 Task: Look for space in Godhra, India from 15th August, 2023 to 20th August, 2023 for 1 adult in price range Rs.5000 to Rs.10000. Place can be private room with 1  bedroom having 1 bed and 1 bathroom. Property type can be house, flat, guest house, hotel. Amenities needed are: washing machine. Booking option can be shelf check-in. Required host language is English.
Action: Mouse moved to (549, 144)
Screenshot: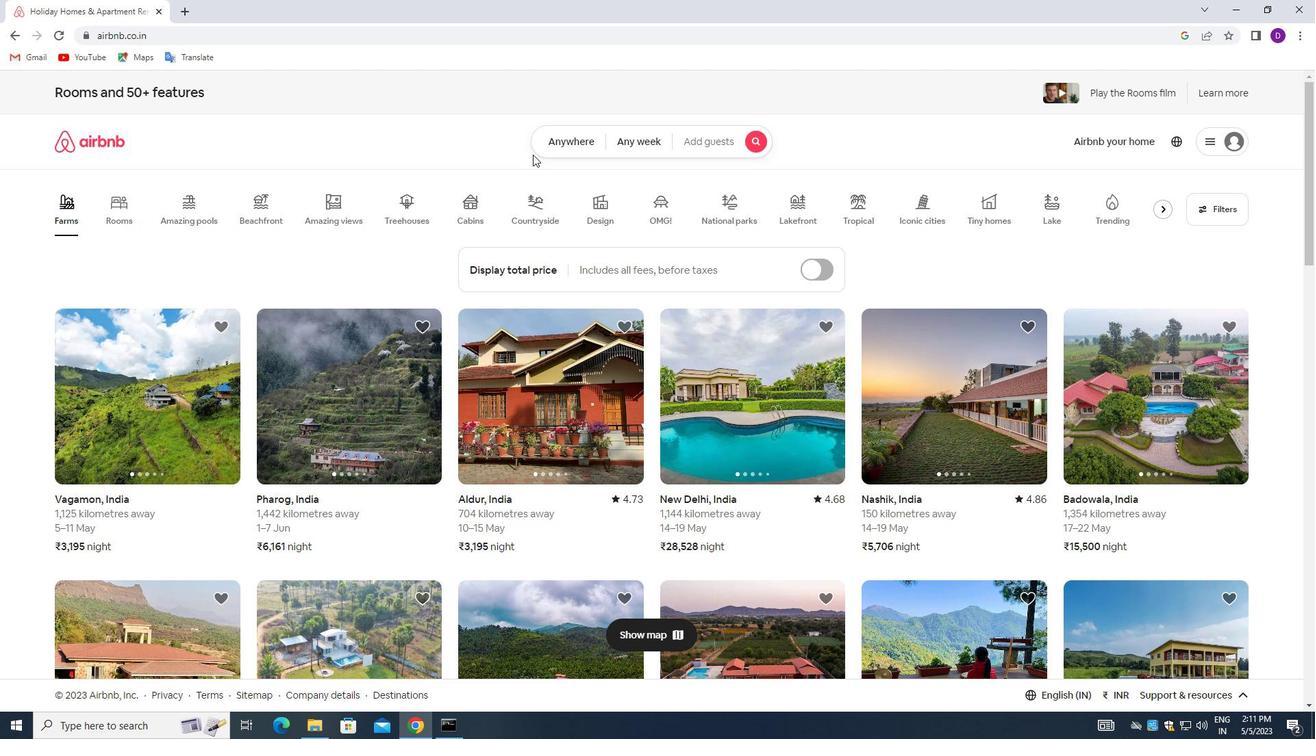 
Action: Mouse pressed left at (549, 144)
Screenshot: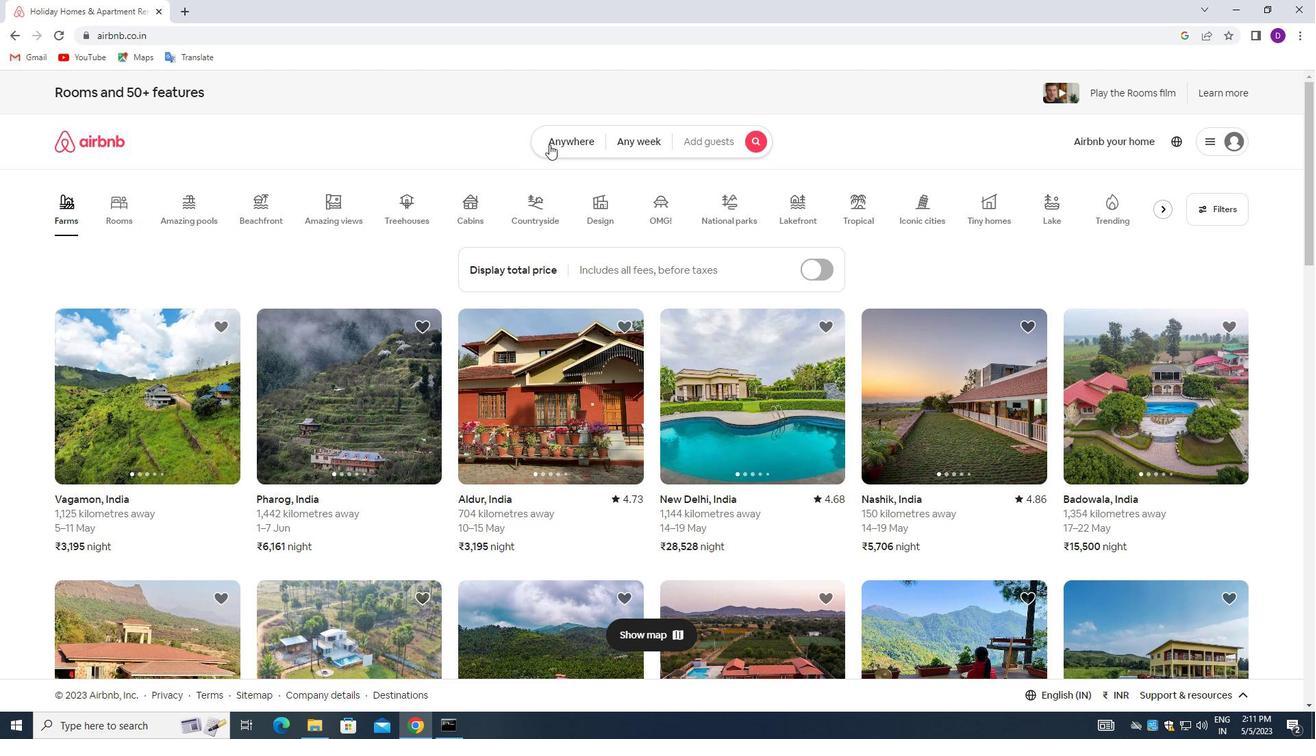 
Action: Mouse moved to (513, 187)
Screenshot: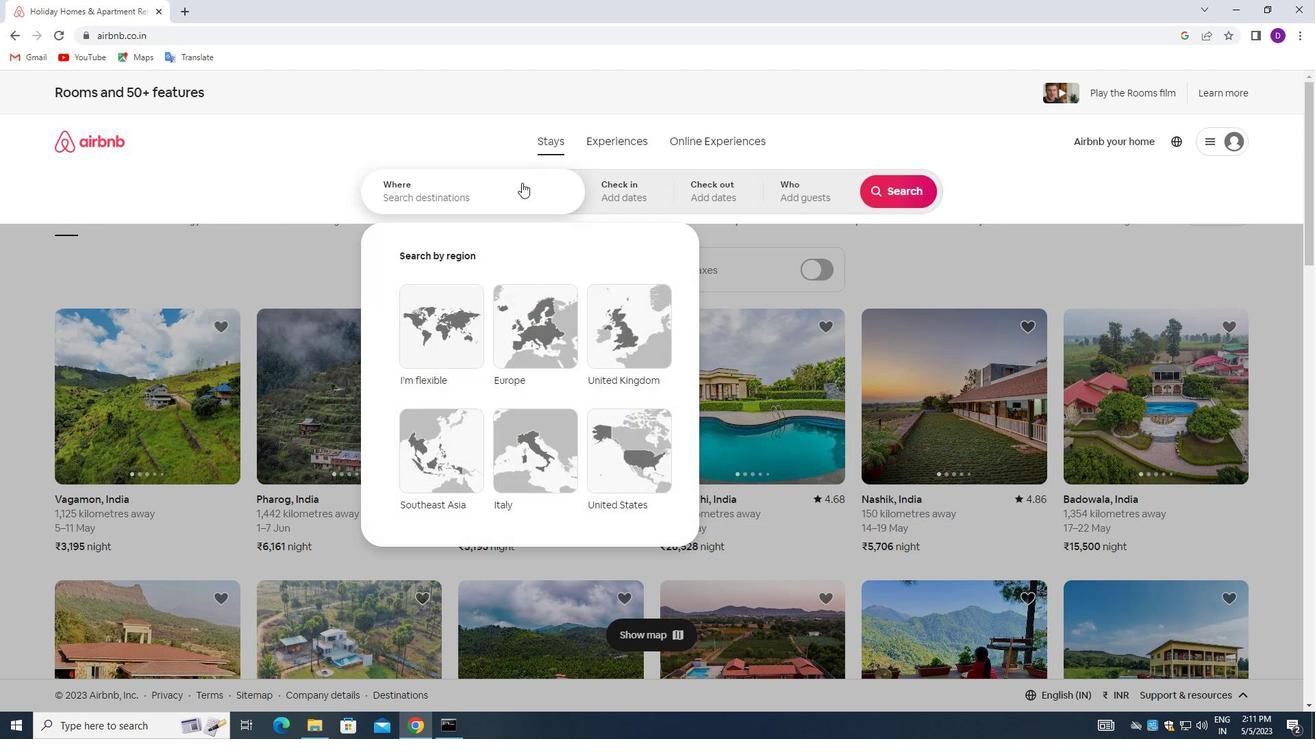 
Action: Mouse pressed left at (513, 187)
Screenshot: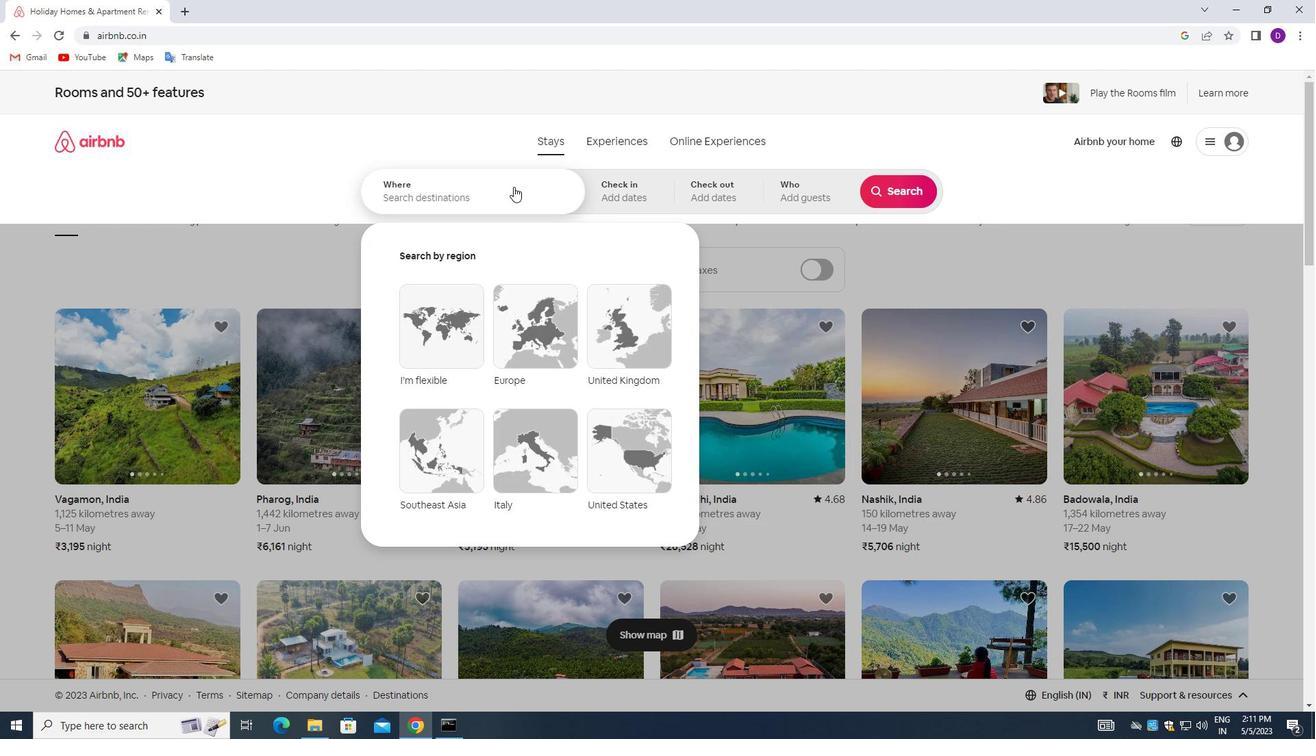 
Action: Mouse moved to (194, 202)
Screenshot: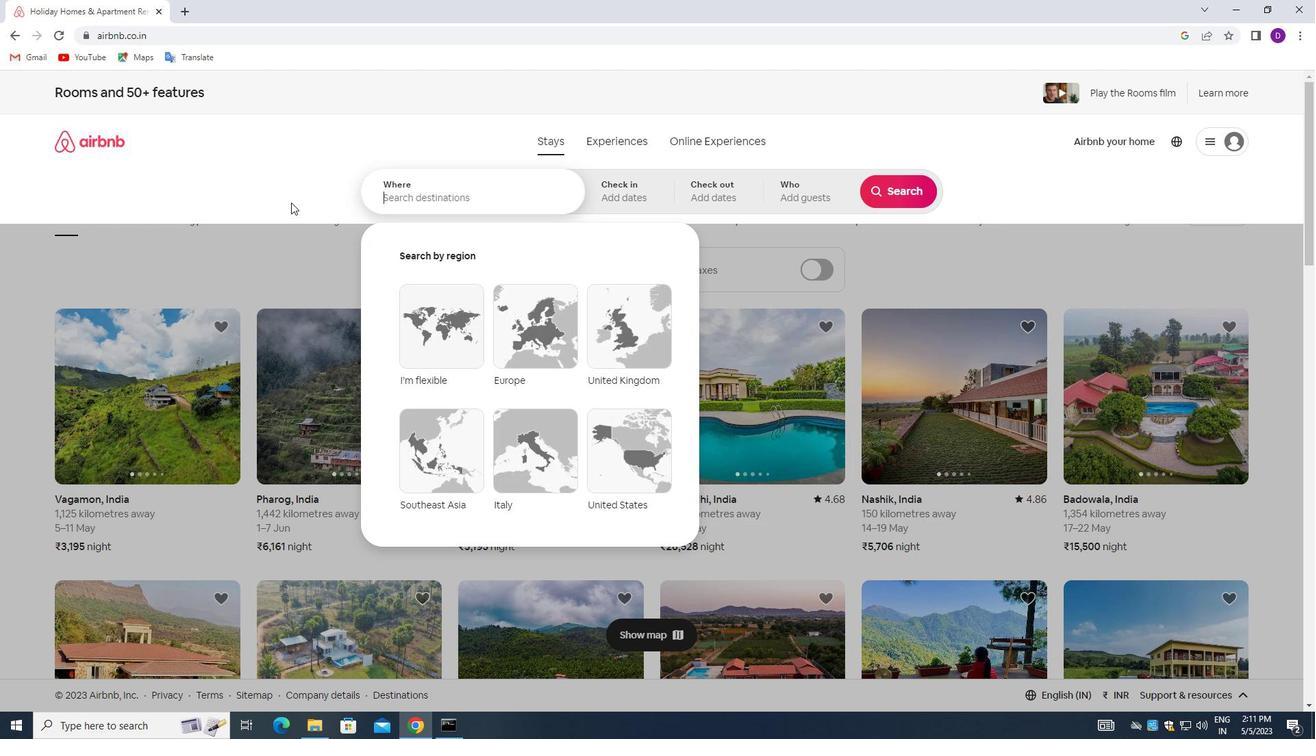 
Action: Key pressed <Key.shift_r>Godhra,<Key.space><Key.shift>INDIA<Key.enter>
Screenshot: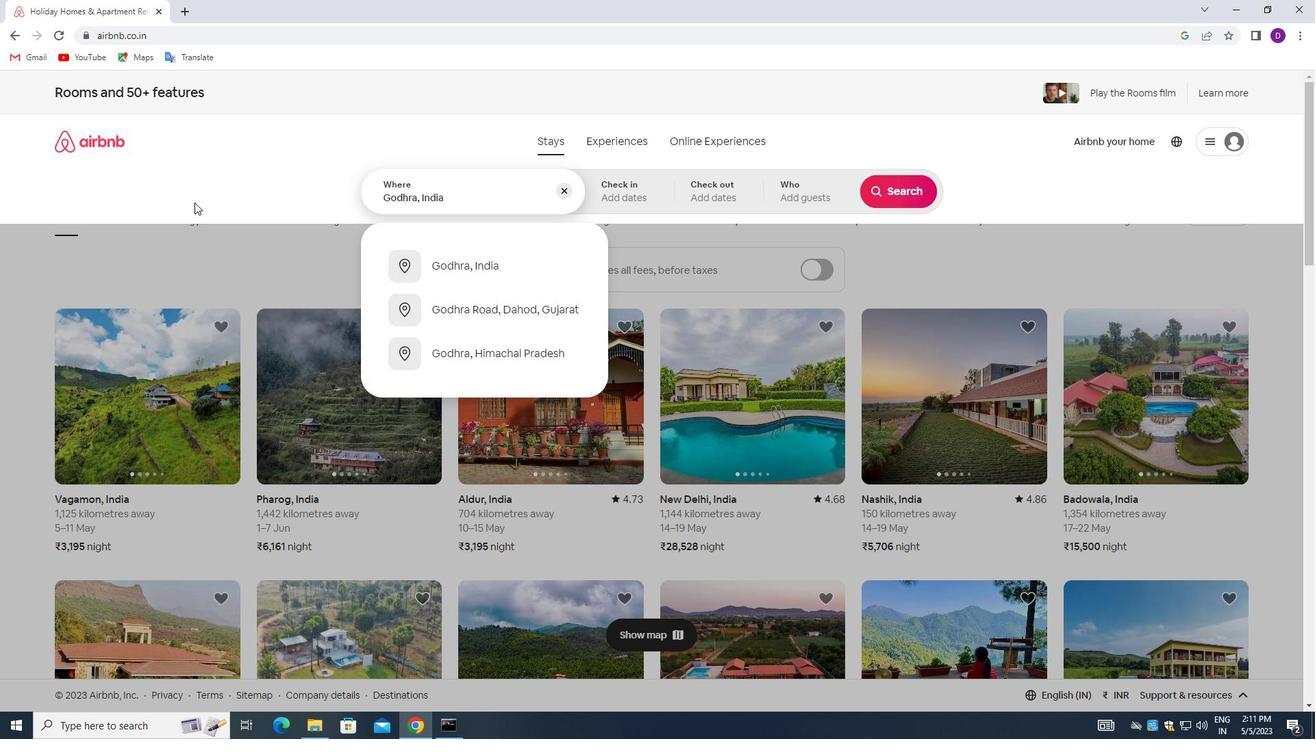 
Action: Mouse moved to (891, 306)
Screenshot: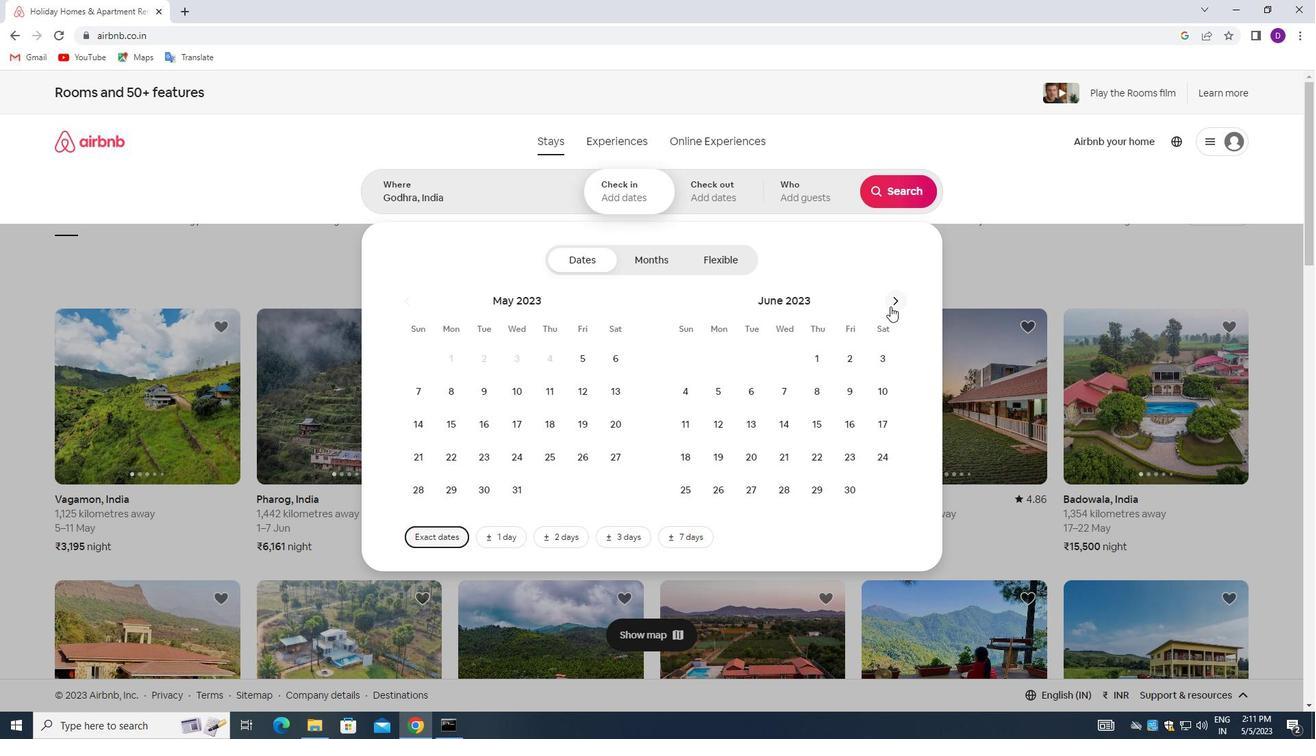 
Action: Mouse pressed left at (891, 306)
Screenshot: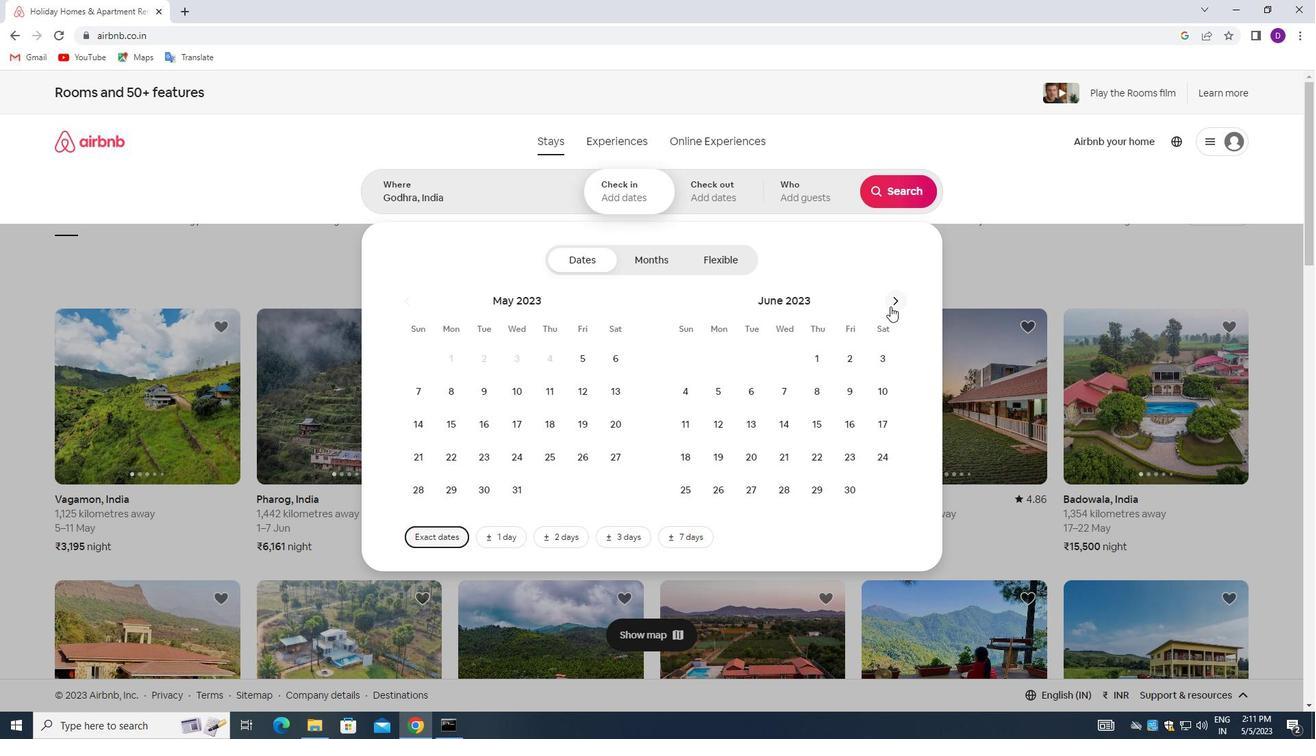 
Action: Mouse pressed left at (891, 306)
Screenshot: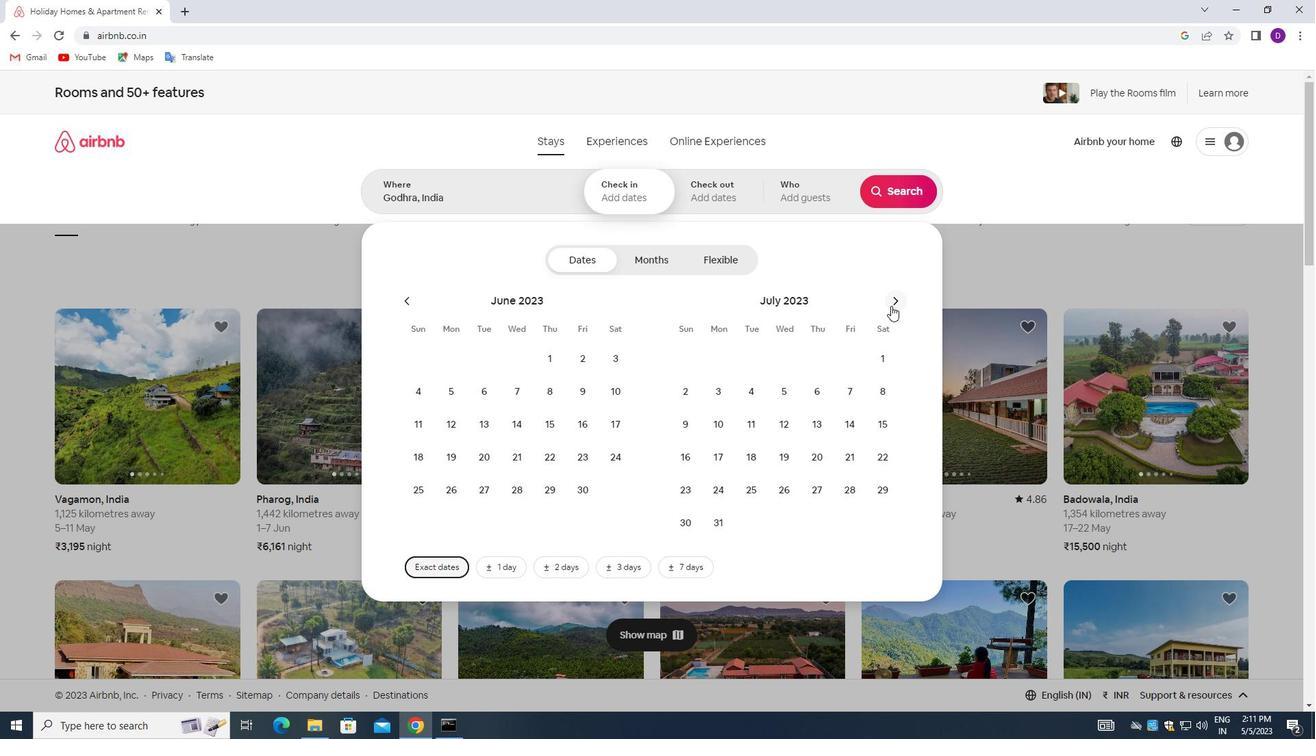 
Action: Mouse moved to (752, 415)
Screenshot: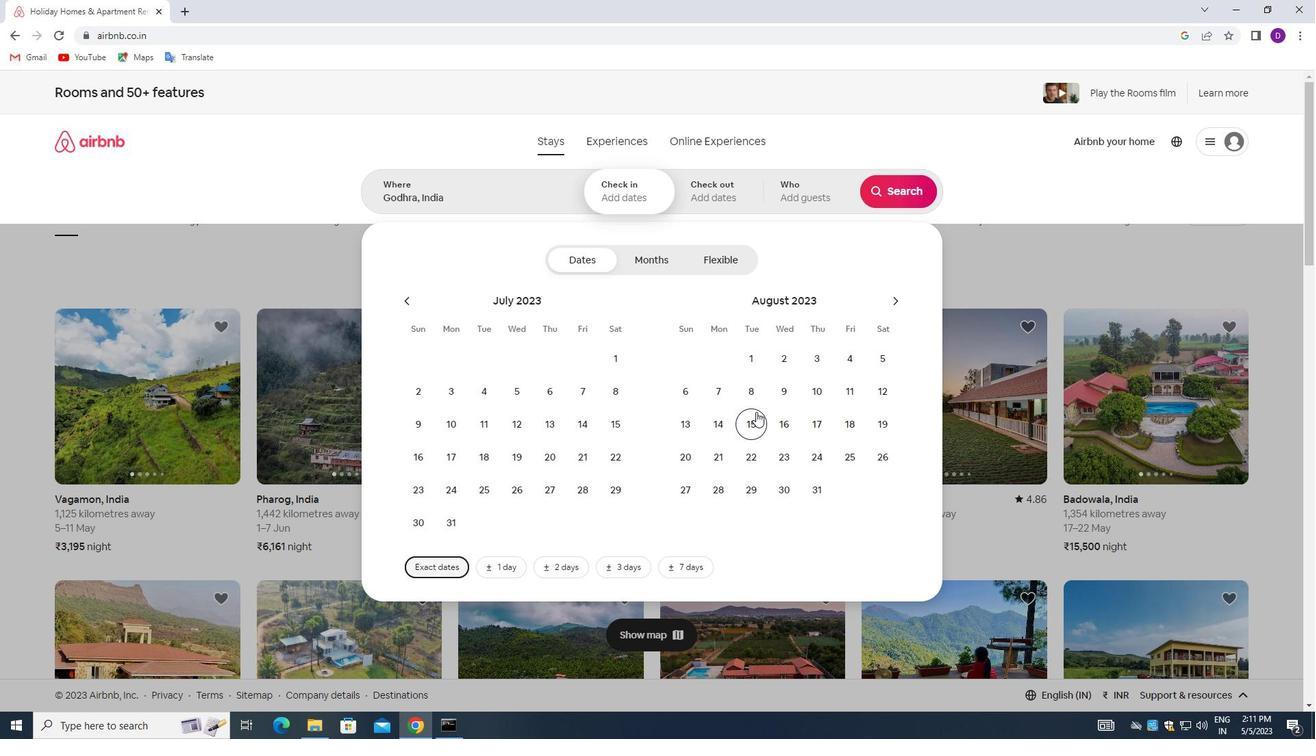 
Action: Mouse pressed left at (752, 415)
Screenshot: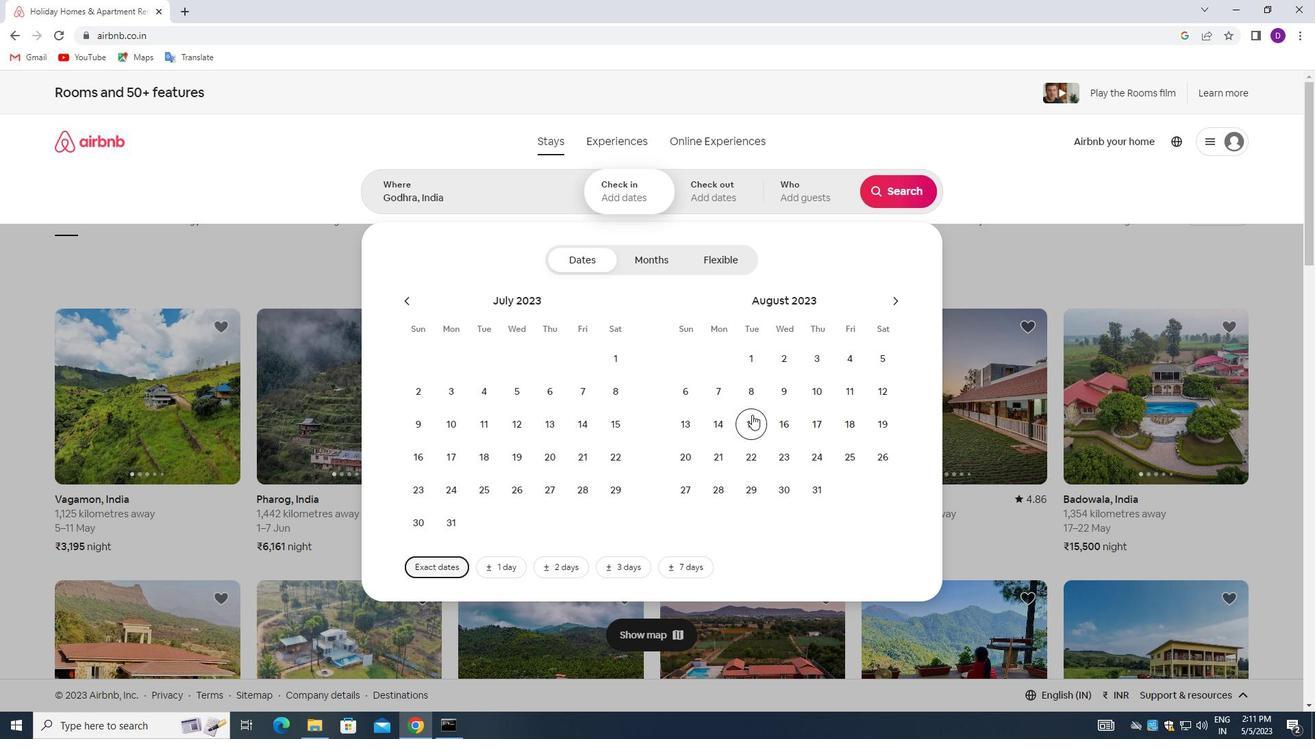 
Action: Mouse moved to (689, 456)
Screenshot: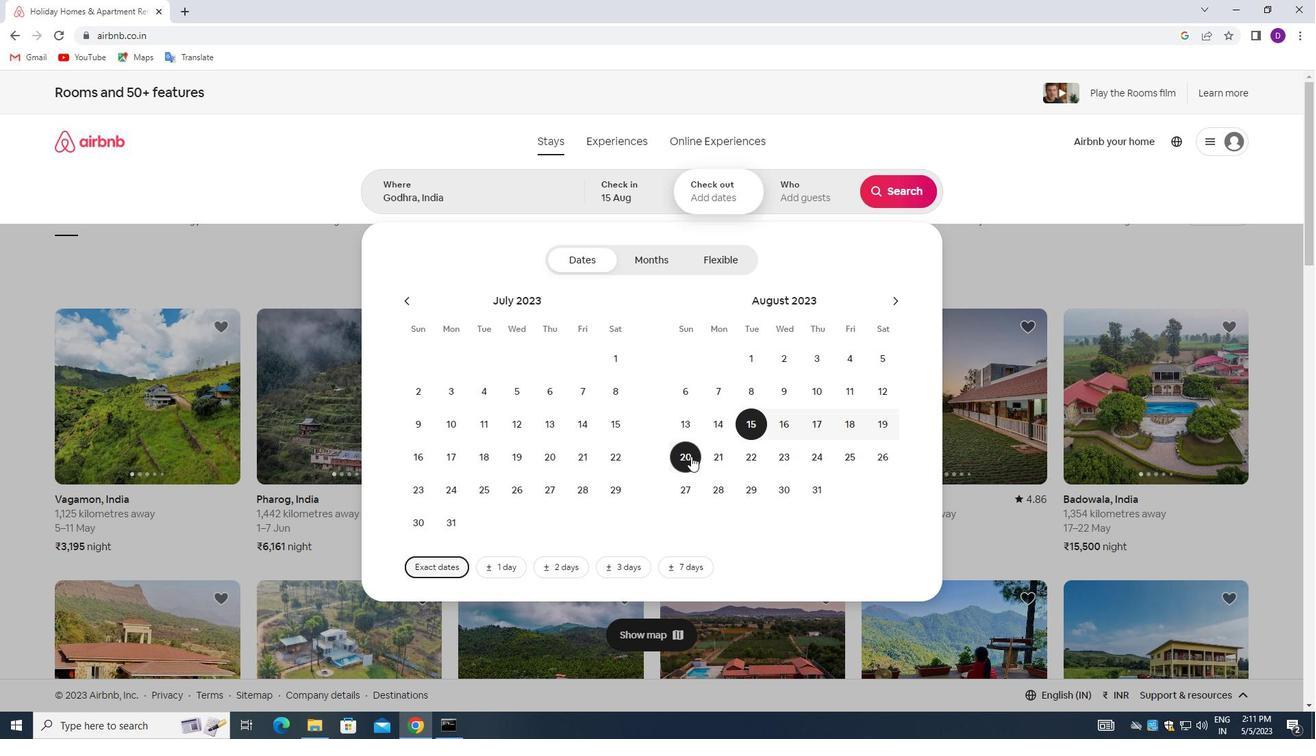 
Action: Mouse pressed left at (689, 456)
Screenshot: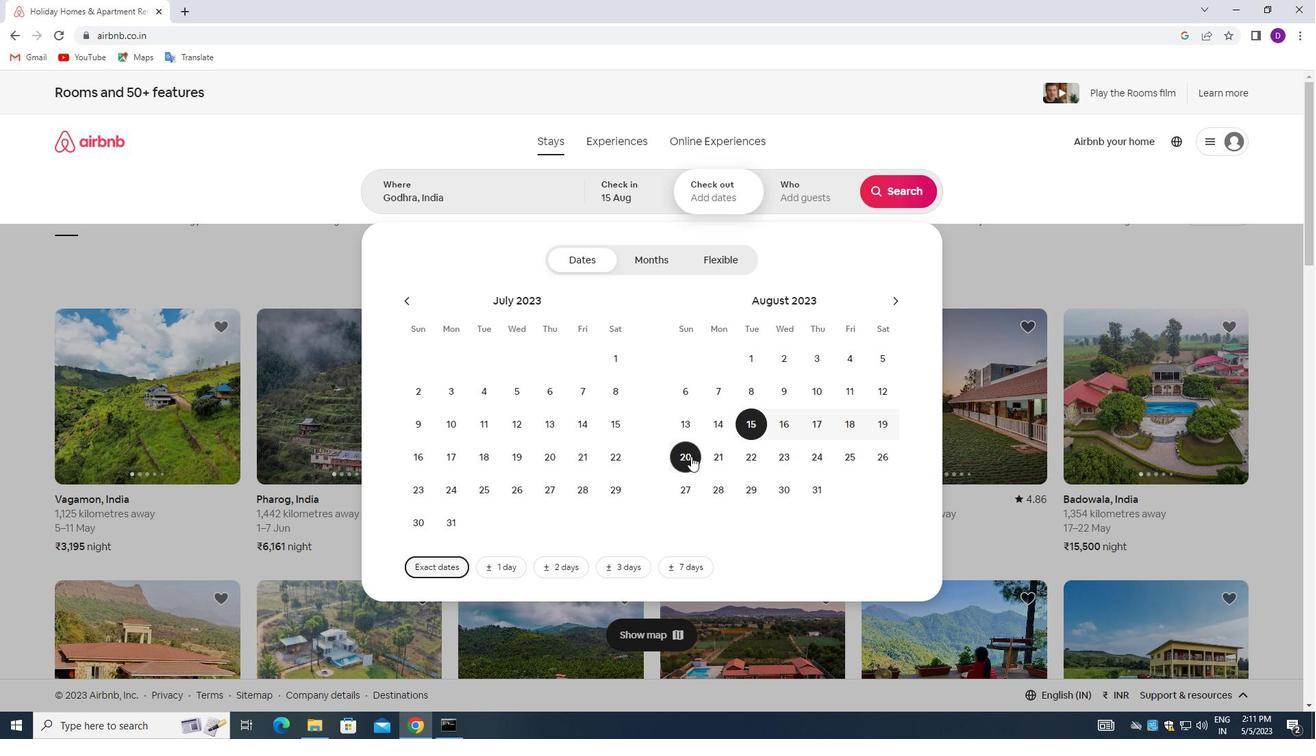 
Action: Mouse moved to (780, 193)
Screenshot: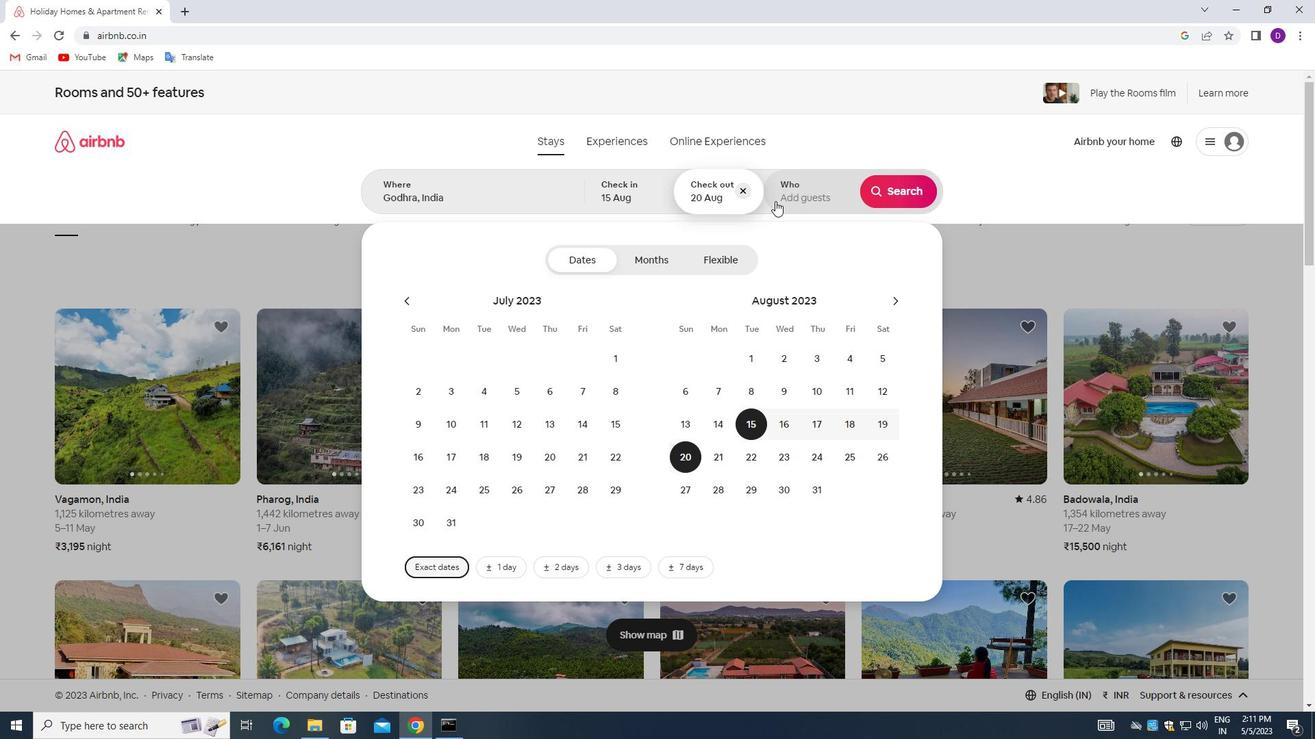 
Action: Mouse pressed left at (780, 193)
Screenshot: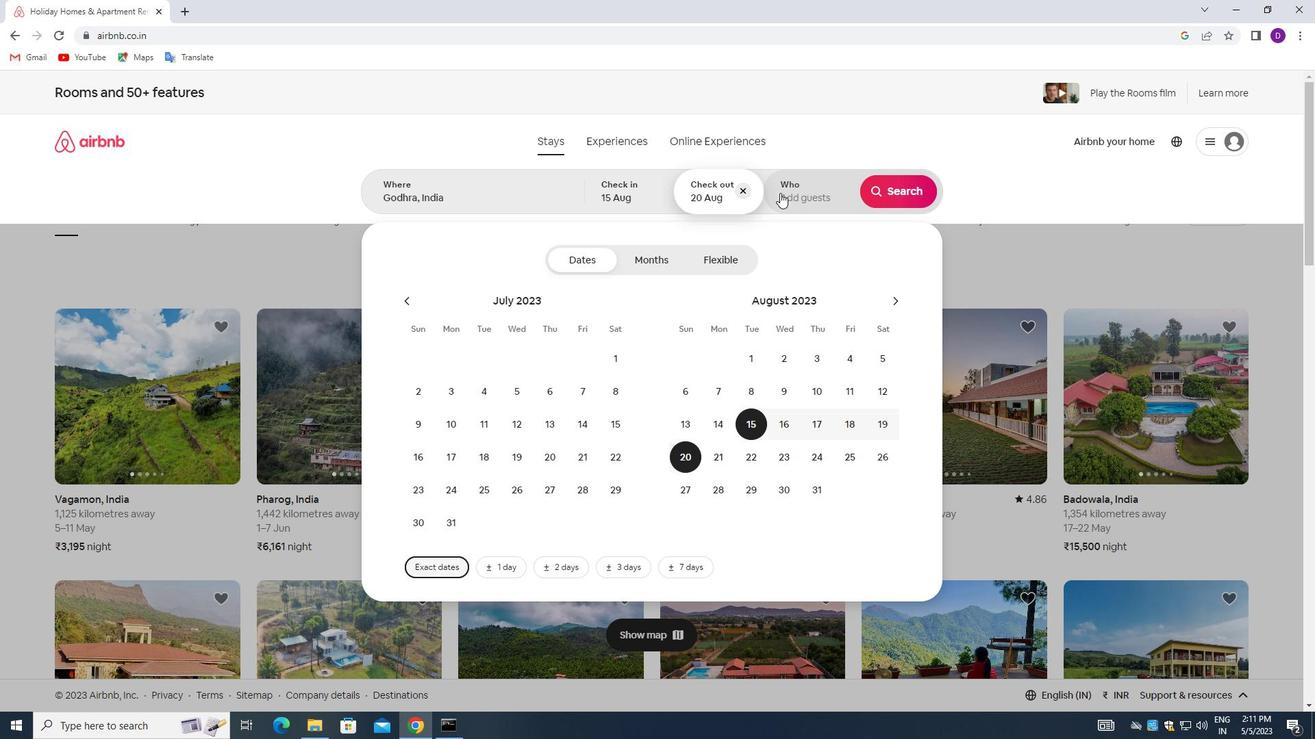 
Action: Mouse moved to (898, 267)
Screenshot: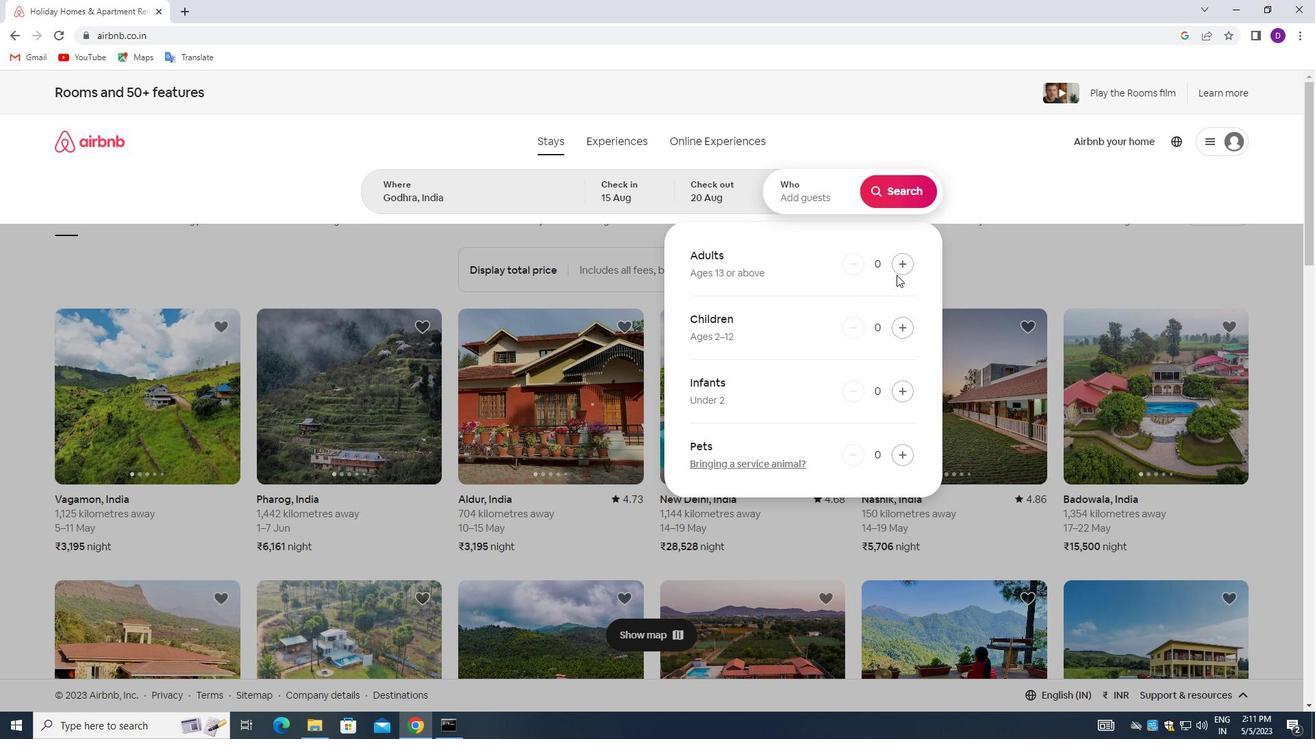 
Action: Mouse pressed left at (898, 267)
Screenshot: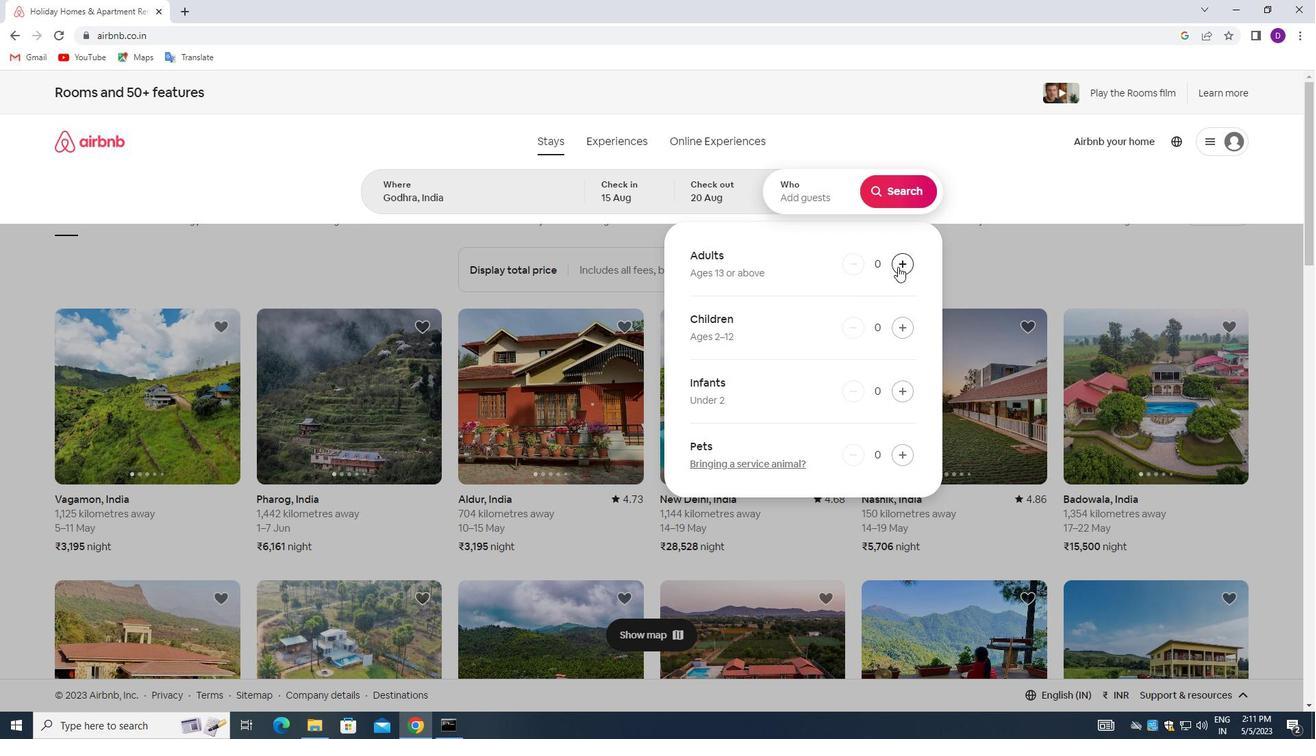 
Action: Mouse moved to (898, 193)
Screenshot: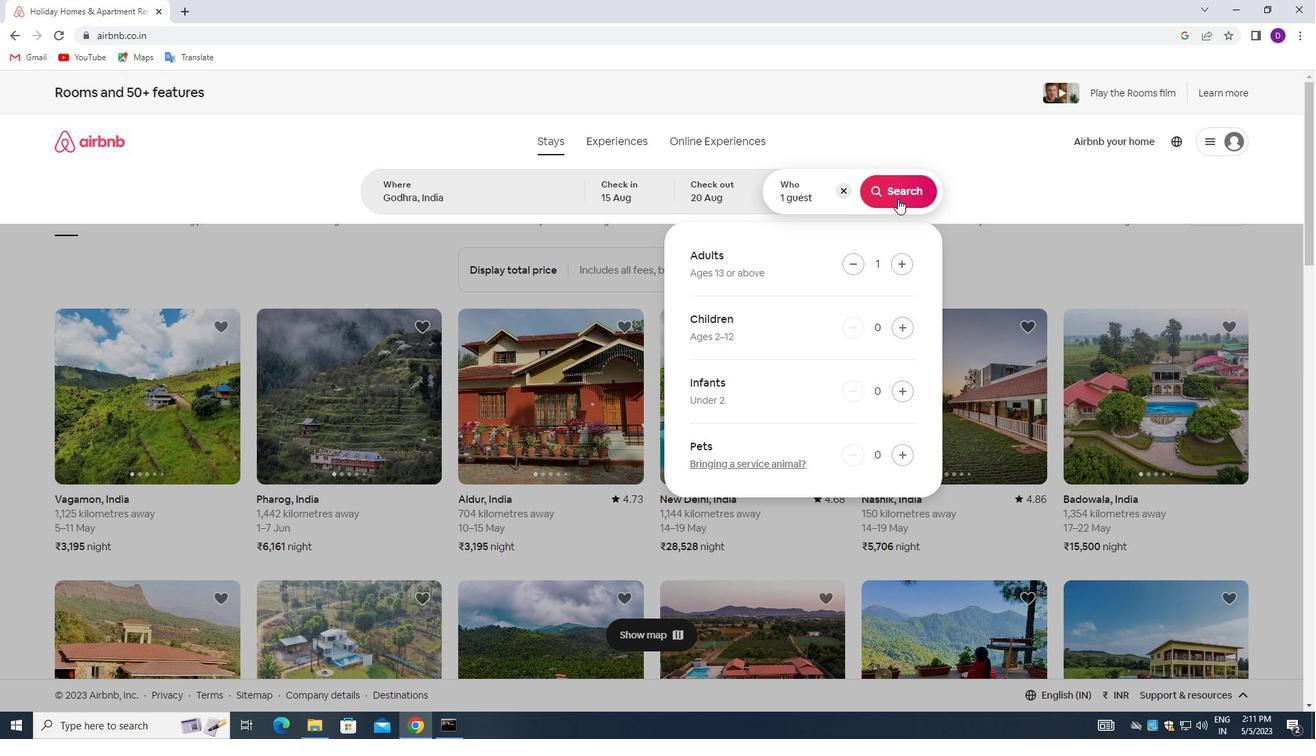 
Action: Mouse pressed left at (898, 193)
Screenshot: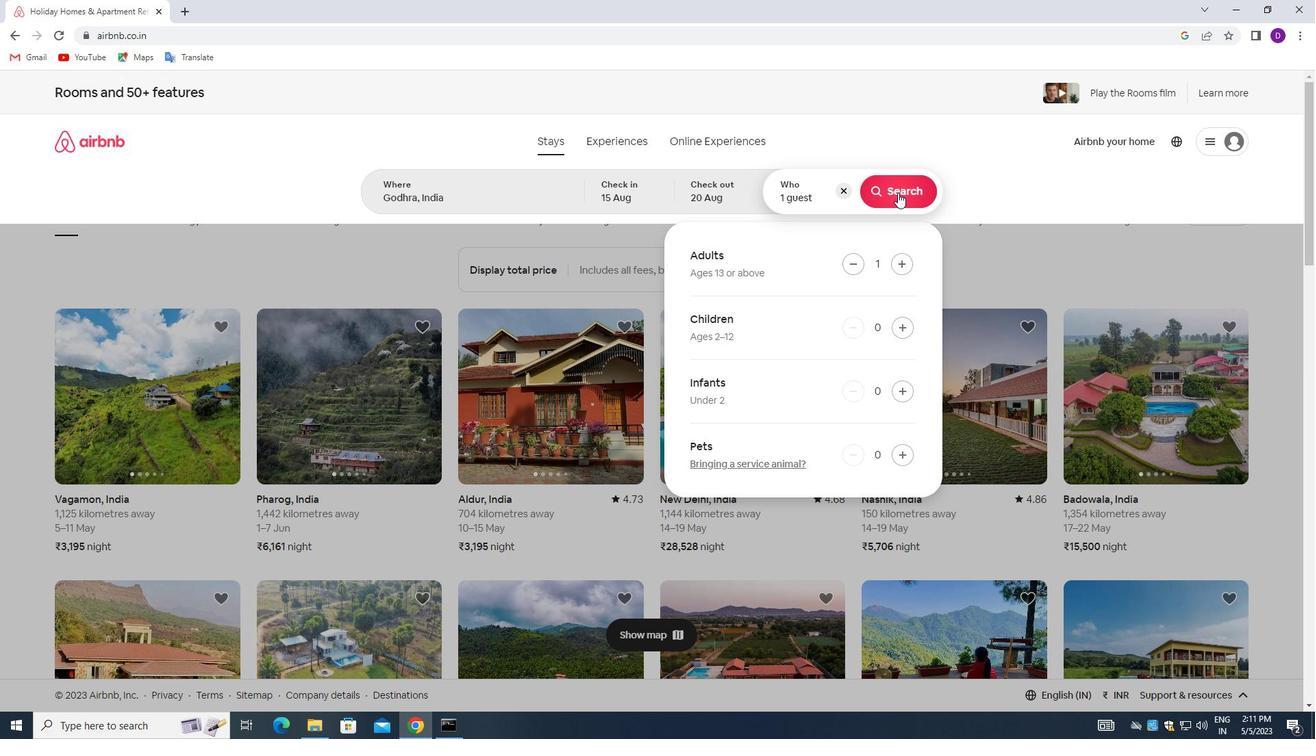 
Action: Mouse moved to (1246, 144)
Screenshot: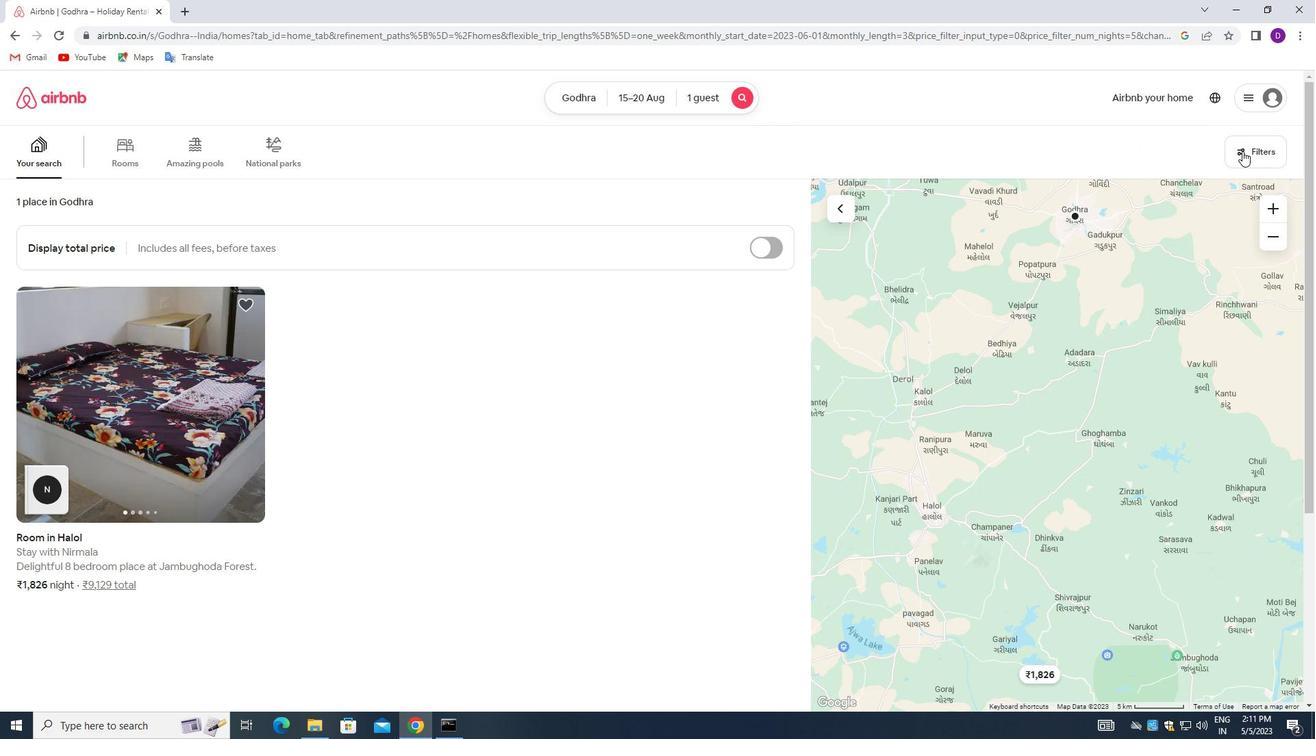 
Action: Mouse pressed left at (1246, 144)
Screenshot: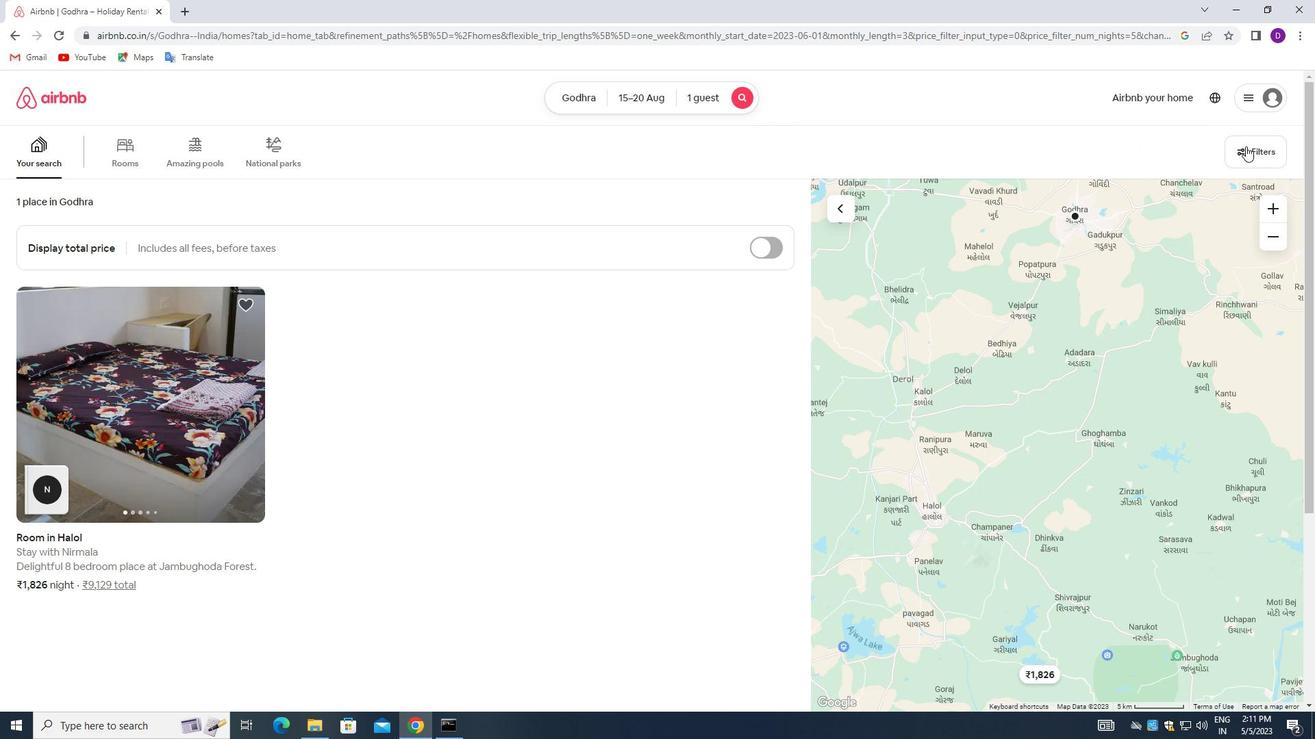 
Action: Mouse moved to (486, 491)
Screenshot: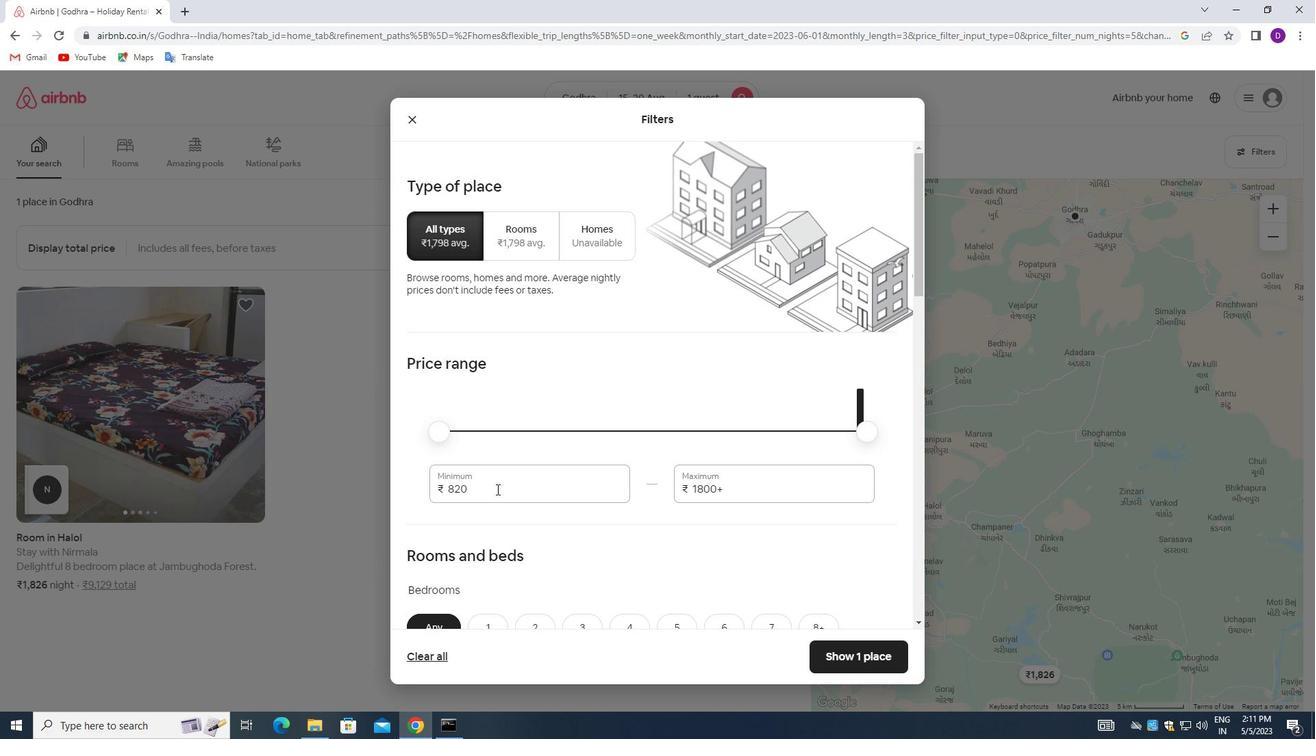 
Action: Mouse pressed left at (486, 491)
Screenshot: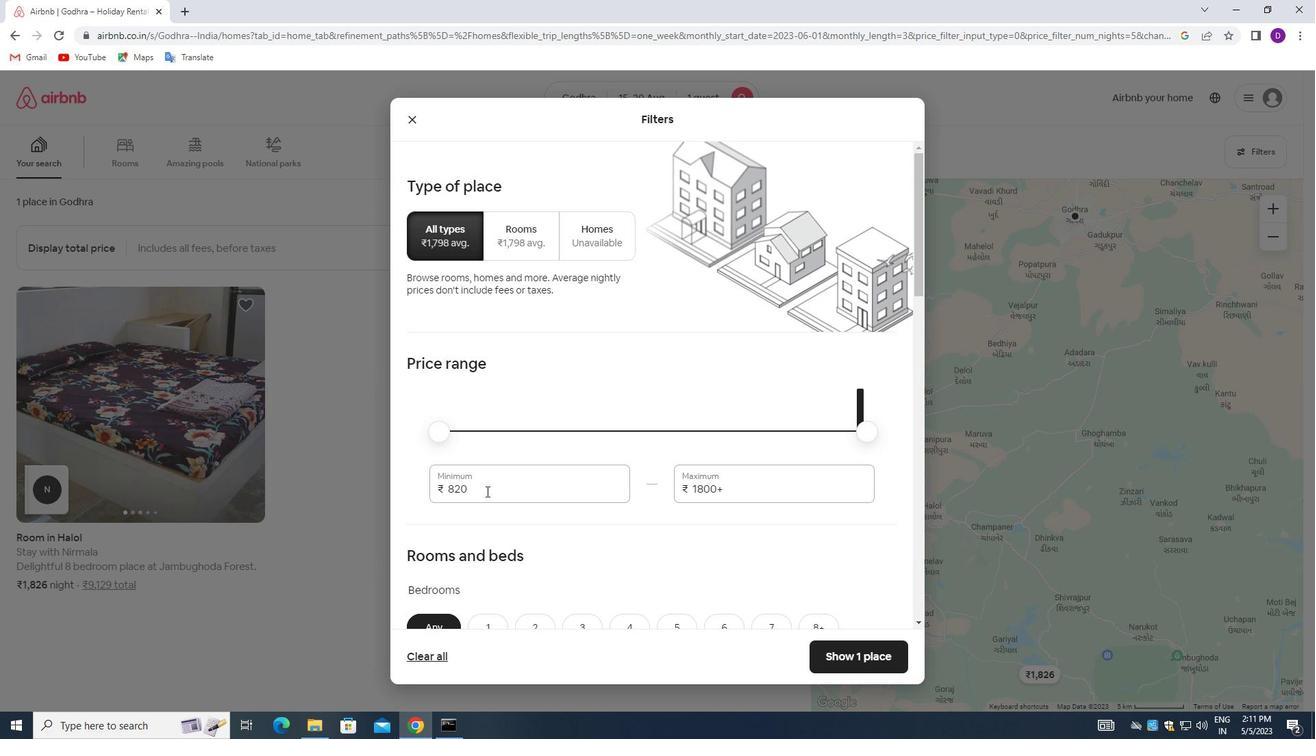 
Action: Mouse pressed left at (486, 491)
Screenshot: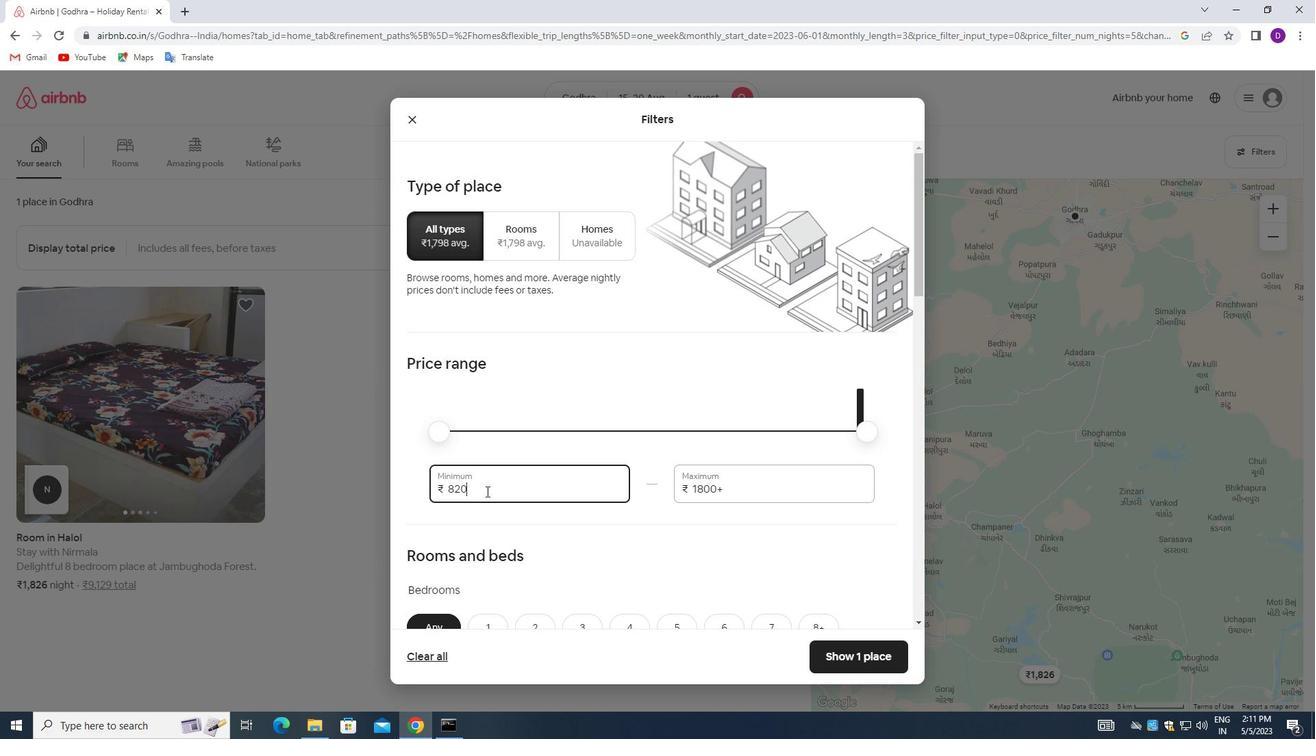 
Action: Key pressed 5000<Key.tab>10000
Screenshot: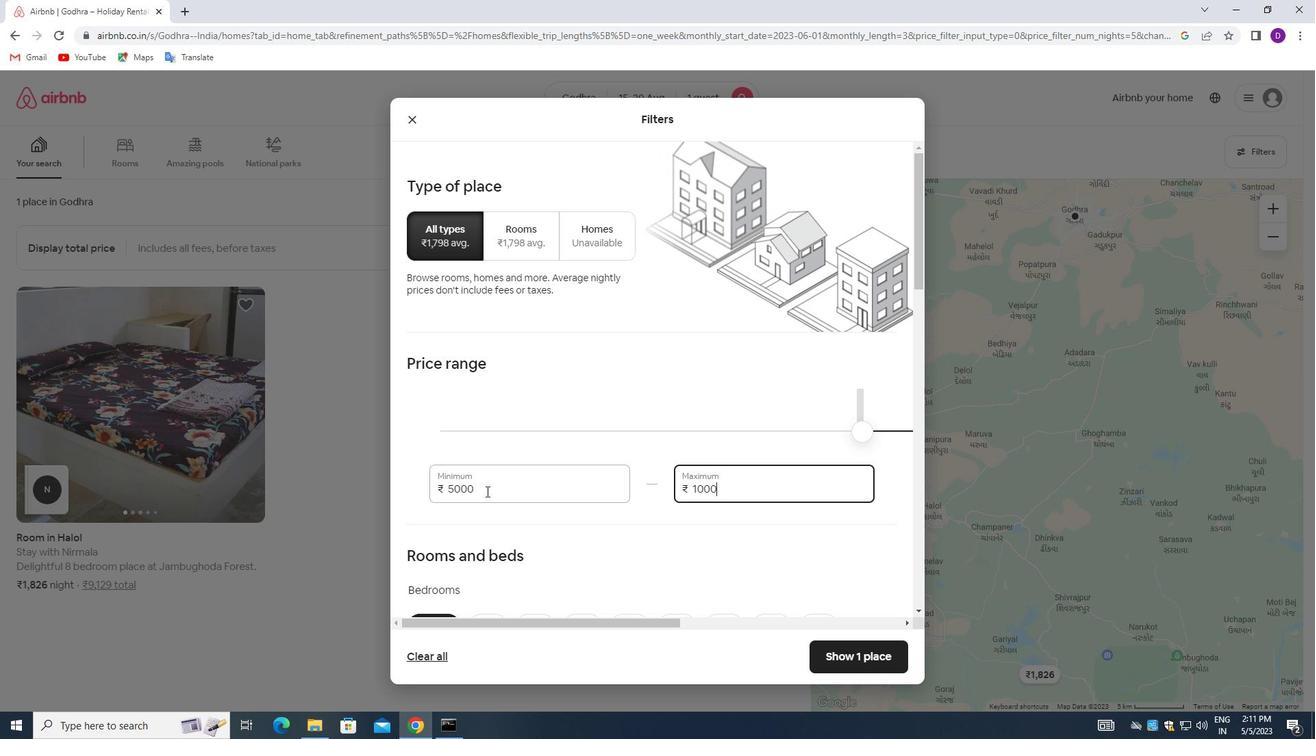 
Action: Mouse moved to (487, 493)
Screenshot: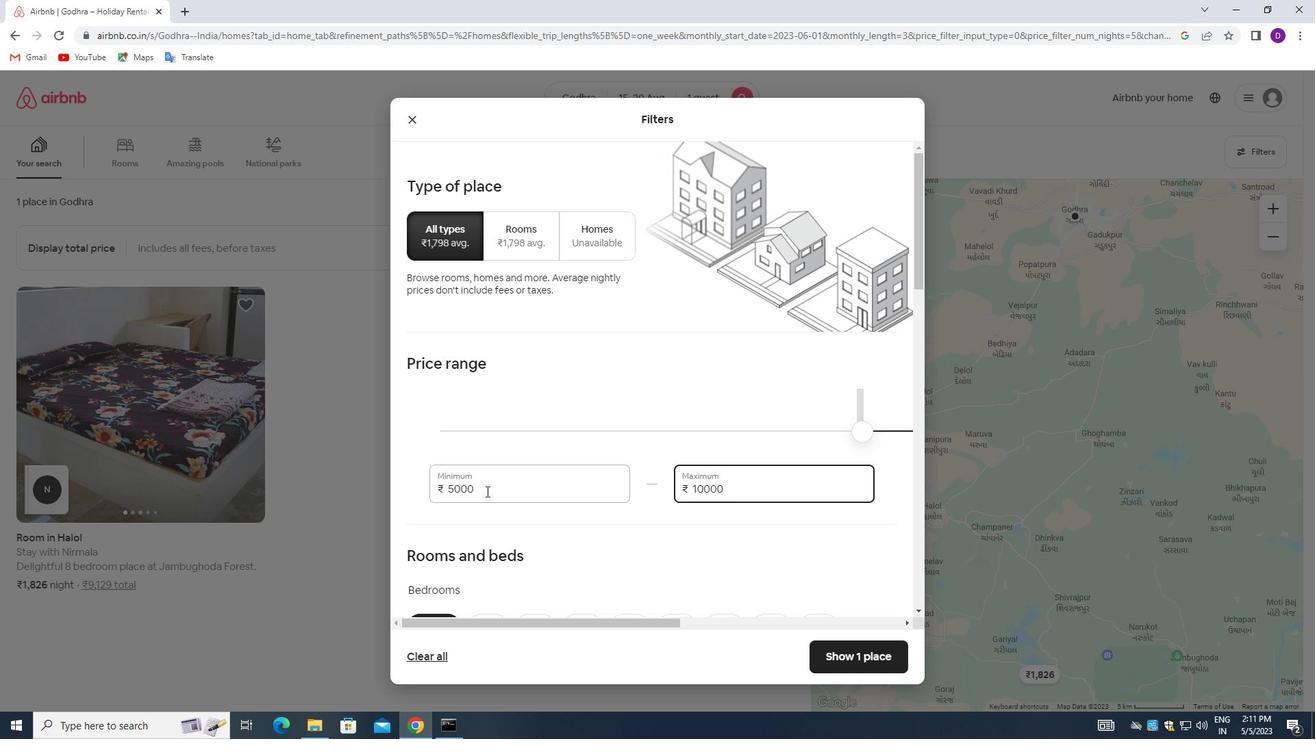 
Action: Mouse scrolled (487, 493) with delta (0, 0)
Screenshot: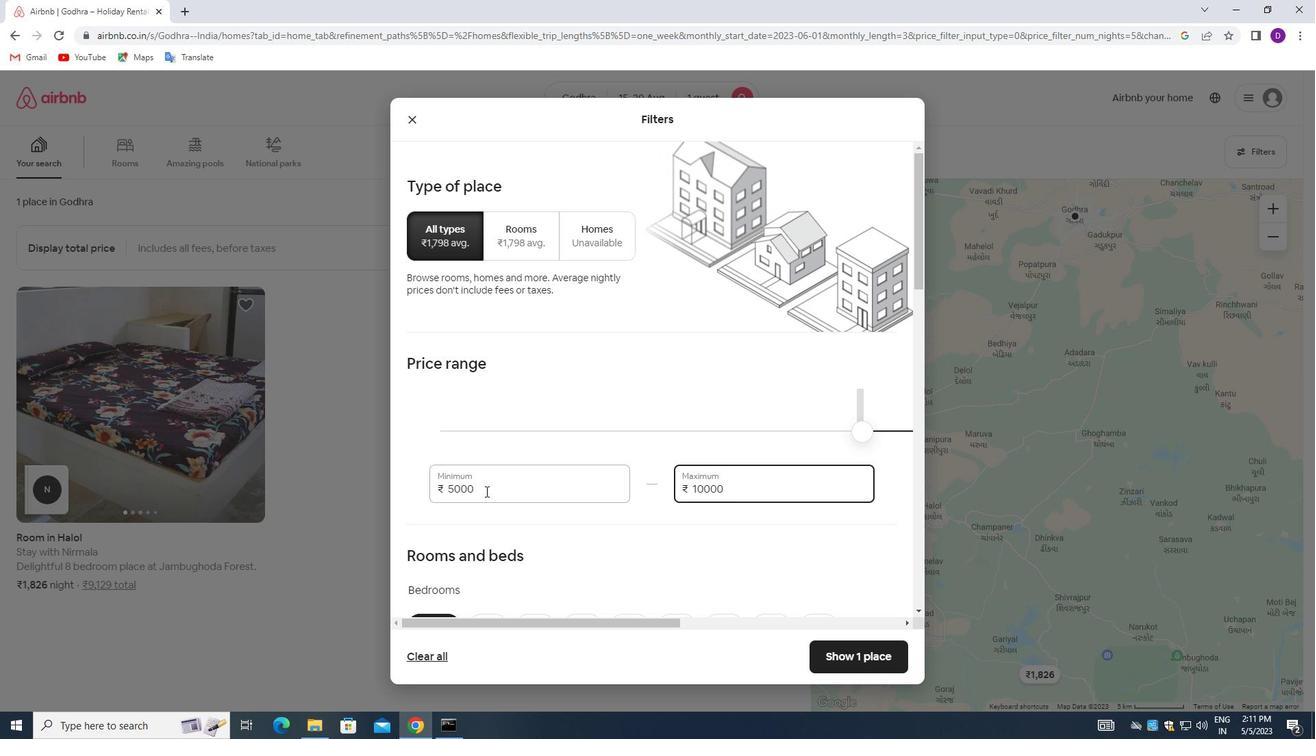 
Action: Mouse moved to (489, 495)
Screenshot: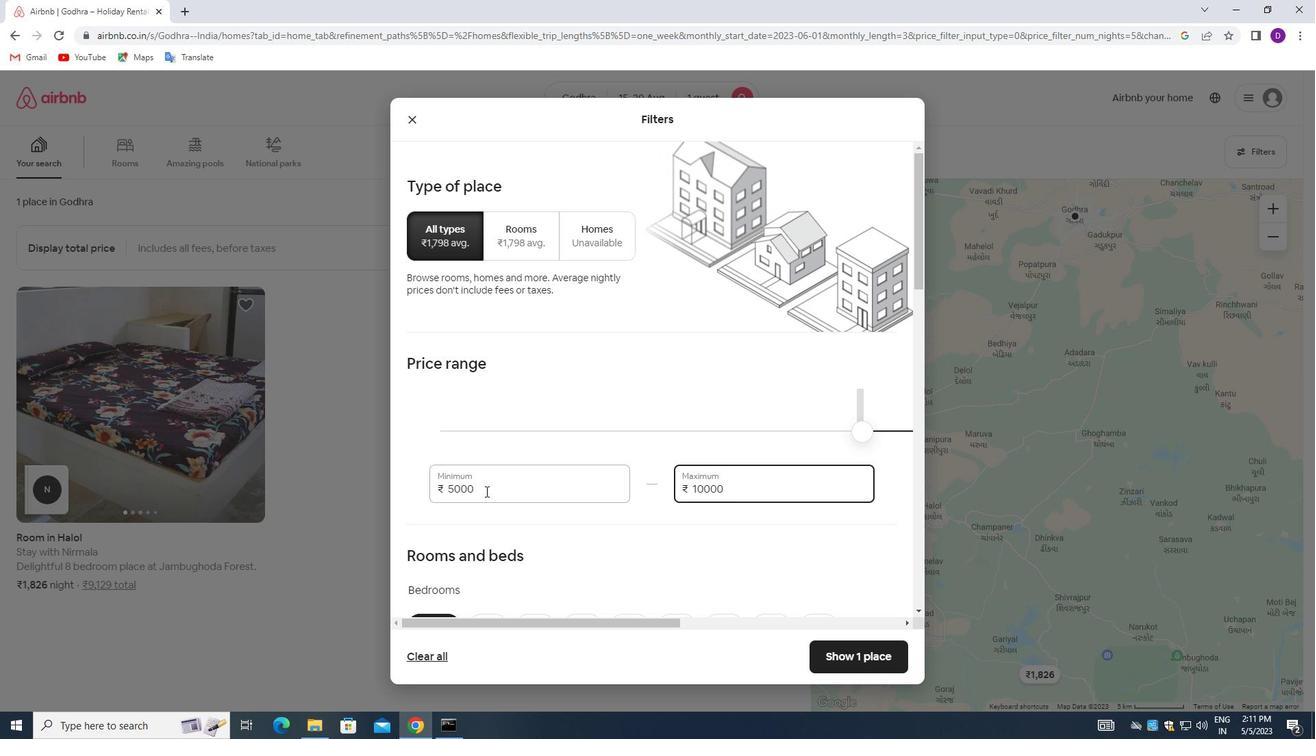 
Action: Mouse scrolled (489, 494) with delta (0, 0)
Screenshot: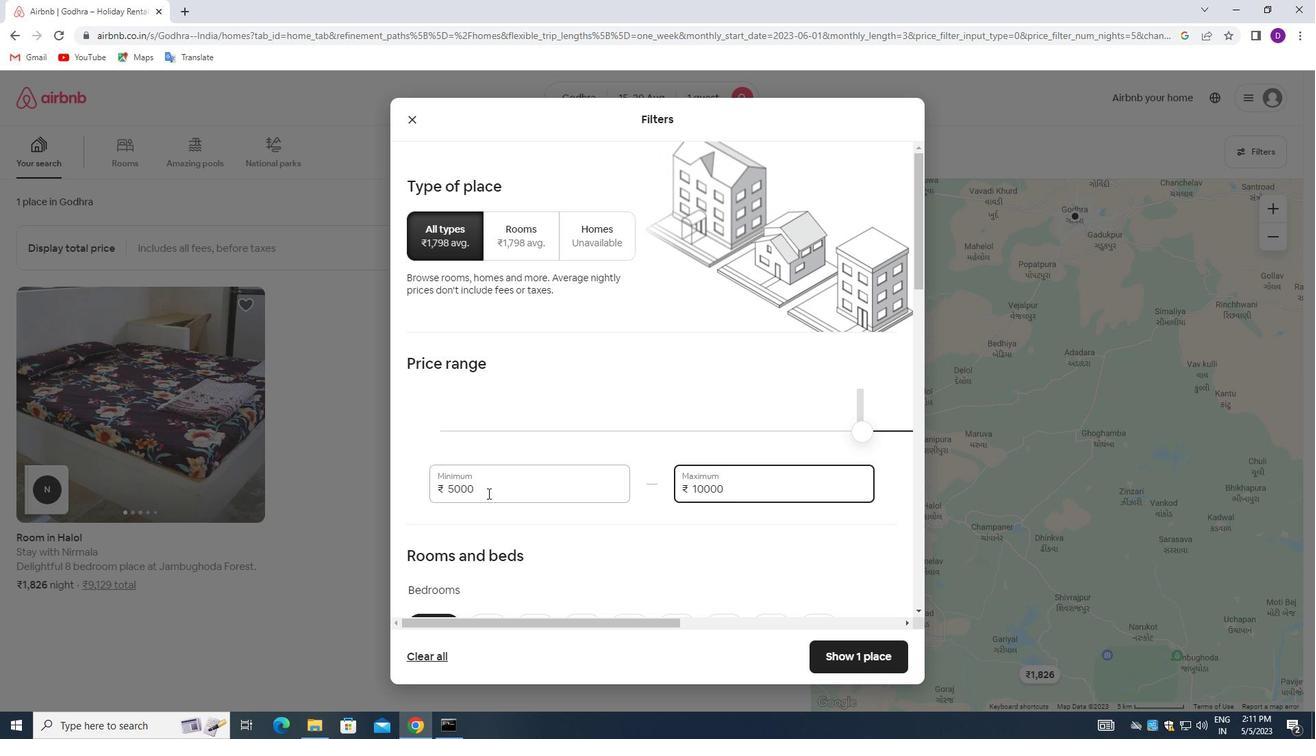 
Action: Mouse moved to (489, 495)
Screenshot: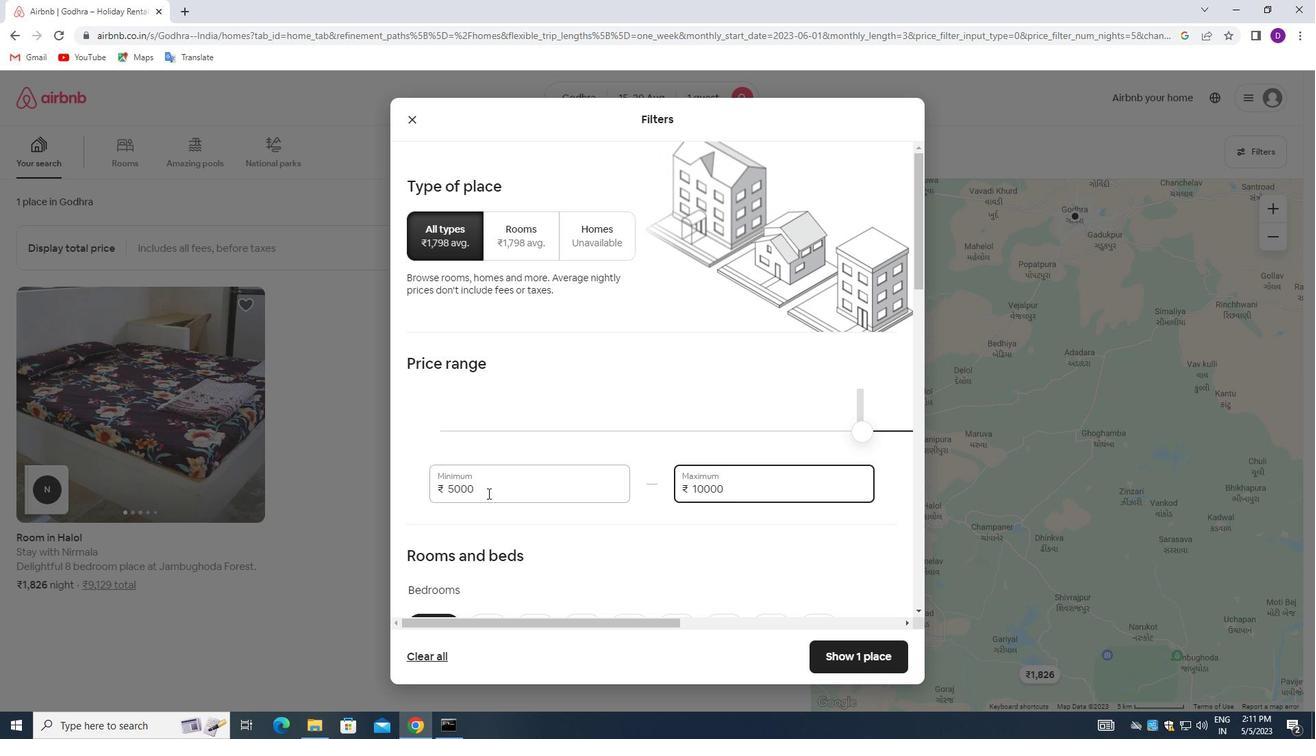 
Action: Mouse scrolled (489, 494) with delta (0, 0)
Screenshot: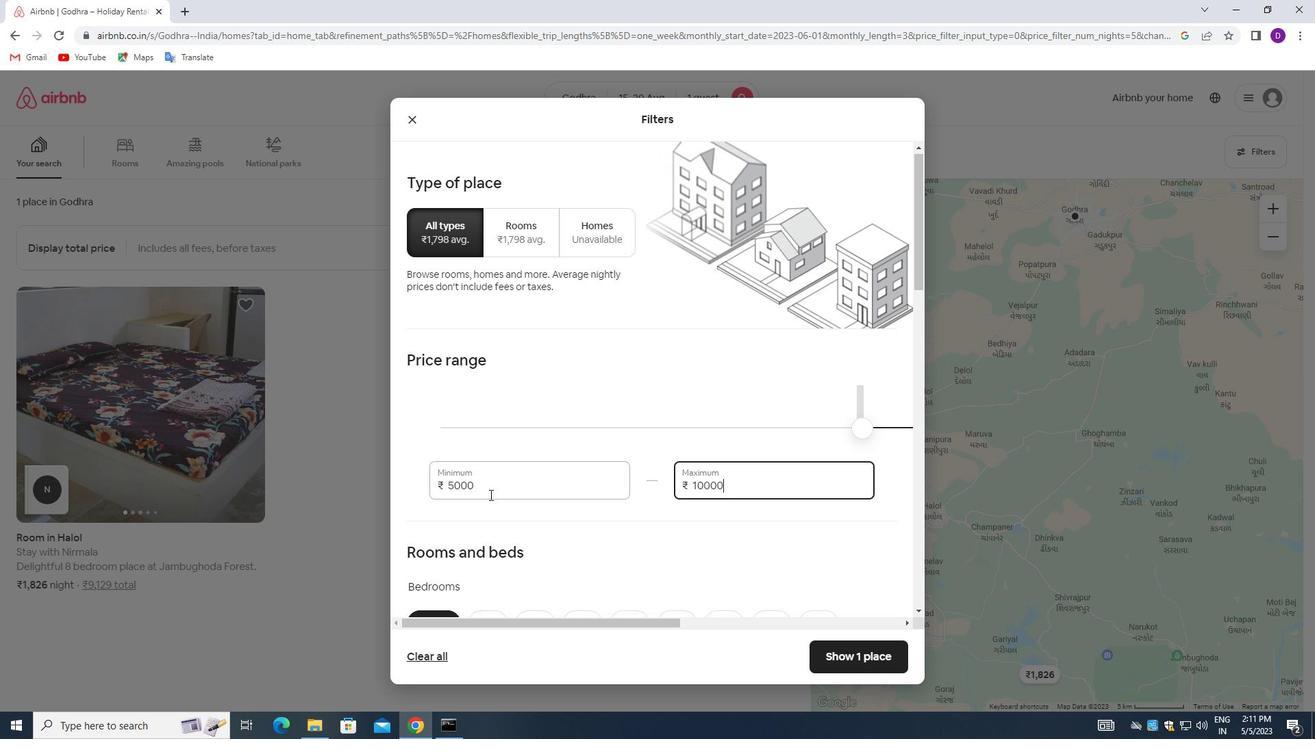 
Action: Mouse moved to (480, 430)
Screenshot: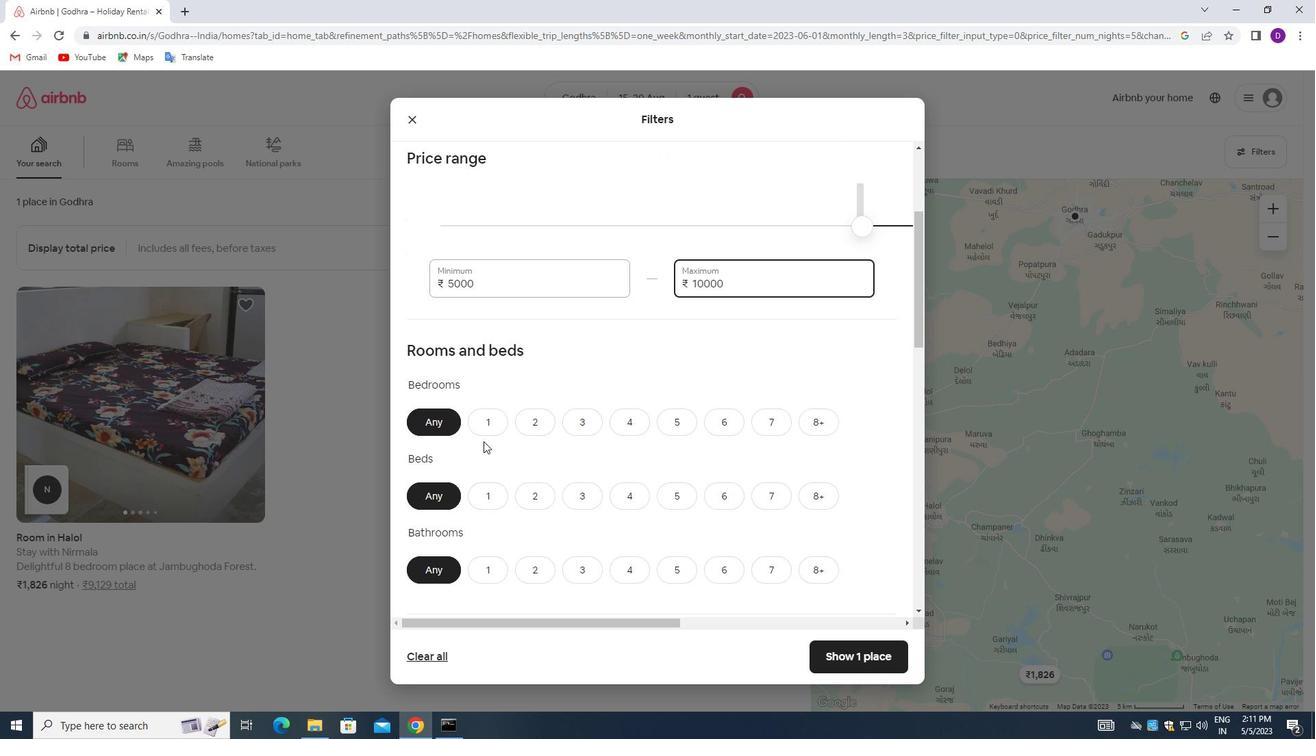 
Action: Mouse pressed left at (480, 430)
Screenshot: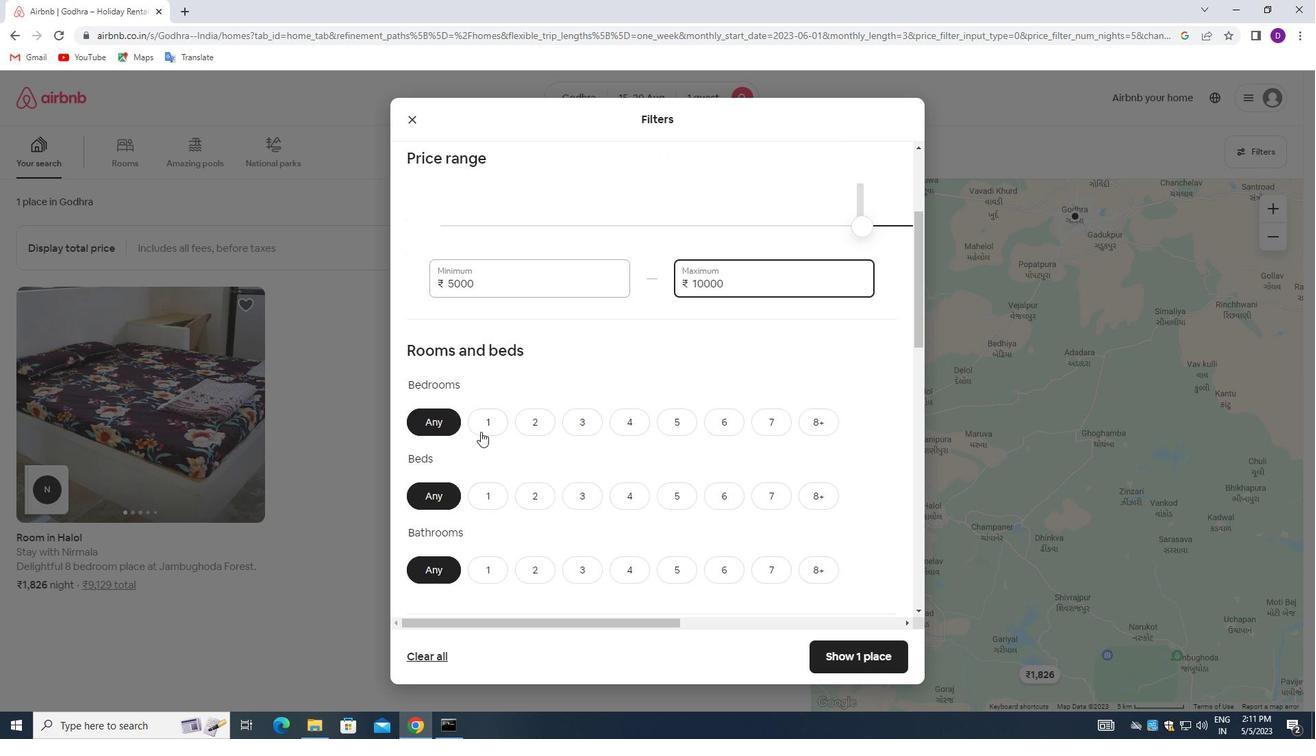 
Action: Mouse moved to (496, 485)
Screenshot: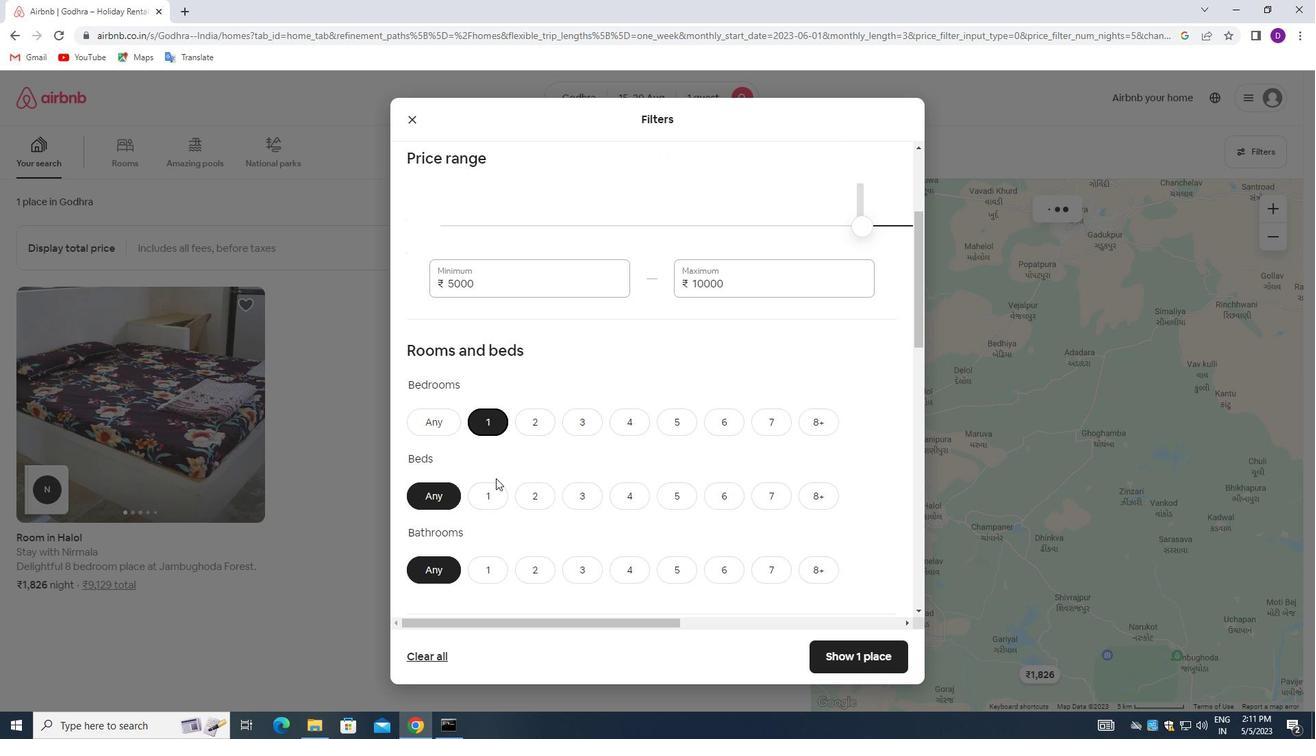 
Action: Mouse pressed left at (496, 485)
Screenshot: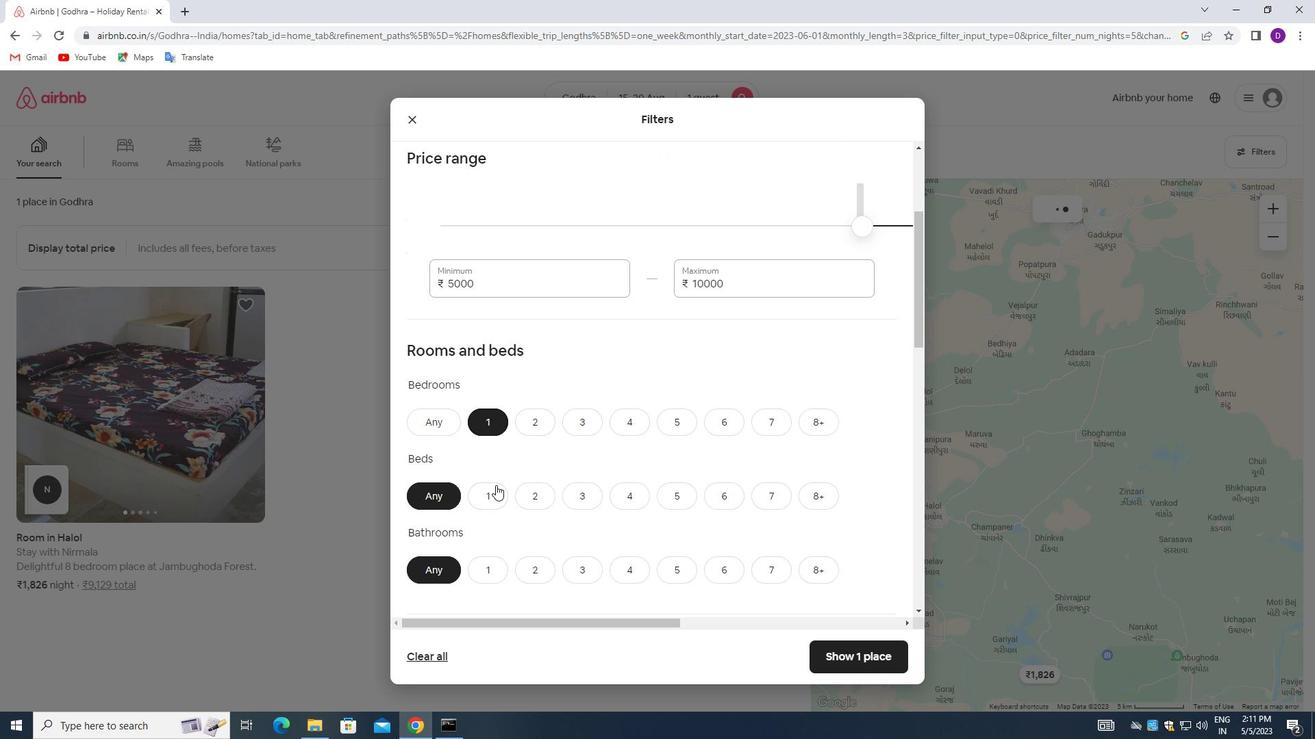
Action: Mouse moved to (498, 563)
Screenshot: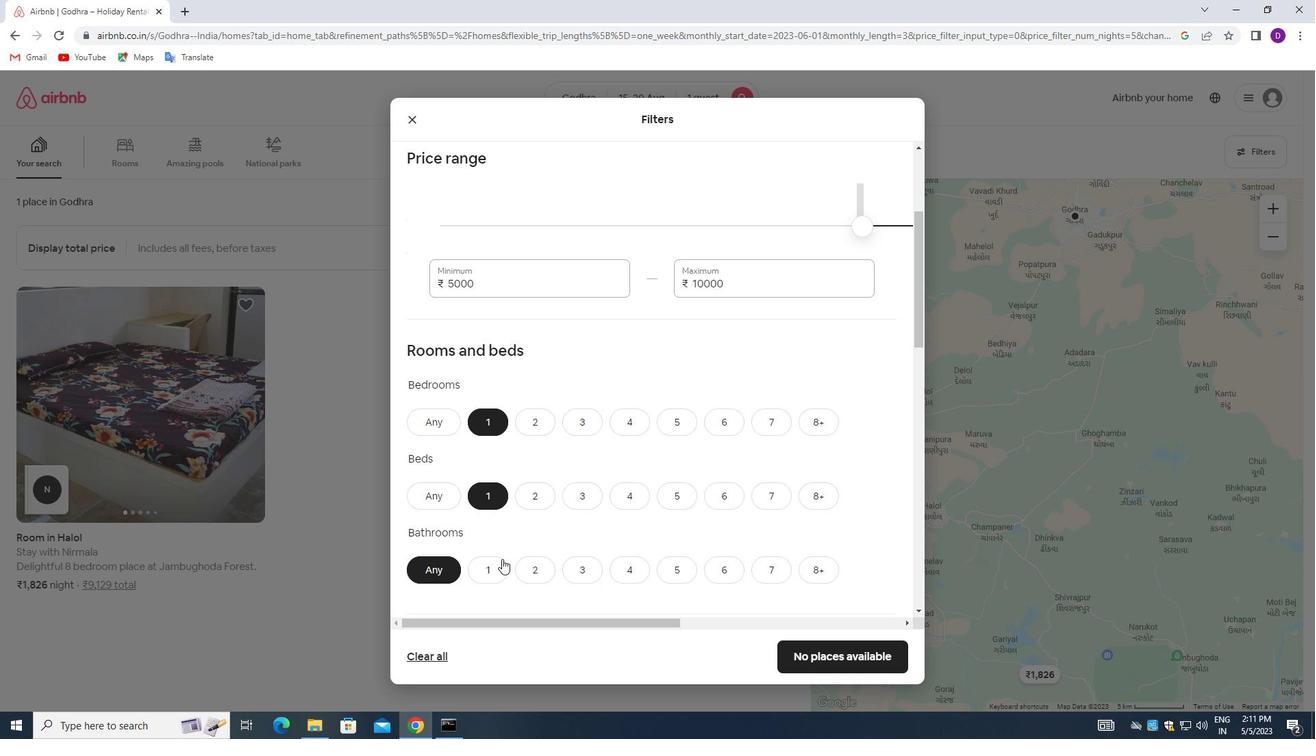 
Action: Mouse pressed left at (498, 563)
Screenshot: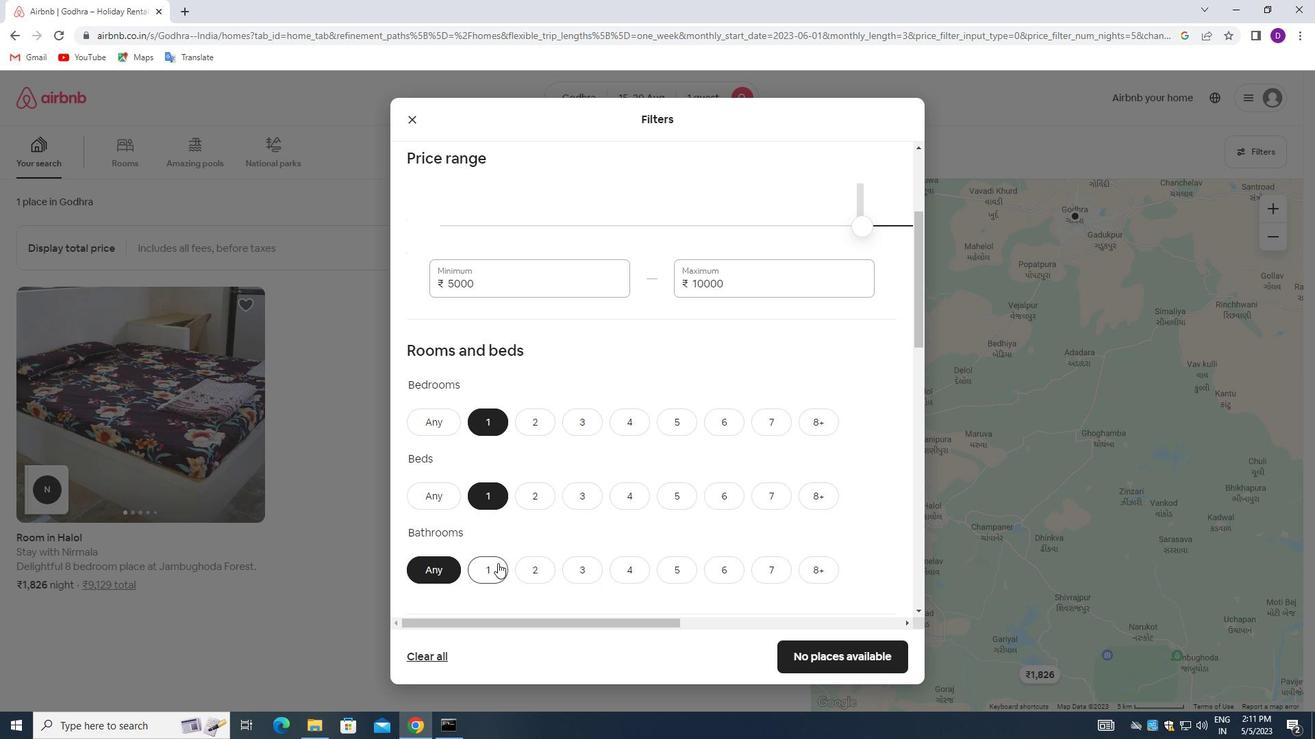 
Action: Mouse moved to (526, 503)
Screenshot: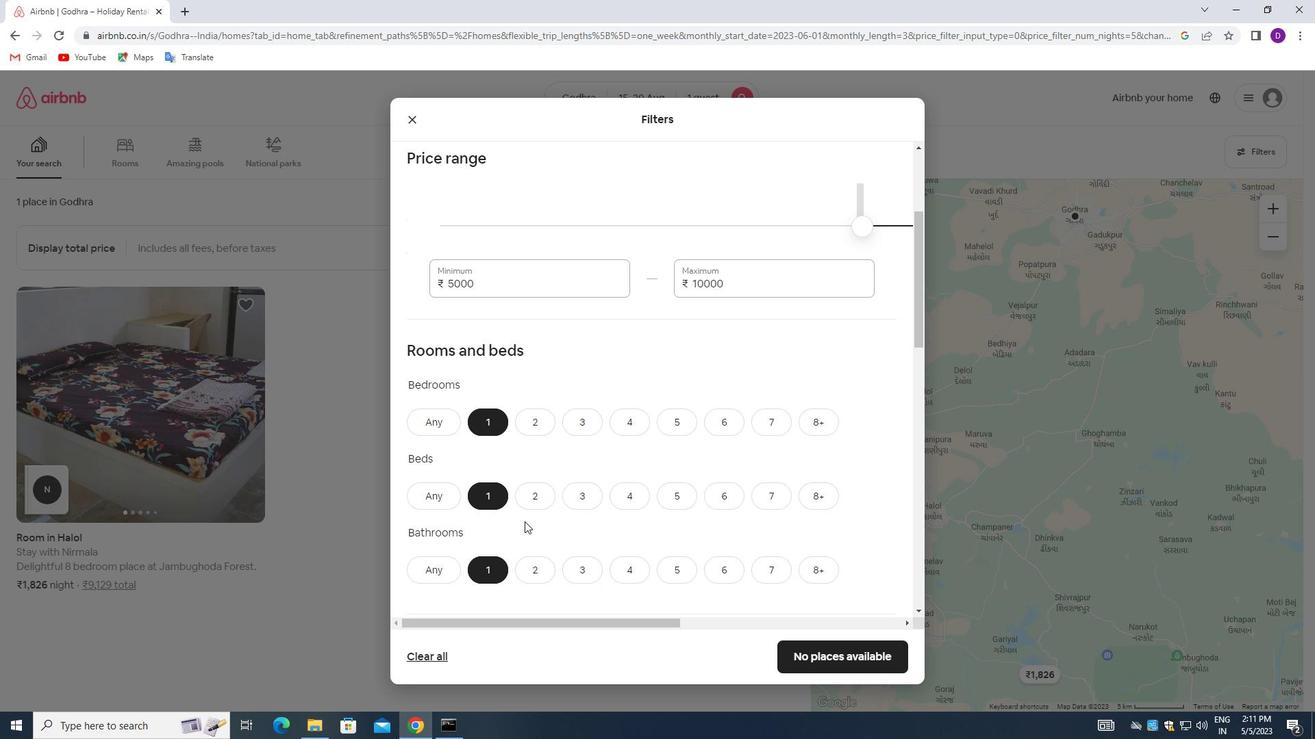
Action: Mouse scrolled (526, 502) with delta (0, 0)
Screenshot: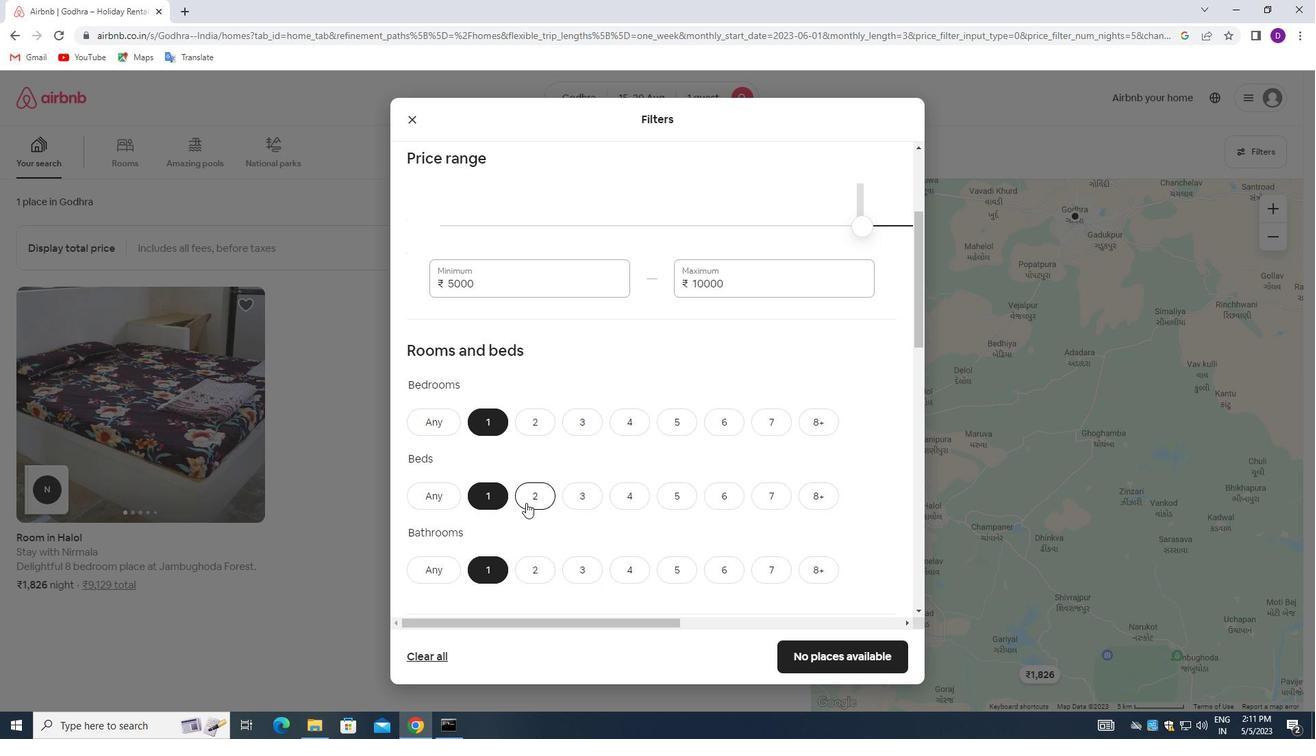 
Action: Mouse moved to (527, 502)
Screenshot: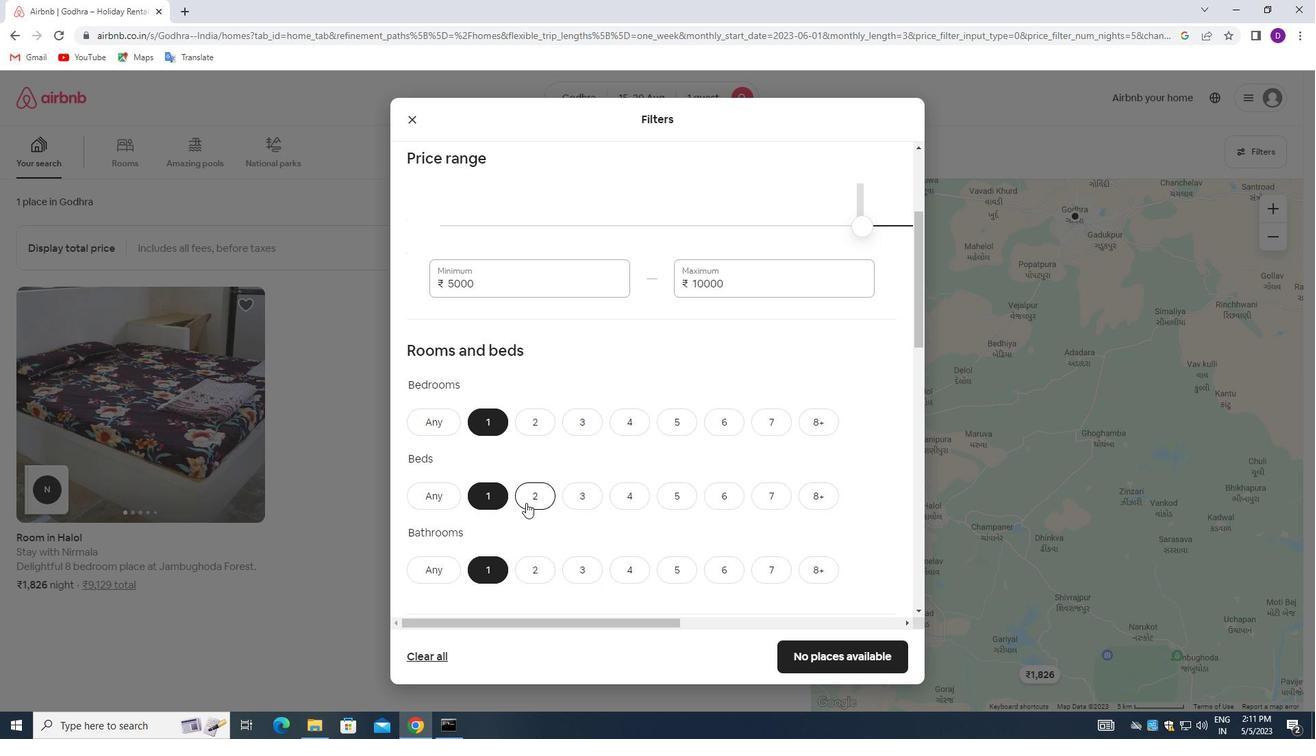 
Action: Mouse scrolled (527, 502) with delta (0, 0)
Screenshot: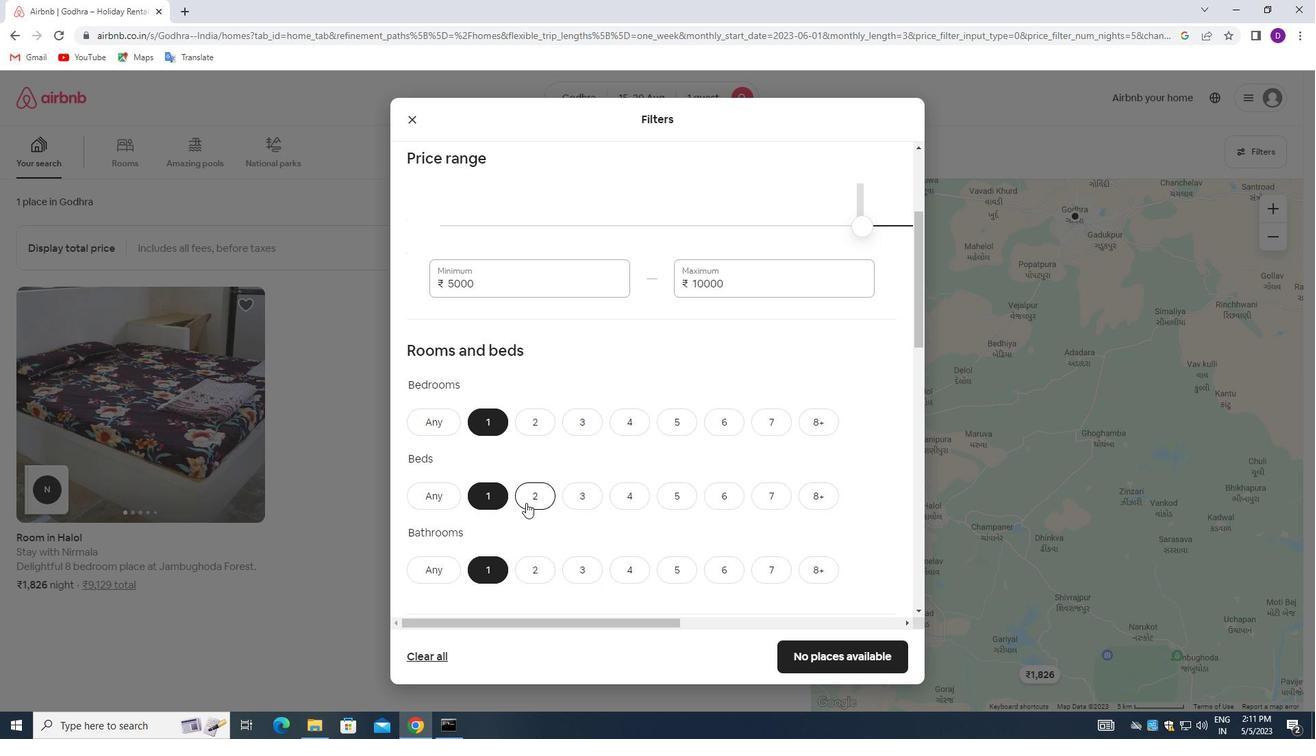 
Action: Mouse moved to (528, 504)
Screenshot: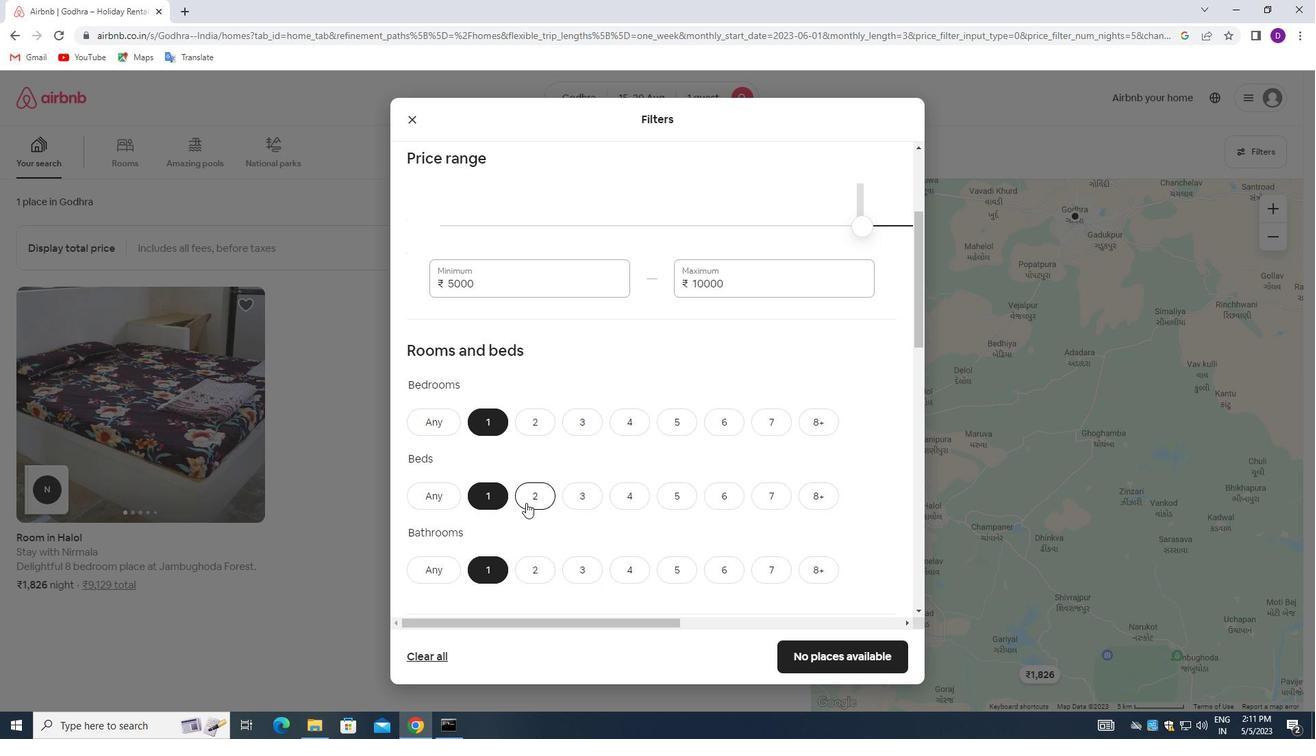 
Action: Mouse scrolled (528, 503) with delta (0, 0)
Screenshot: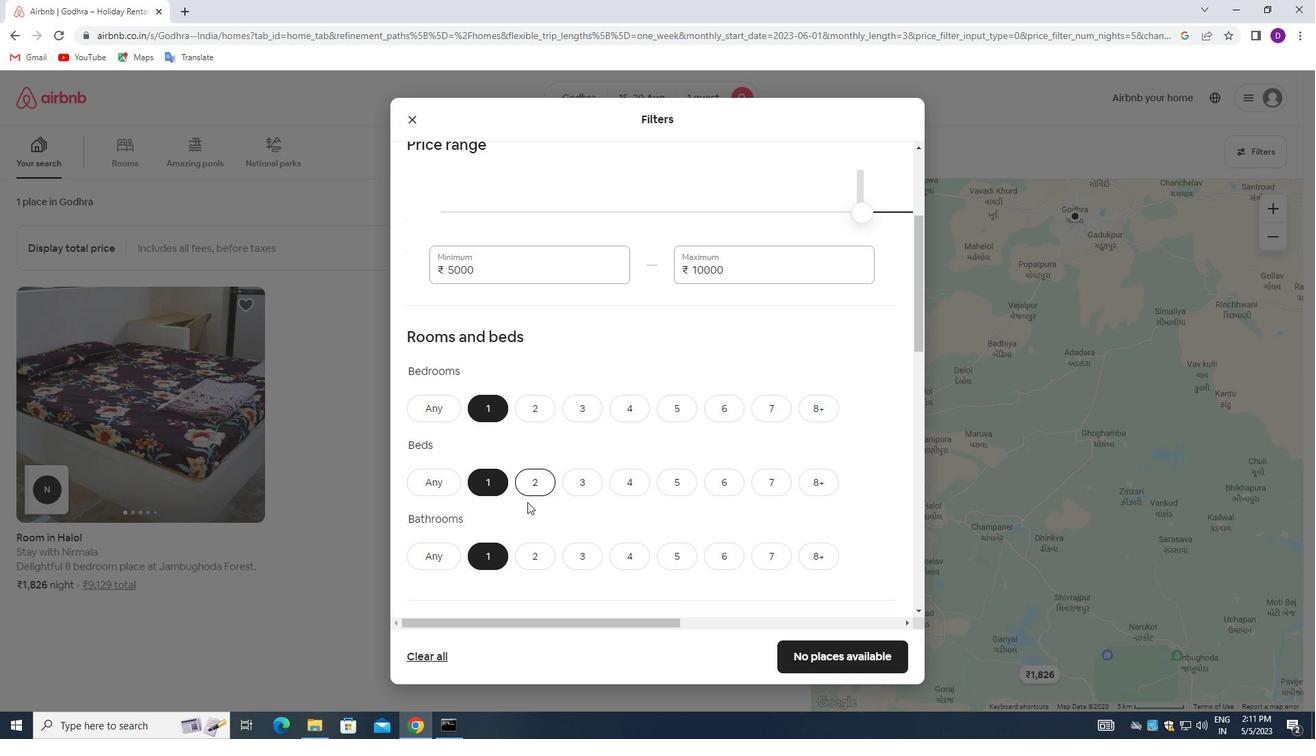 
Action: Mouse scrolled (528, 503) with delta (0, 0)
Screenshot: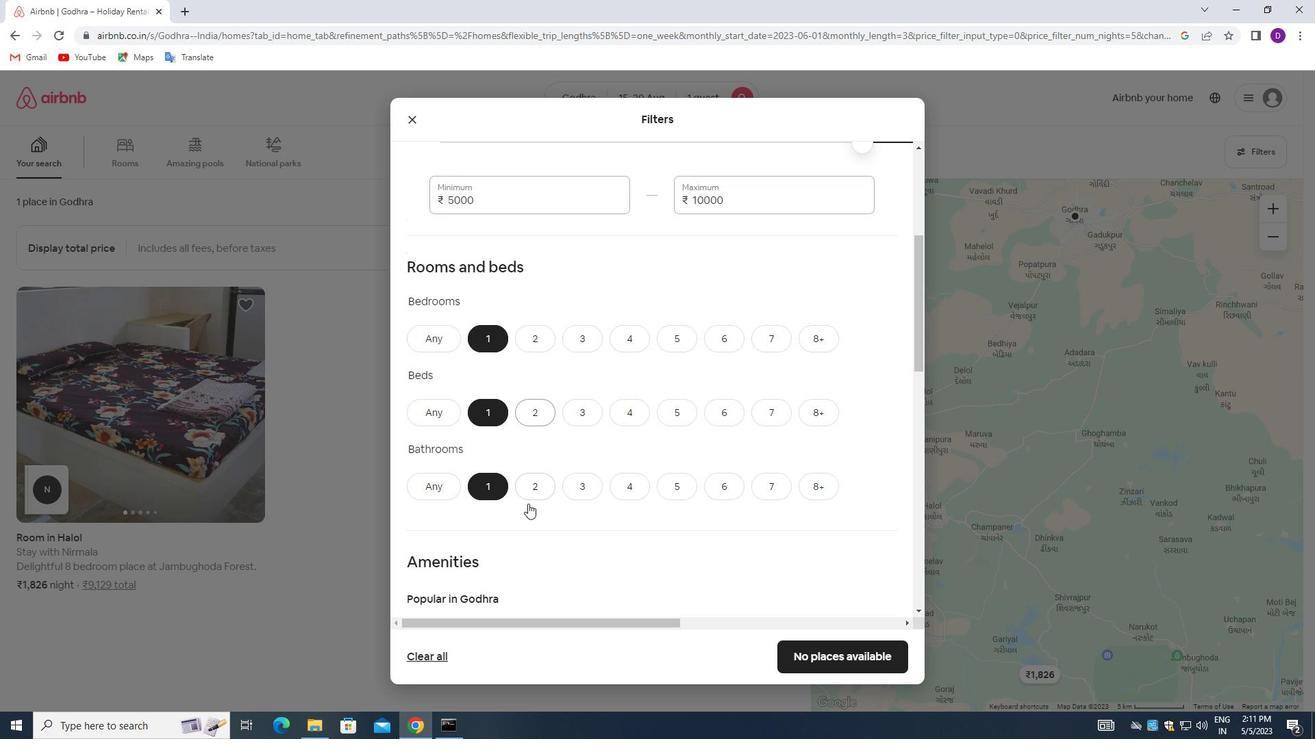 
Action: Mouse moved to (555, 484)
Screenshot: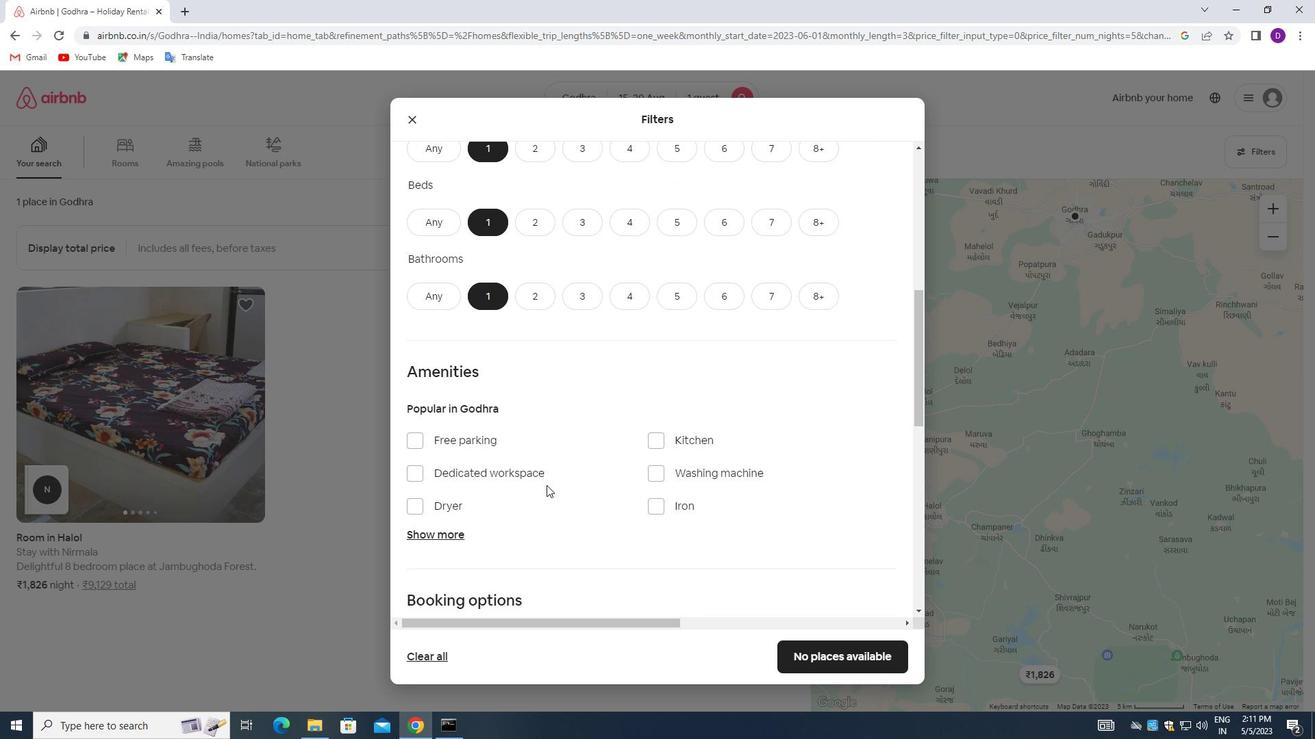 
Action: Mouse scrolled (555, 483) with delta (0, 0)
Screenshot: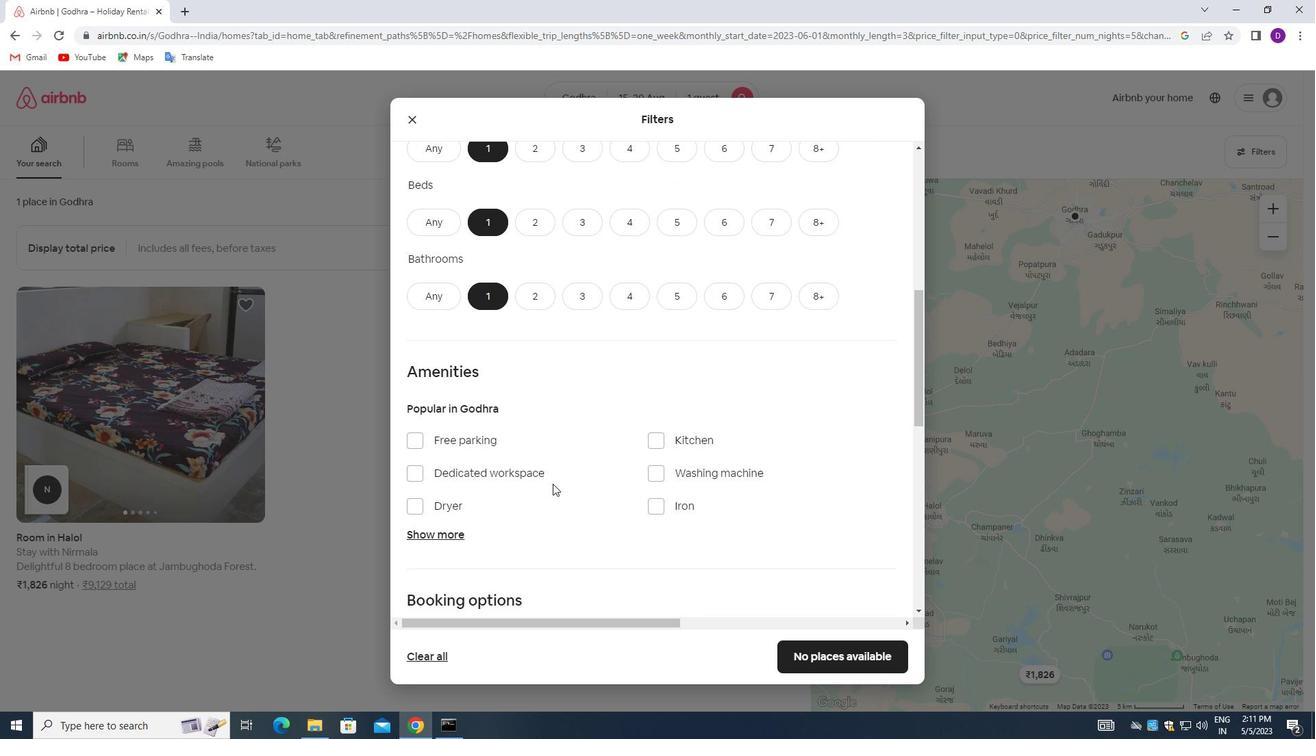 
Action: Mouse moved to (555, 484)
Screenshot: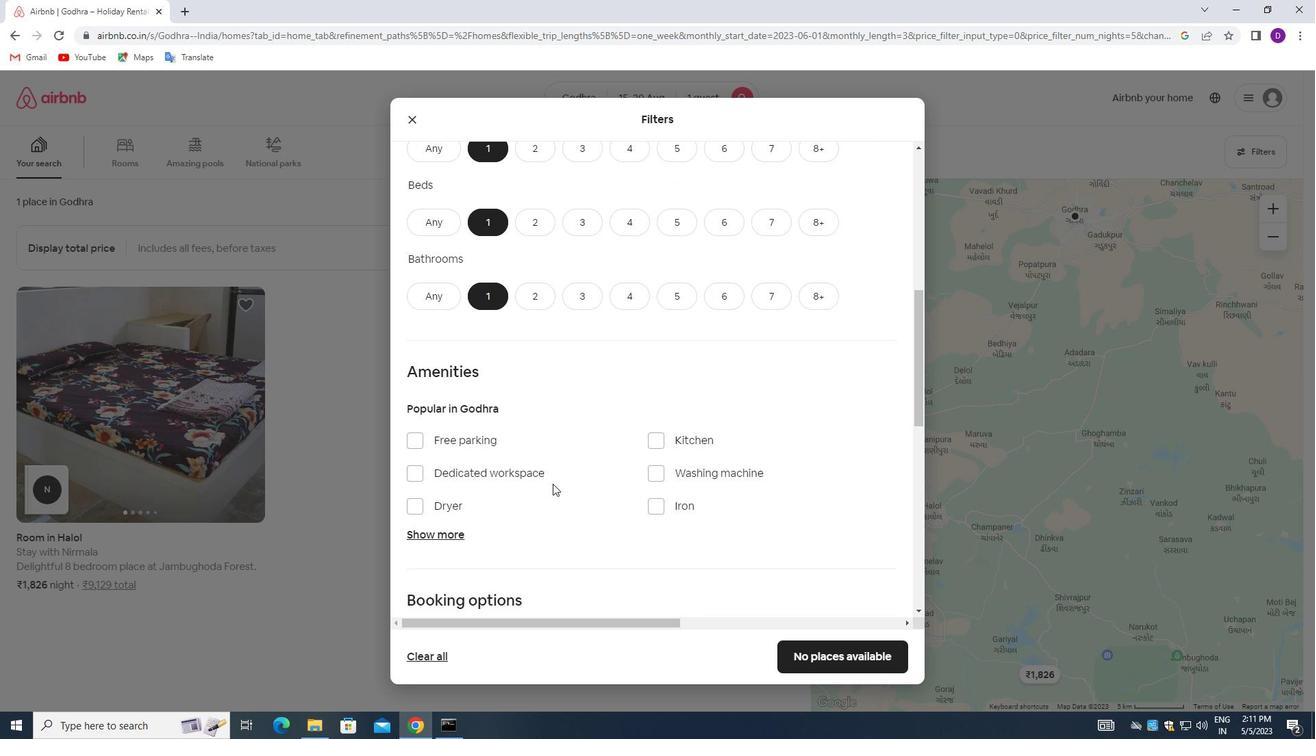 
Action: Mouse scrolled (555, 483) with delta (0, 0)
Screenshot: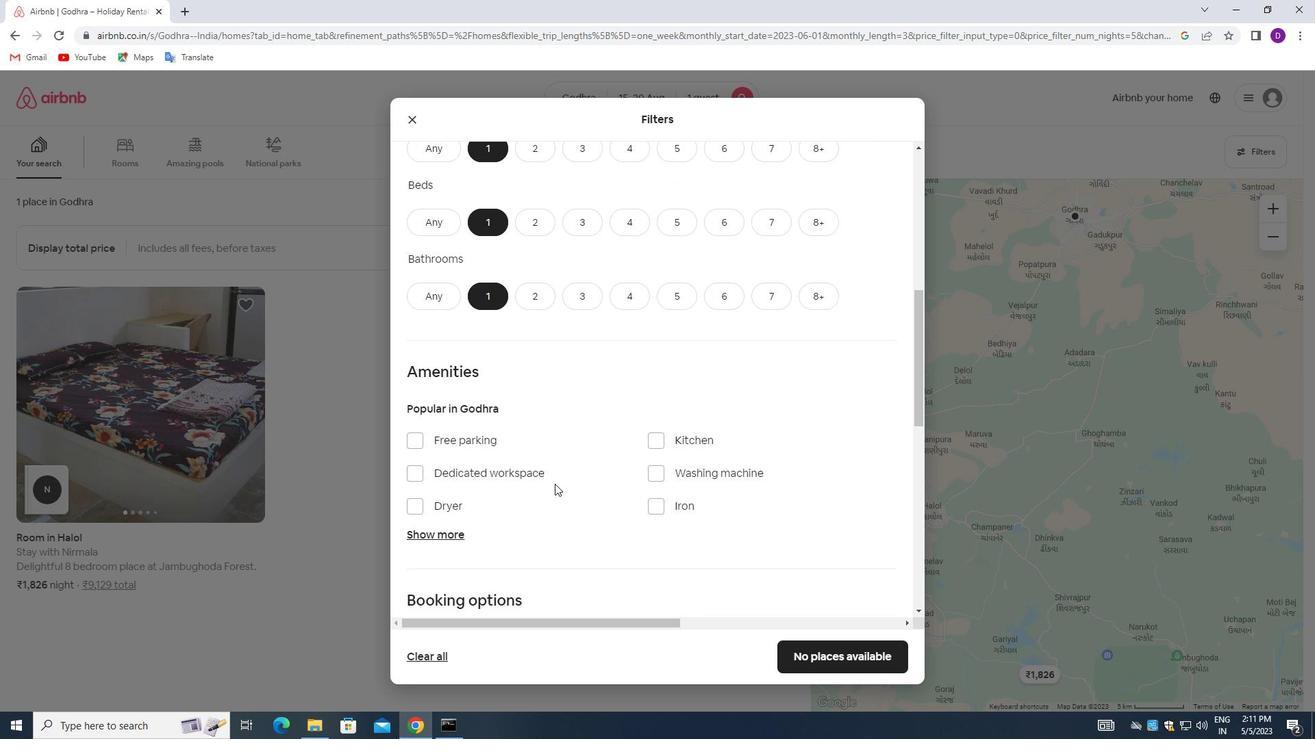 
Action: Mouse moved to (562, 486)
Screenshot: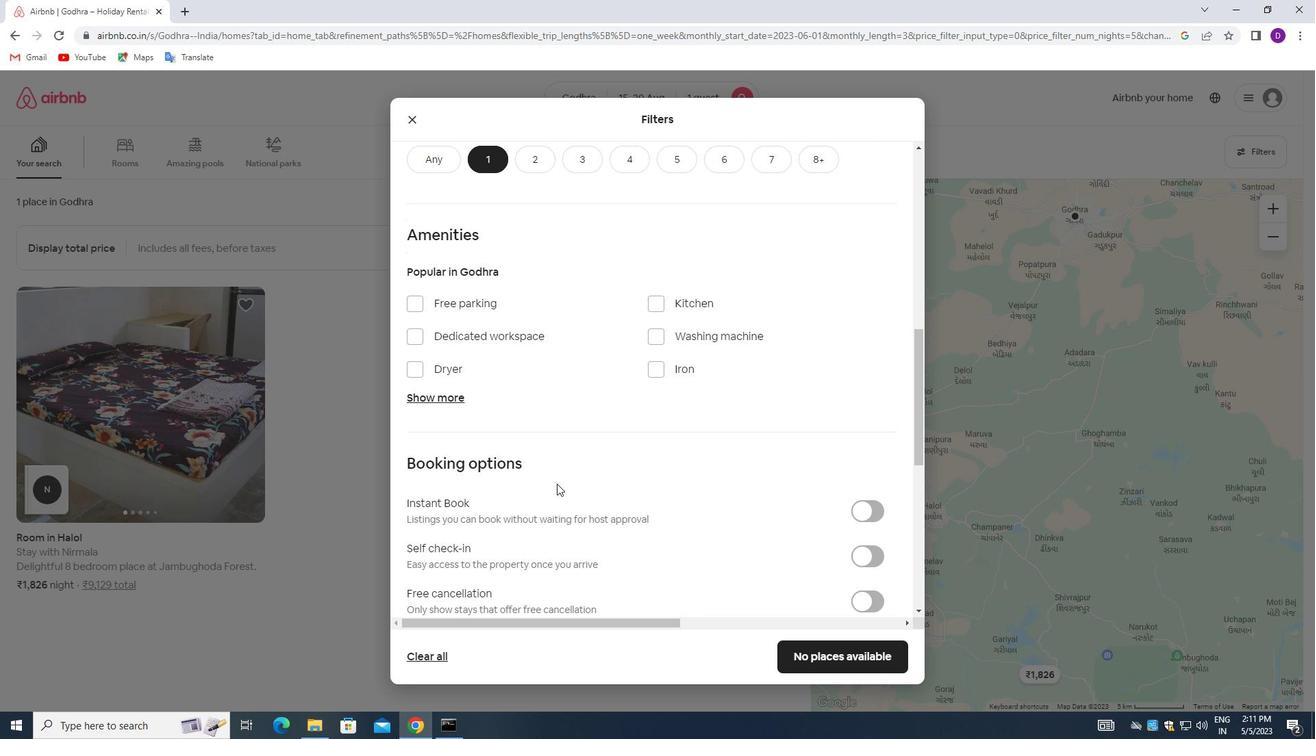 
Action: Mouse scrolled (562, 485) with delta (0, 0)
Screenshot: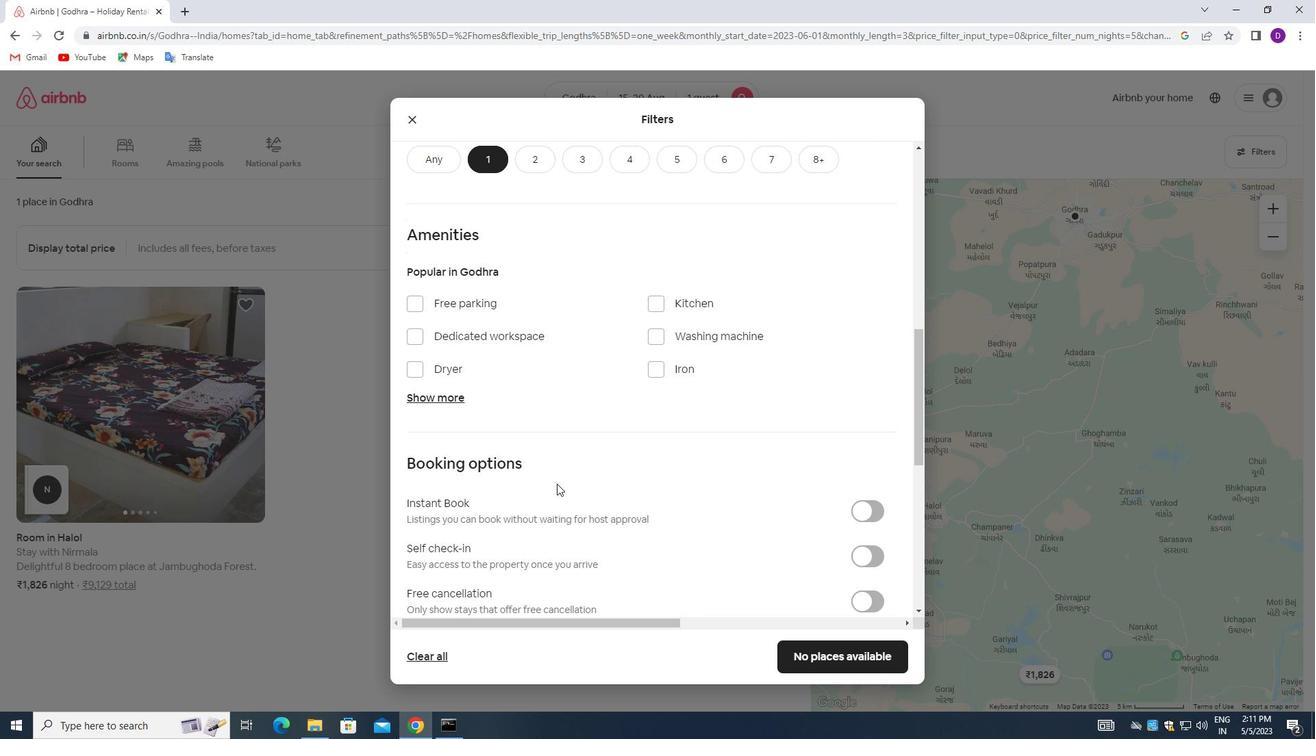 
Action: Mouse moved to (654, 269)
Screenshot: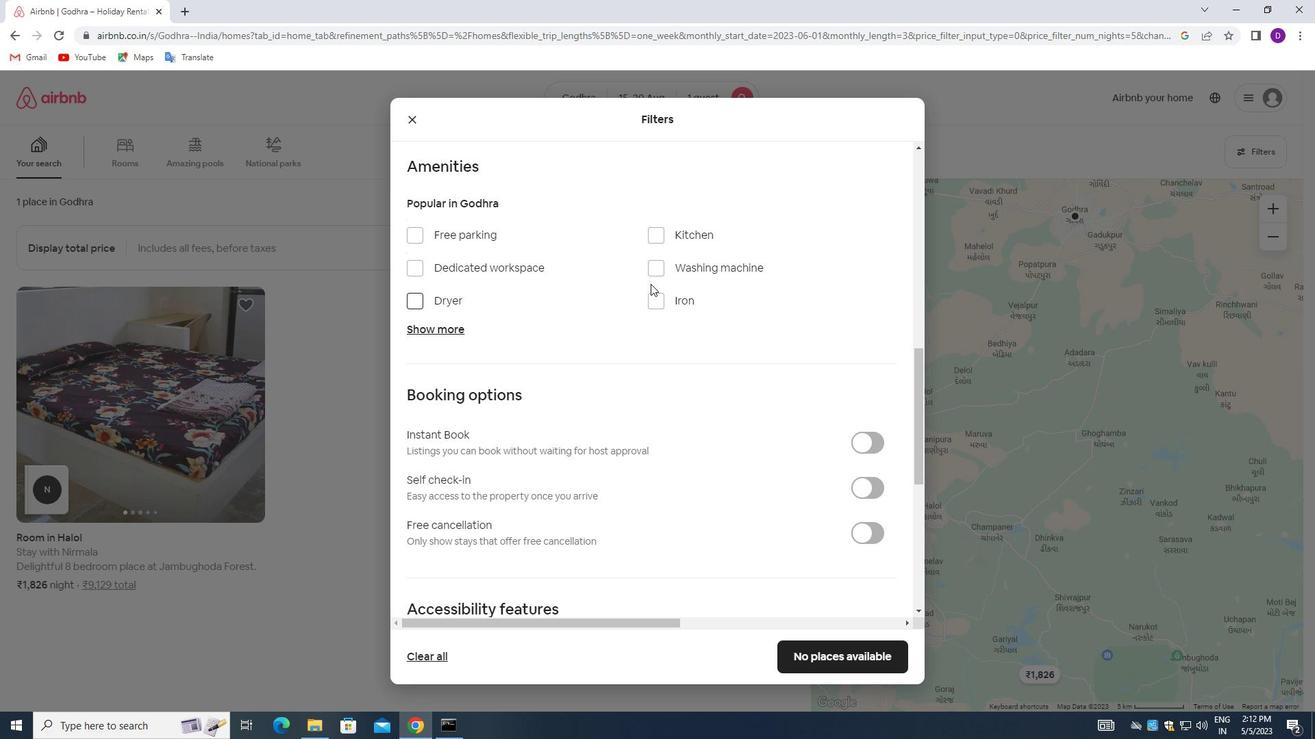 
Action: Mouse pressed left at (654, 269)
Screenshot: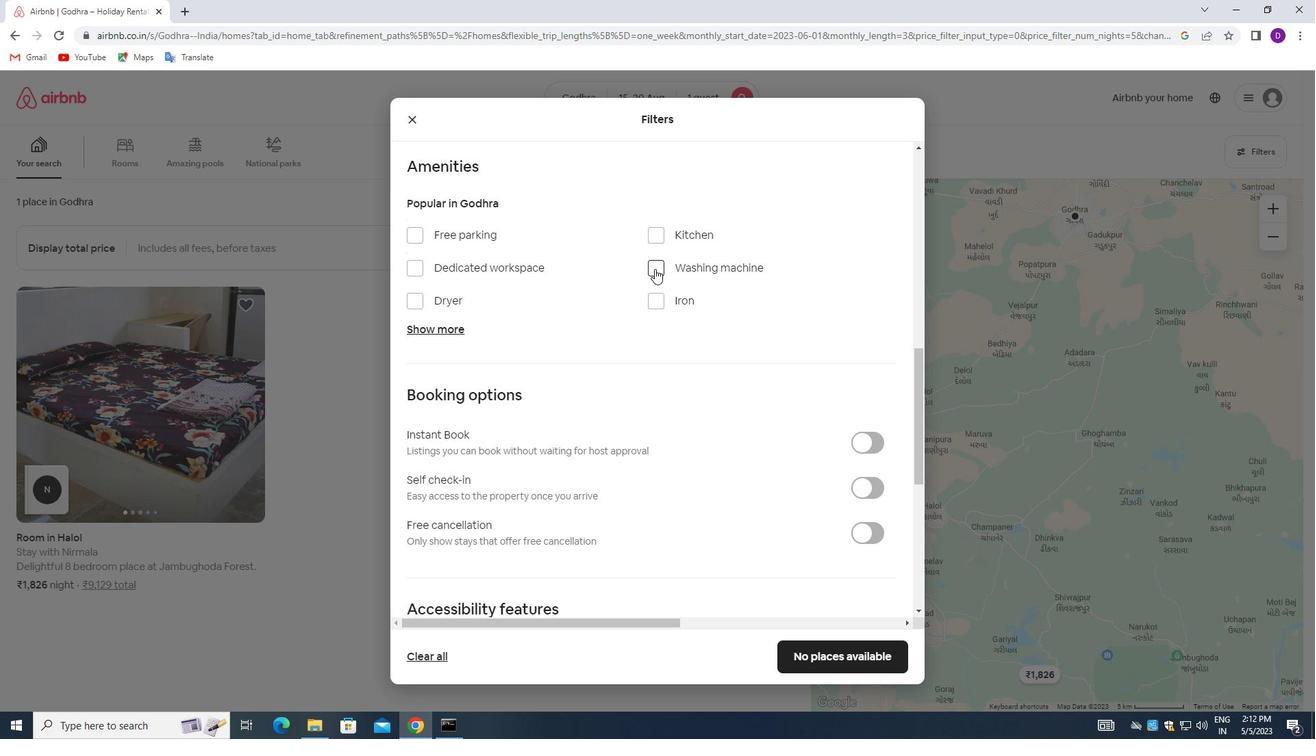 
Action: Mouse moved to (857, 486)
Screenshot: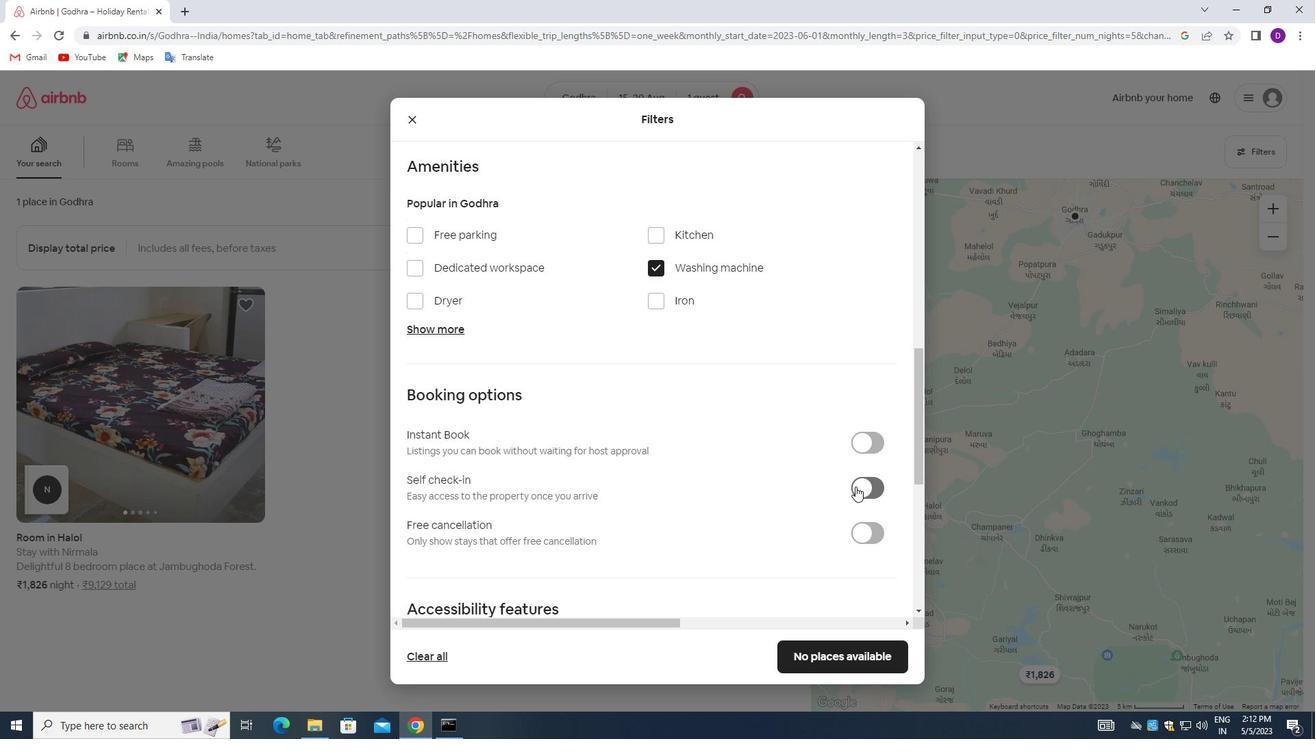 
Action: Mouse pressed left at (857, 486)
Screenshot: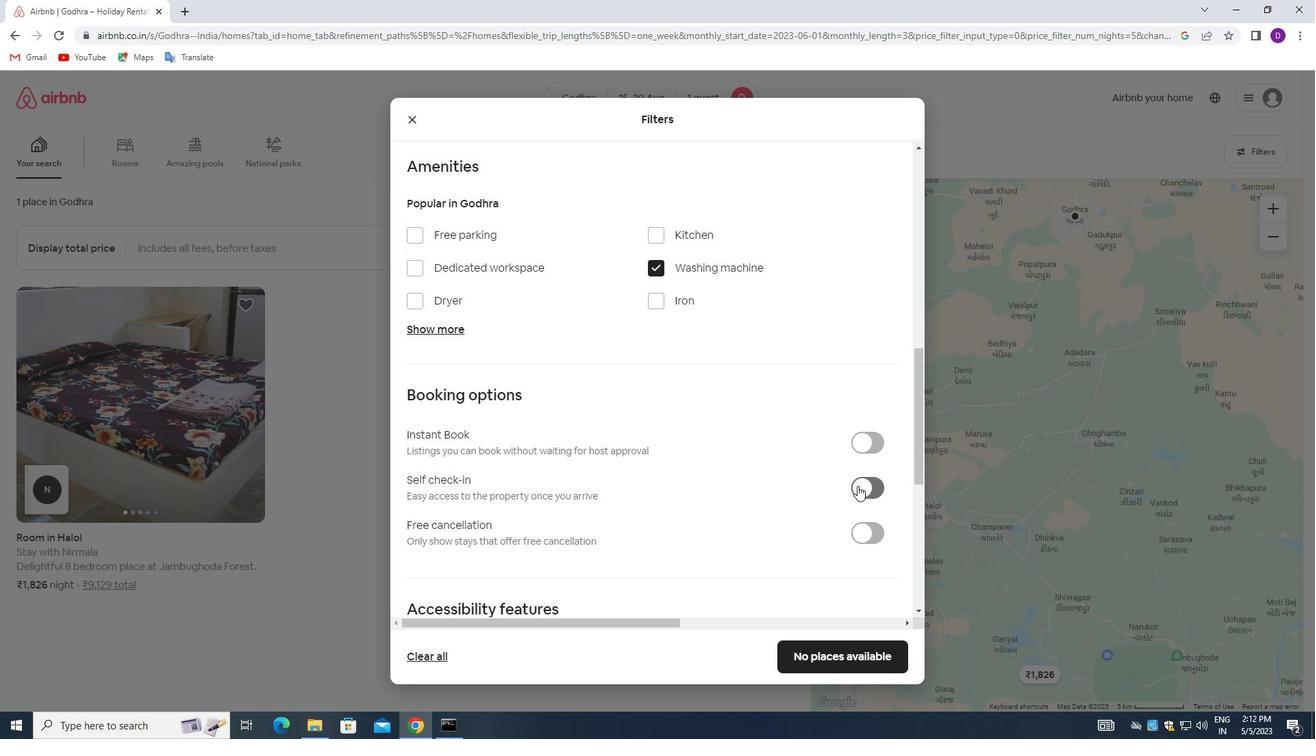
Action: Mouse moved to (630, 481)
Screenshot: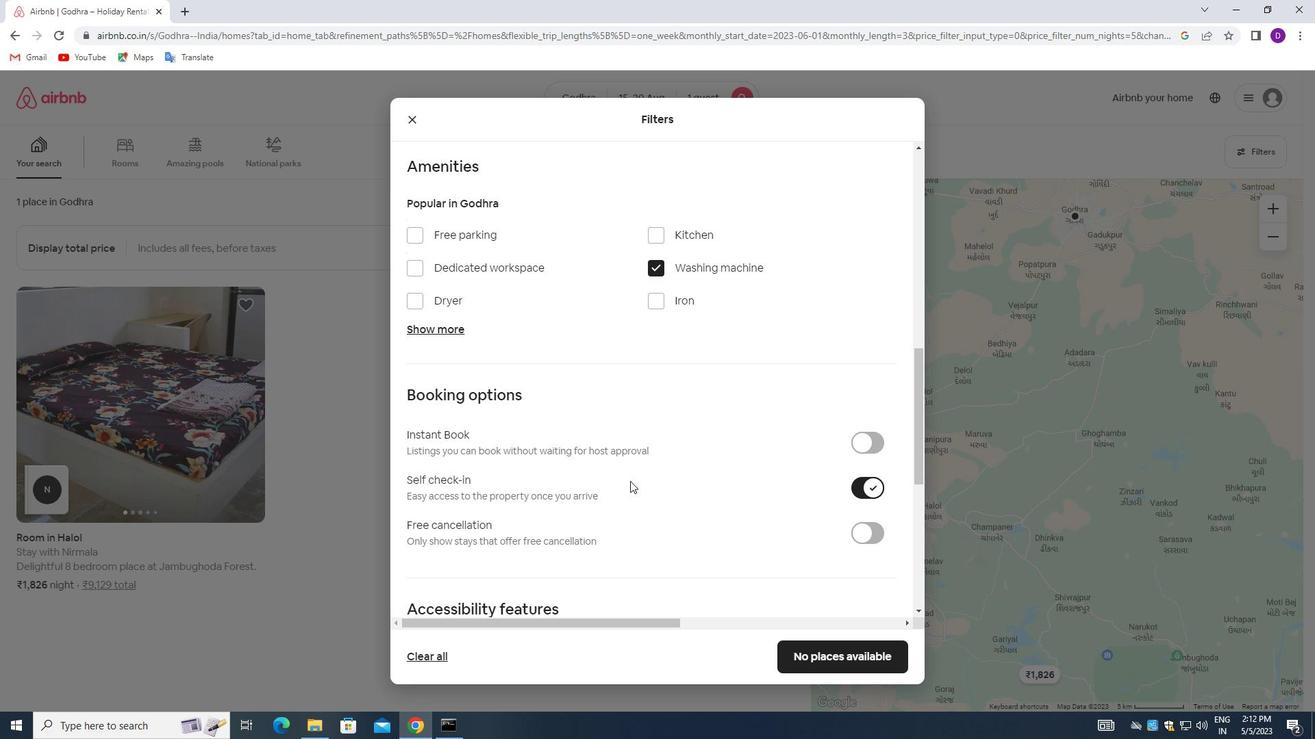 
Action: Mouse scrolled (630, 480) with delta (0, 0)
Screenshot: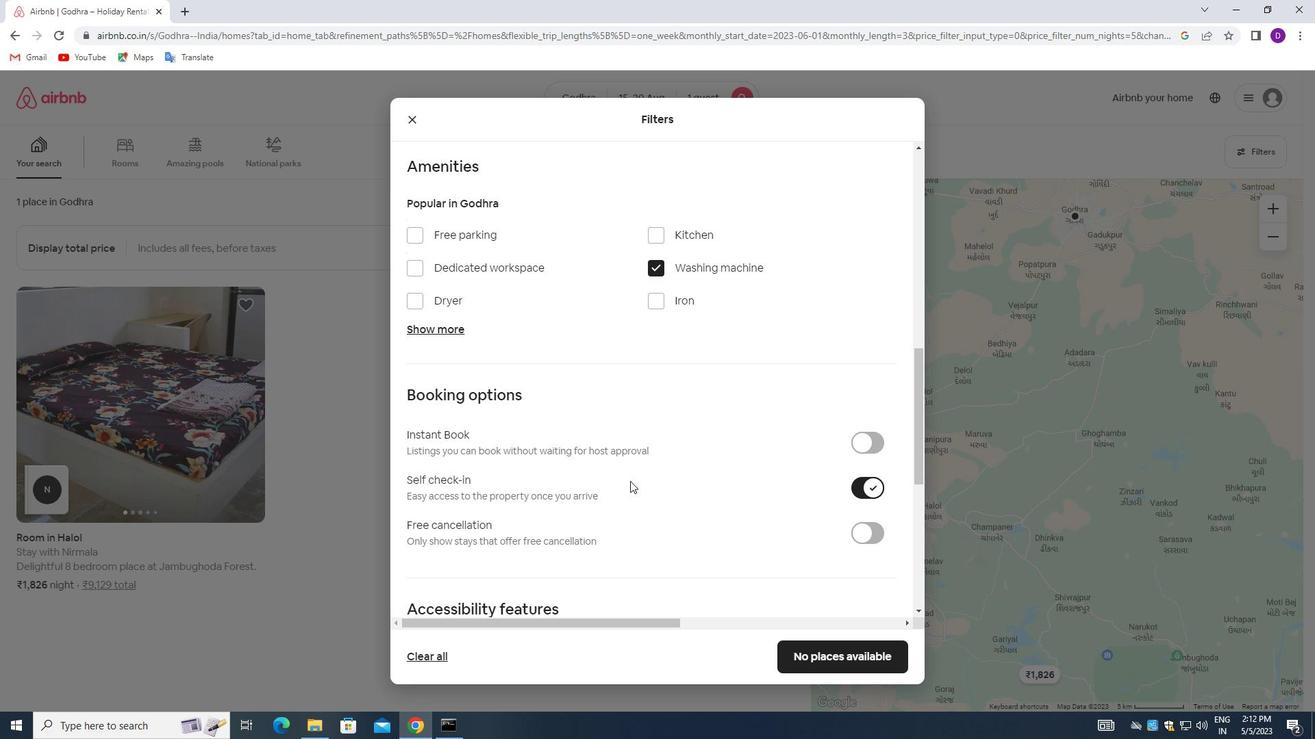 
Action: Mouse scrolled (630, 480) with delta (0, 0)
Screenshot: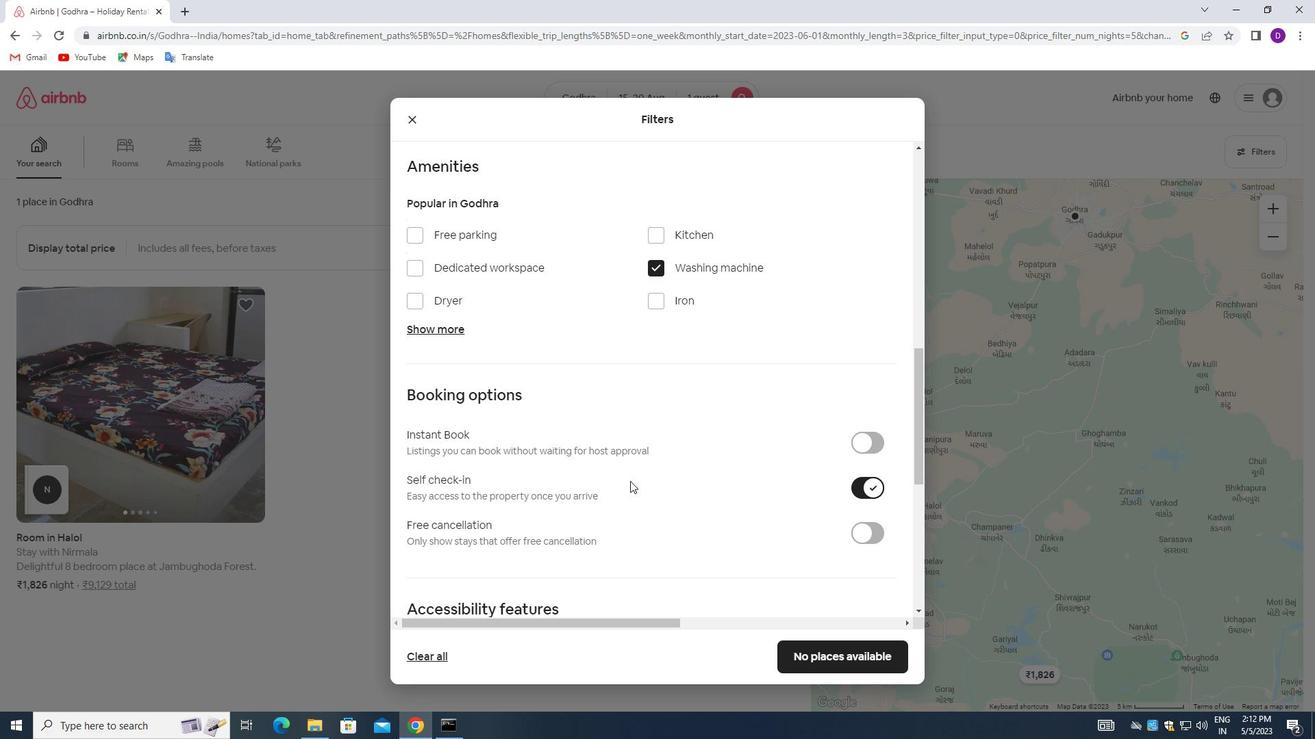 
Action: Mouse moved to (628, 503)
Screenshot: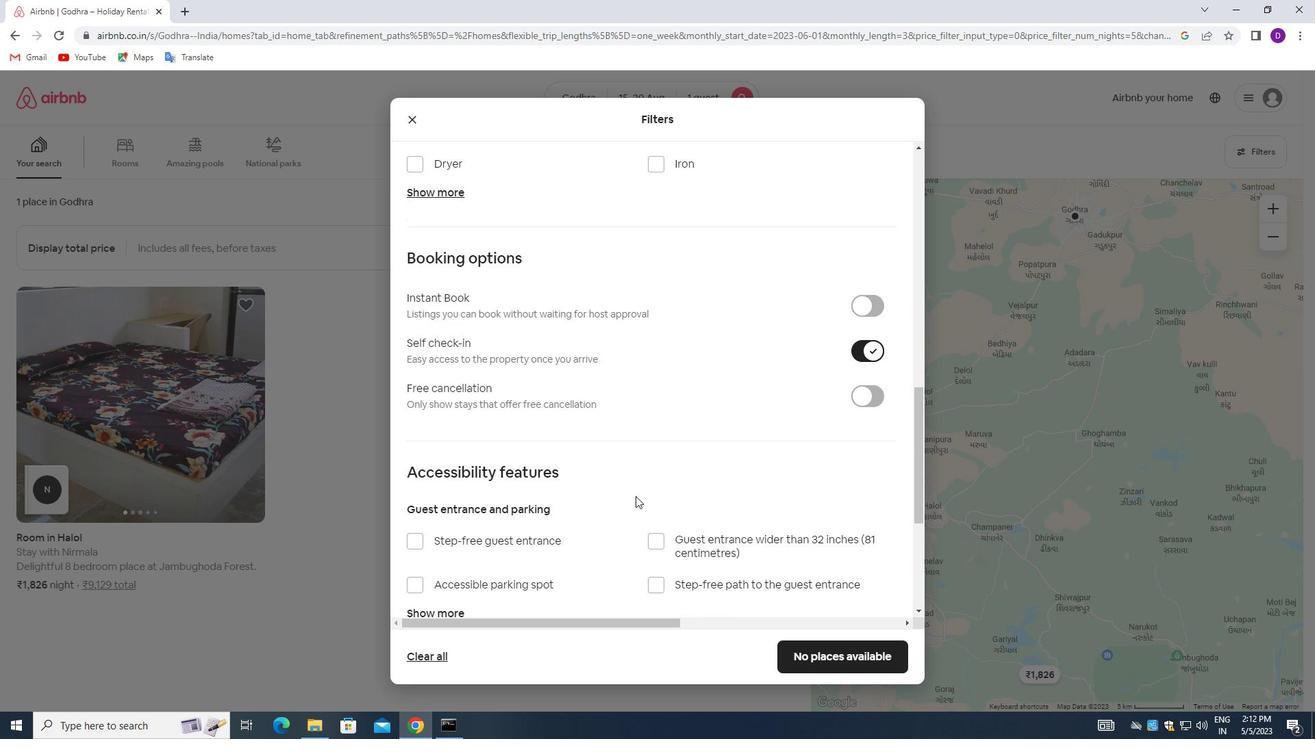 
Action: Mouse scrolled (628, 502) with delta (0, 0)
Screenshot: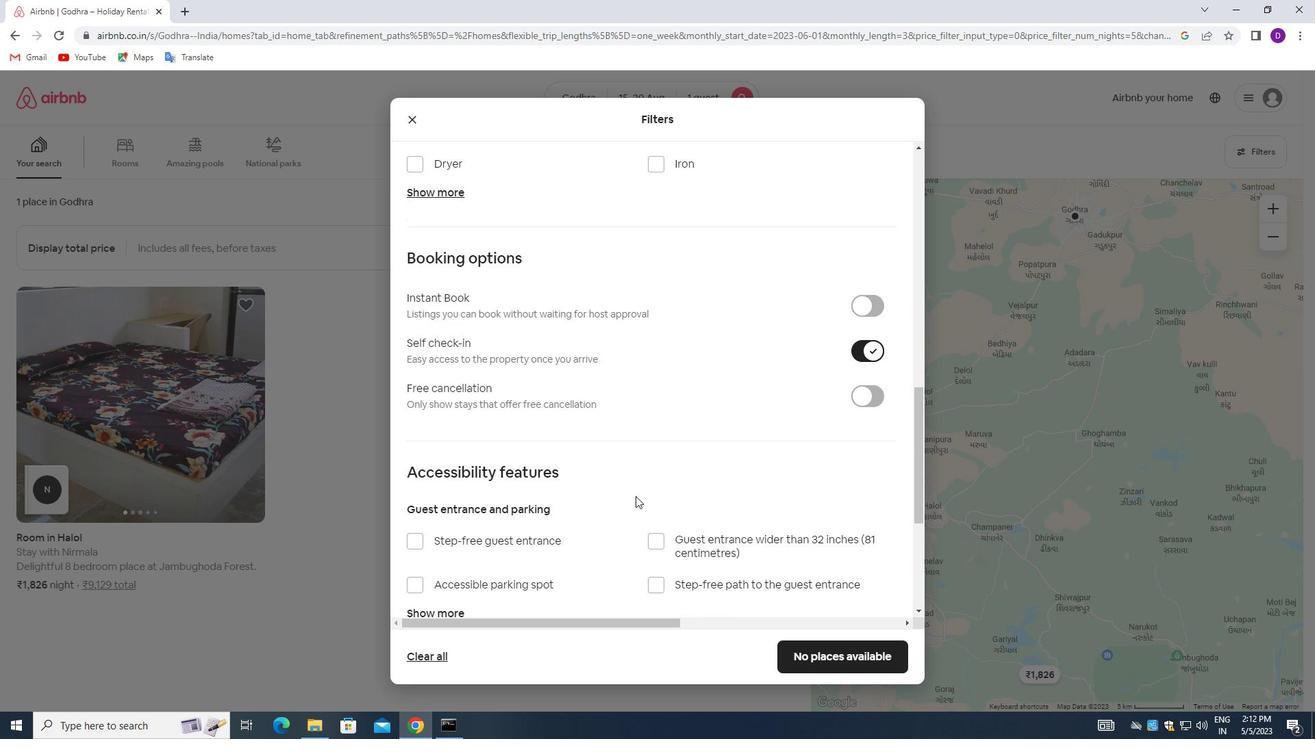 
Action: Mouse moved to (626, 505)
Screenshot: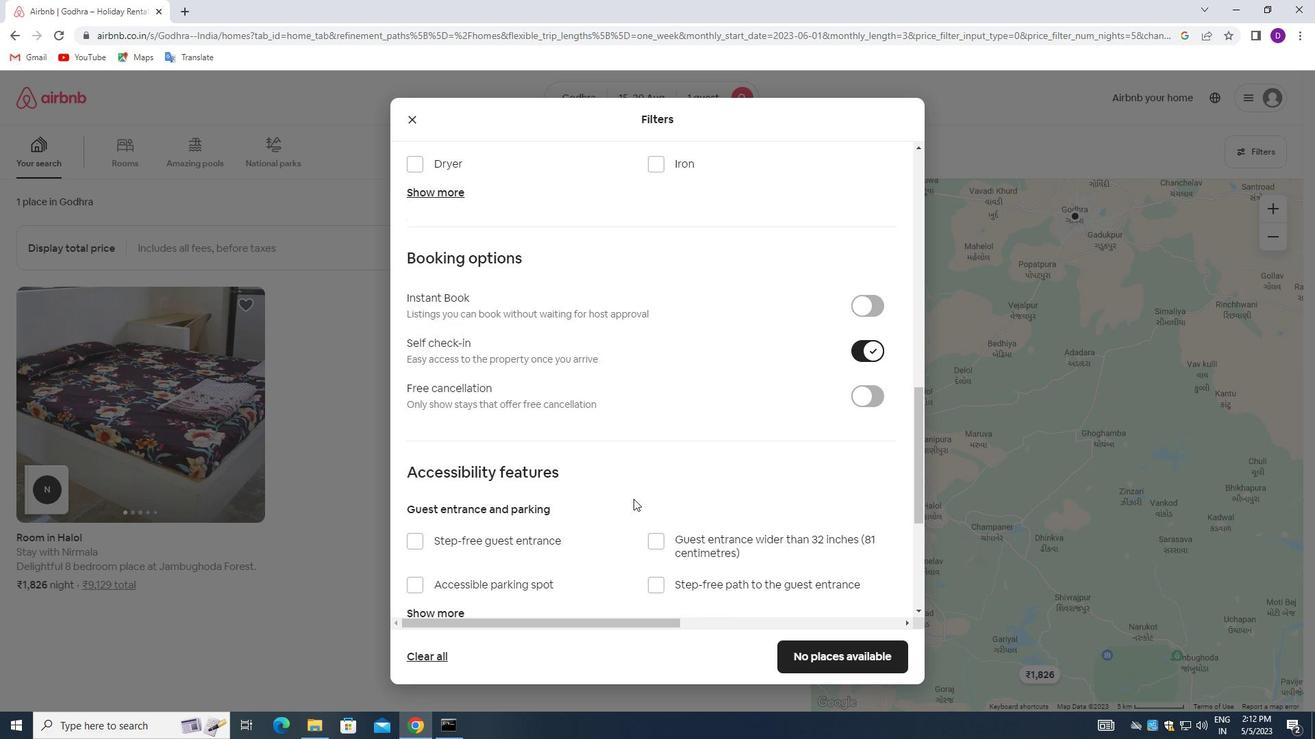 
Action: Mouse scrolled (626, 504) with delta (0, 0)
Screenshot: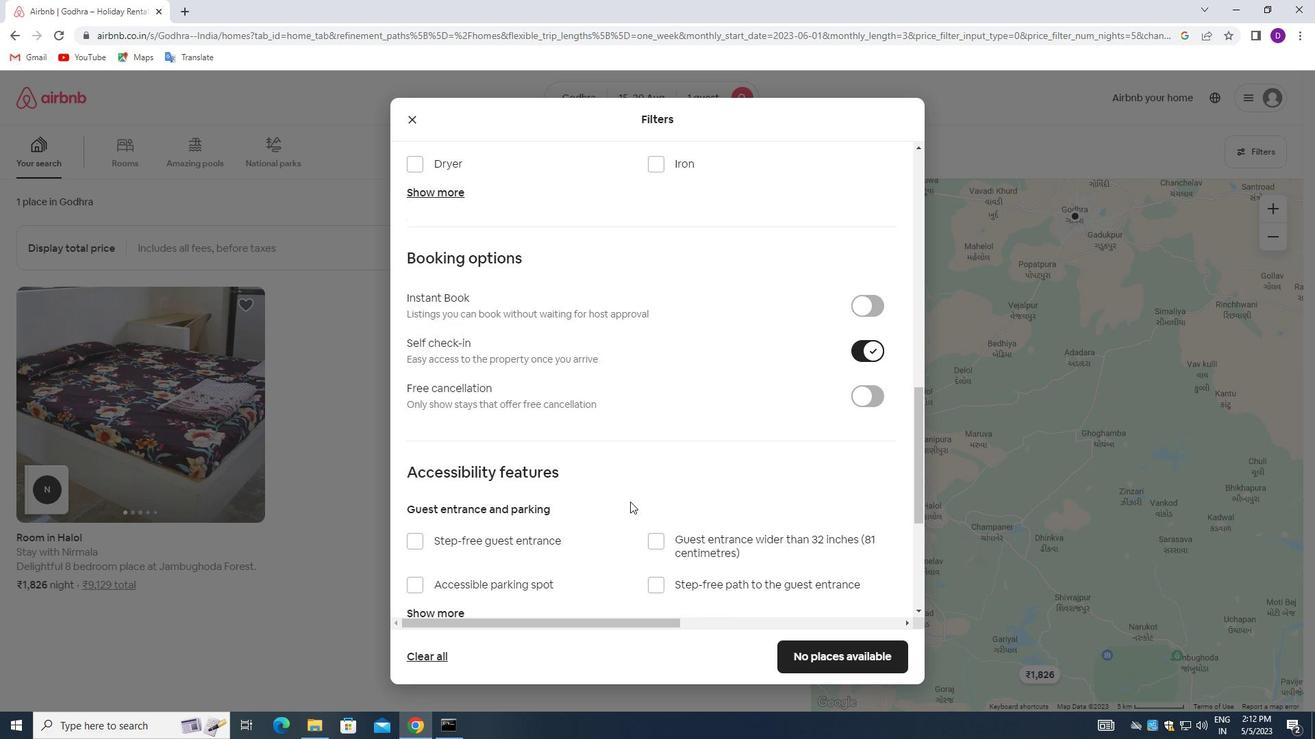 
Action: Mouse moved to (625, 505)
Screenshot: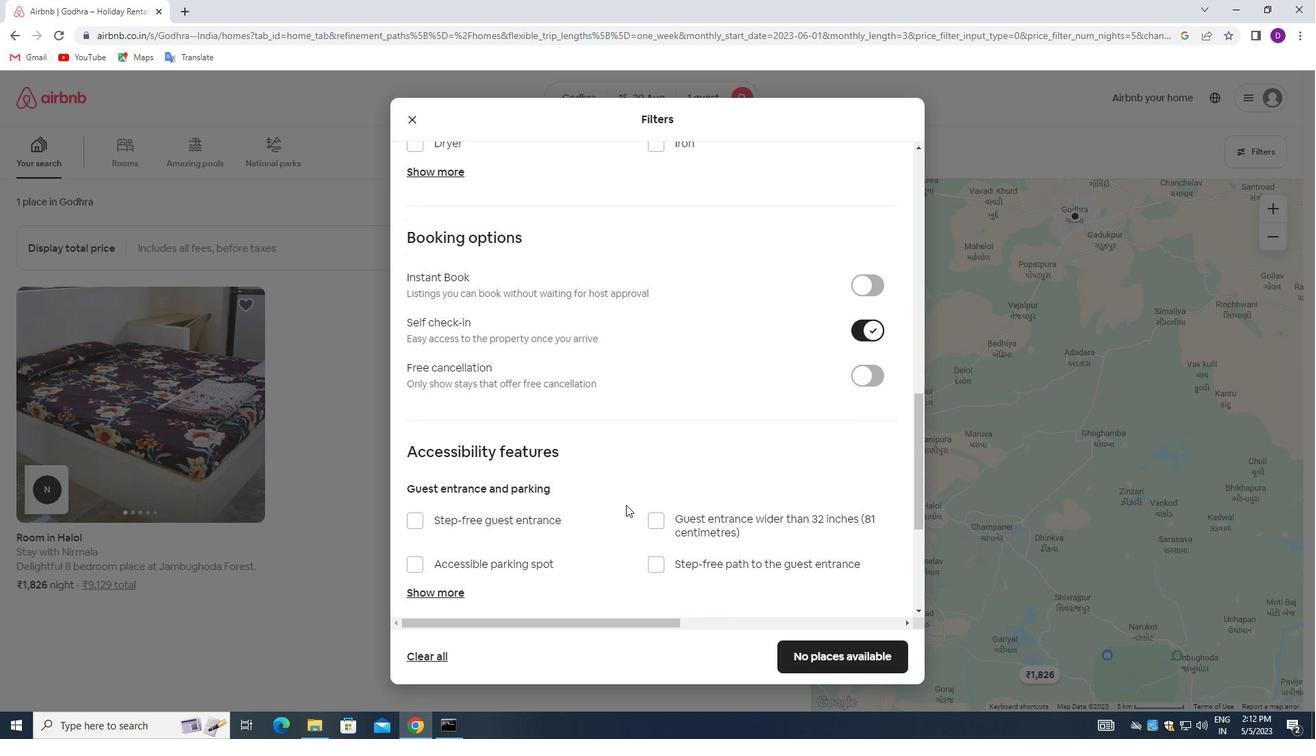 
Action: Mouse scrolled (625, 504) with delta (0, 0)
Screenshot: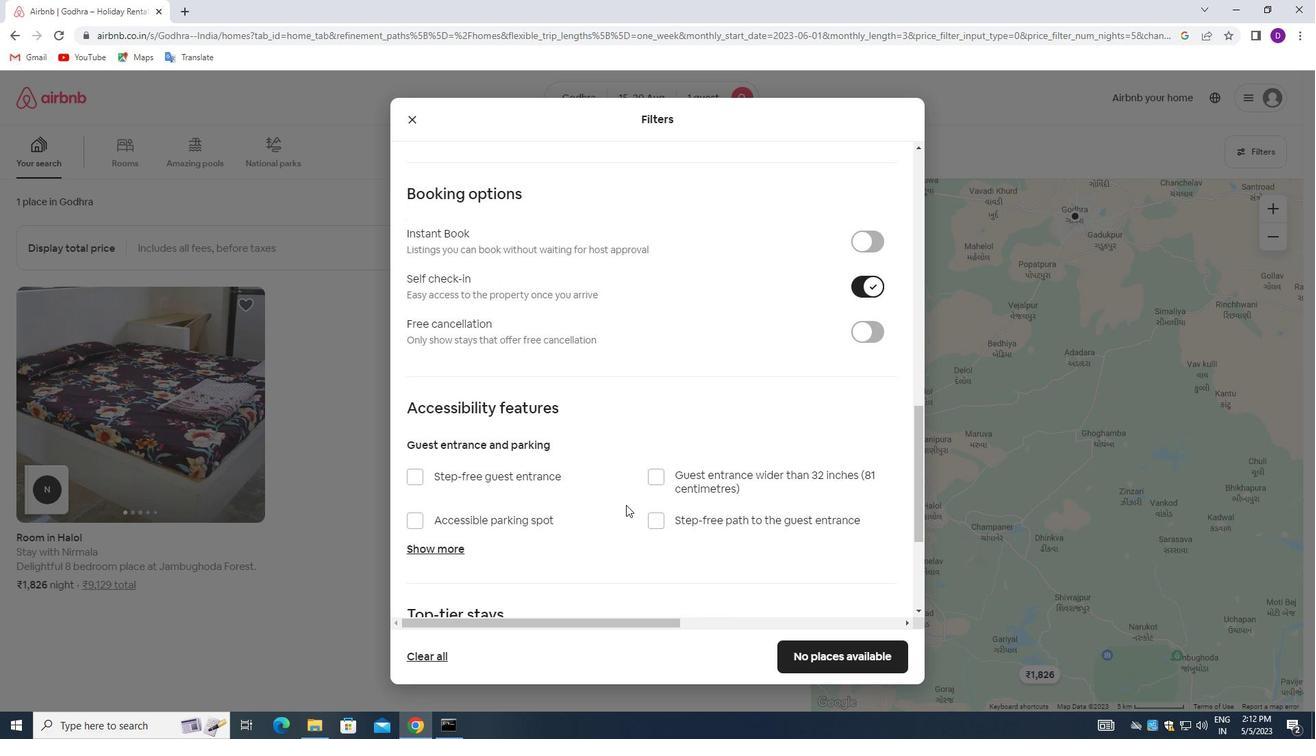 
Action: Mouse moved to (625, 504)
Screenshot: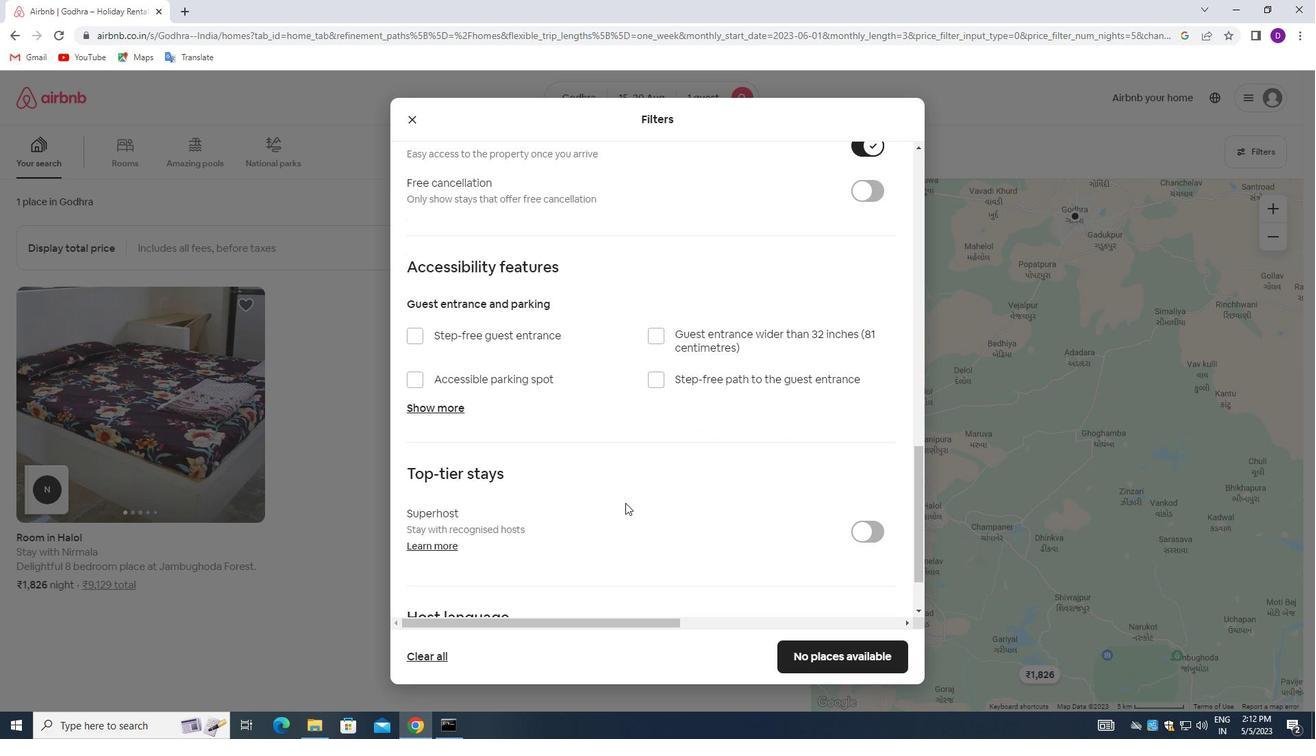
Action: Mouse scrolled (625, 504) with delta (0, 0)
Screenshot: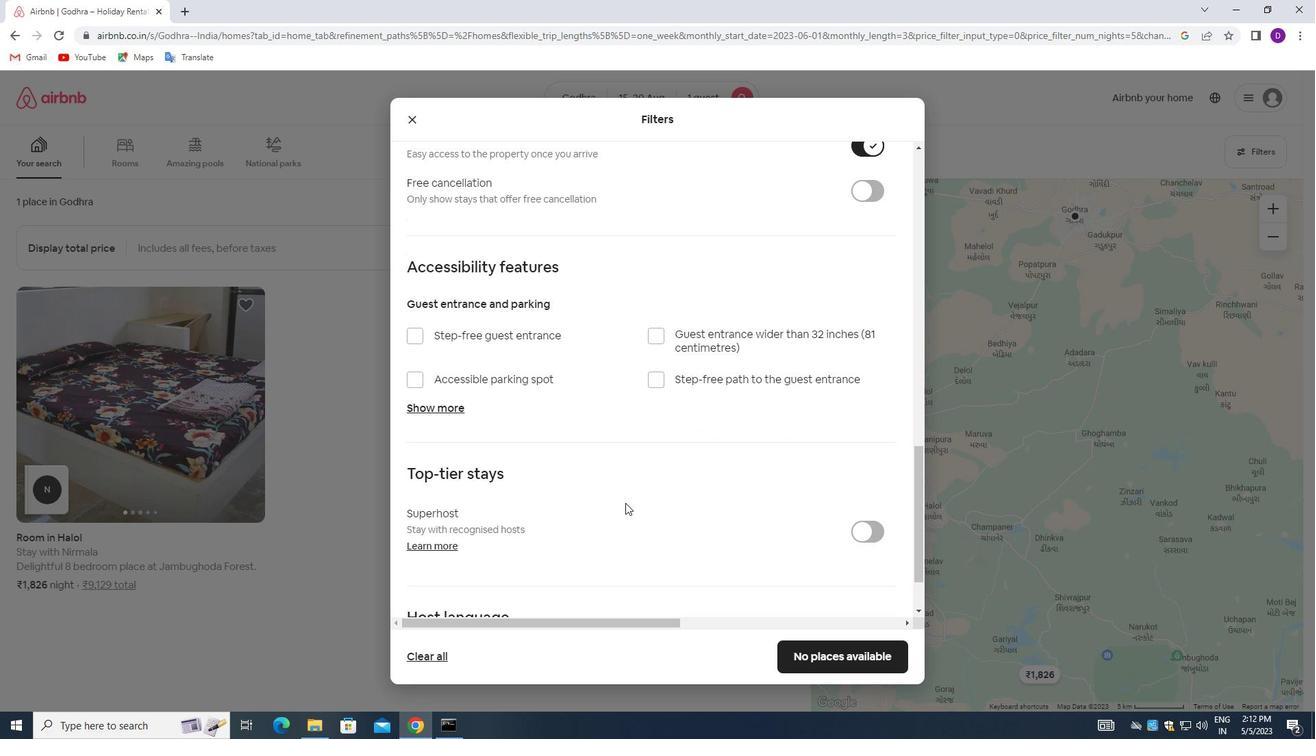 
Action: Mouse moved to (625, 505)
Screenshot: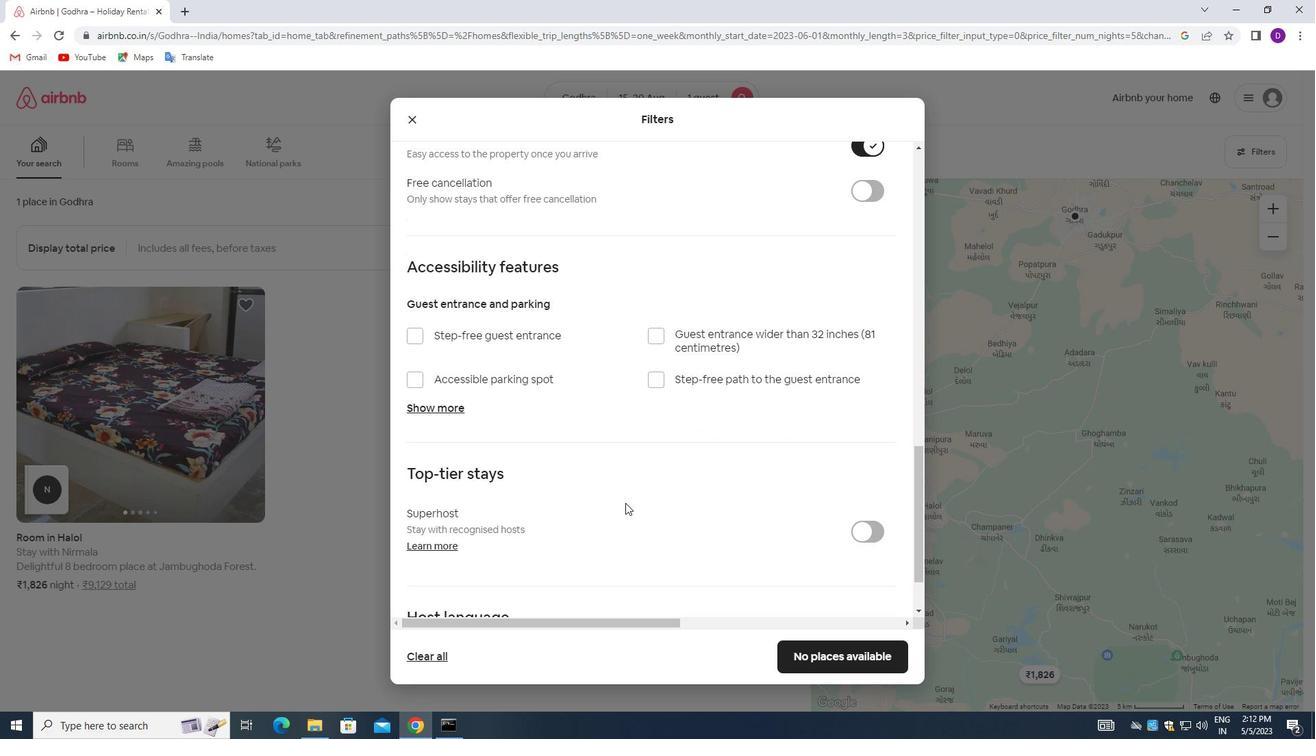
Action: Mouse scrolled (625, 504) with delta (0, 0)
Screenshot: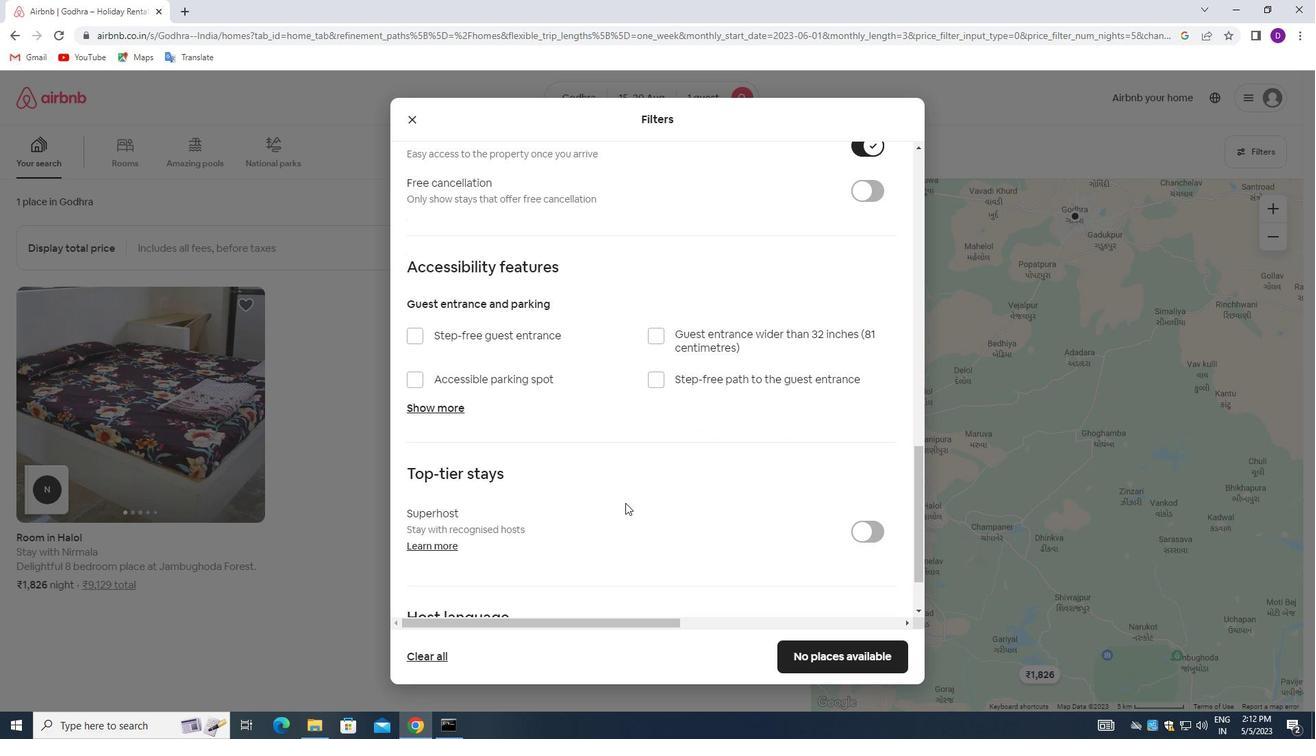 
Action: Mouse scrolled (625, 504) with delta (0, 0)
Screenshot: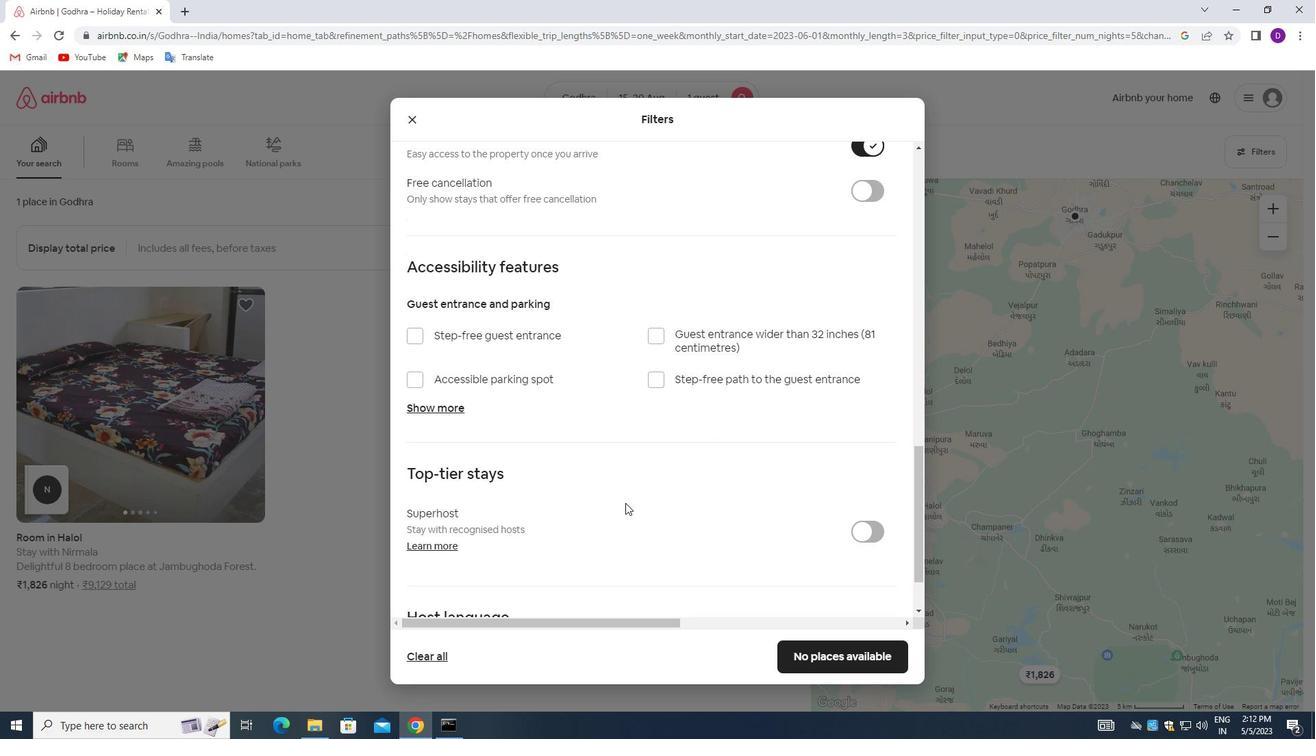 
Action: Mouse scrolled (625, 504) with delta (0, 0)
Screenshot: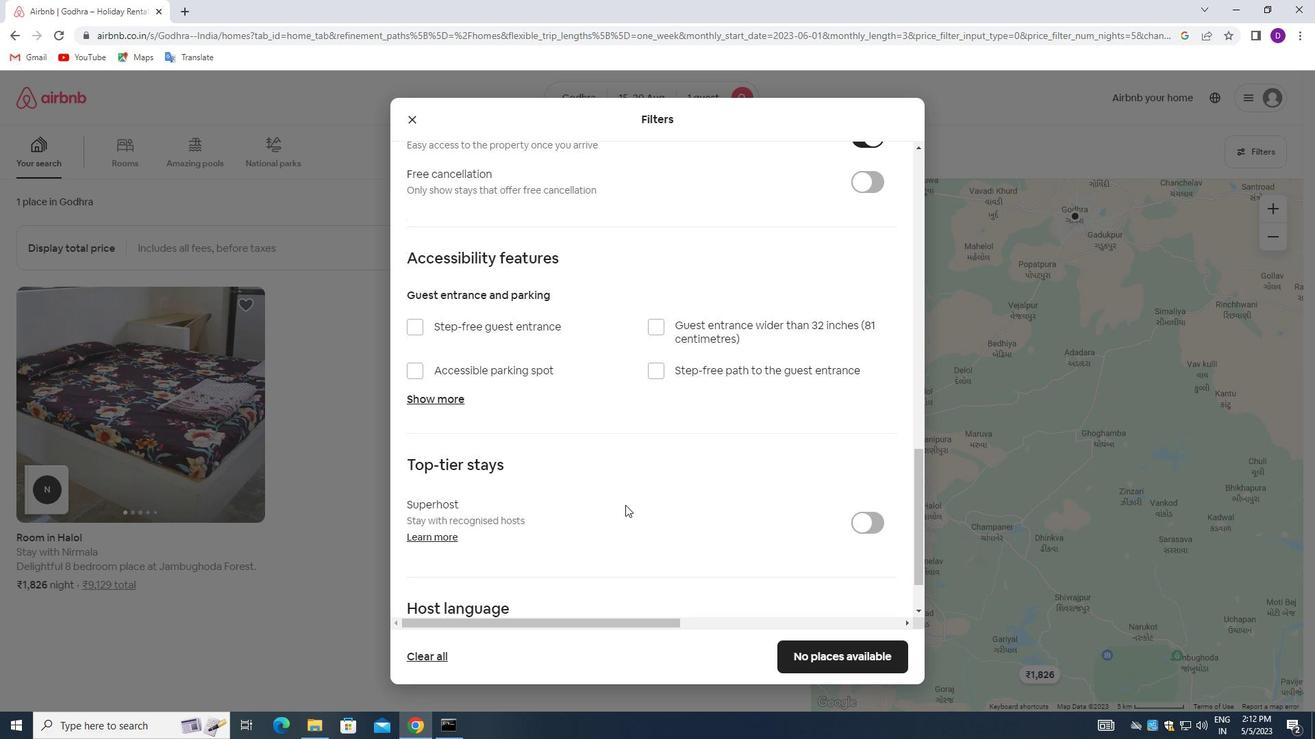 
Action: Mouse moved to (621, 508)
Screenshot: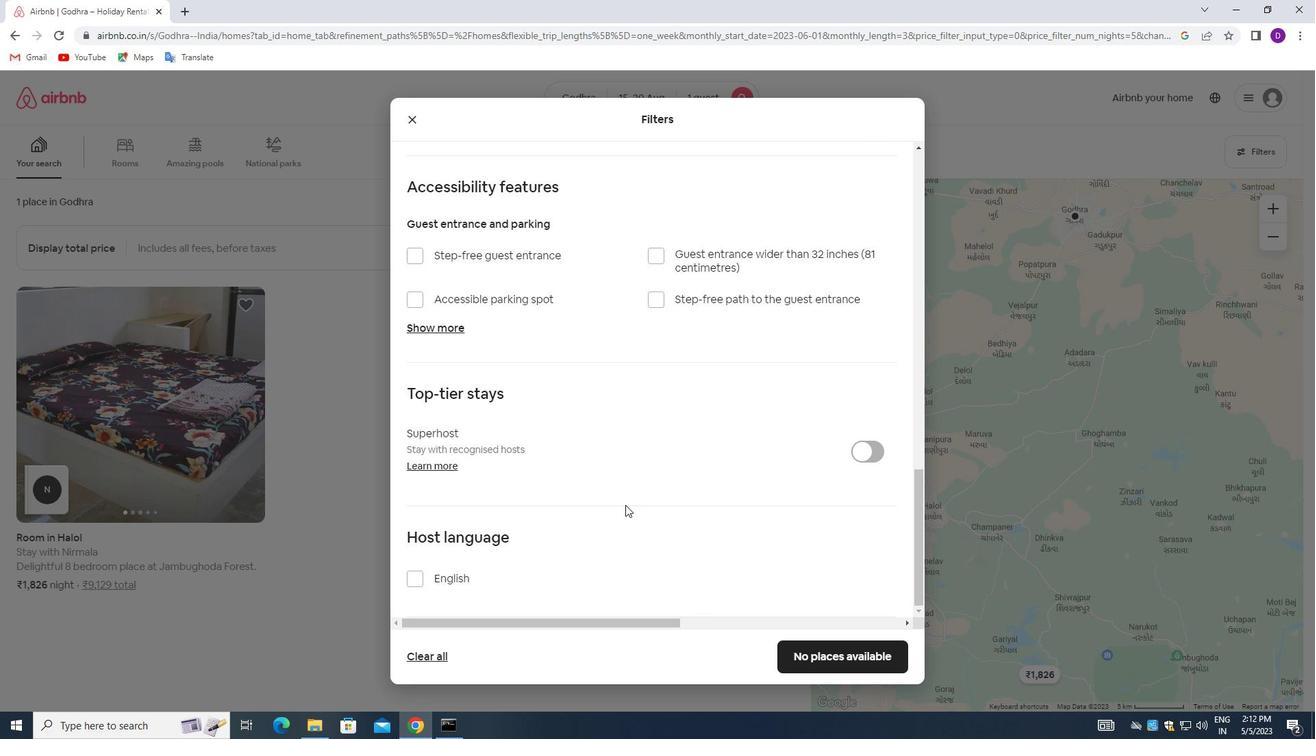 
Action: Mouse scrolled (621, 507) with delta (0, 0)
Screenshot: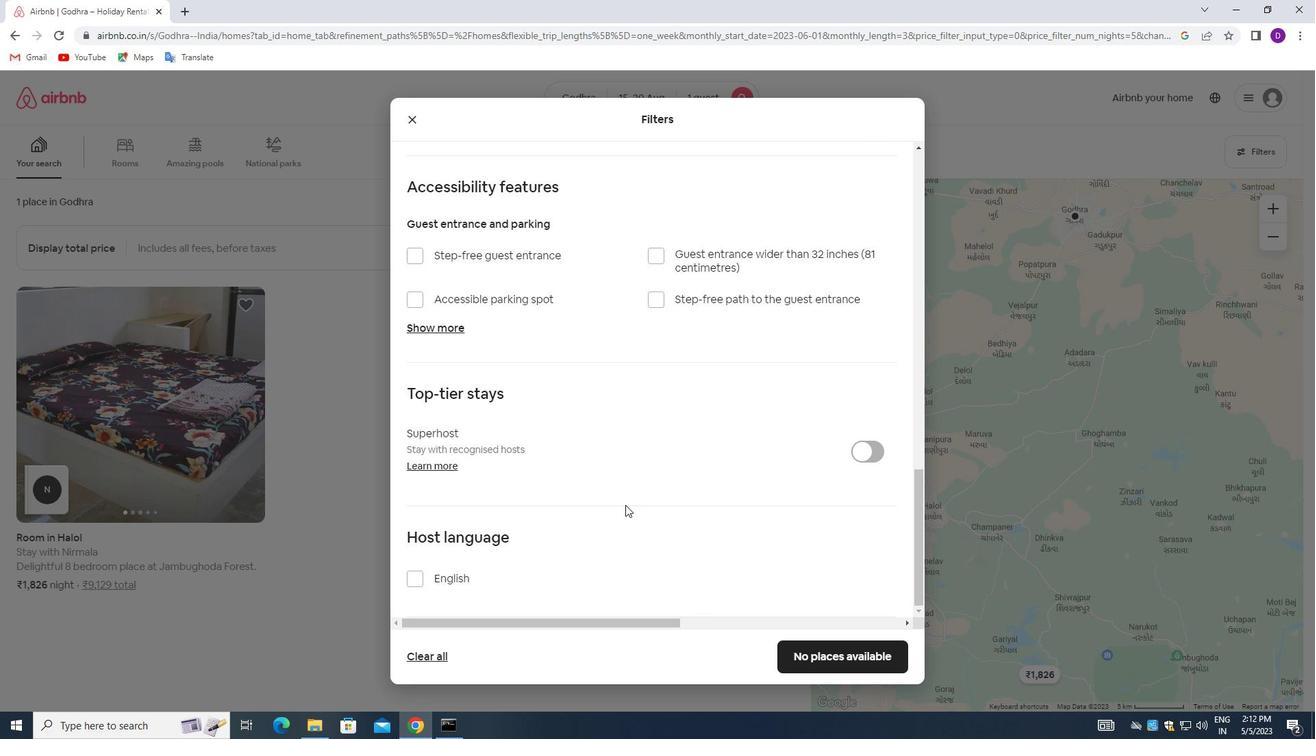 
Action: Mouse moved to (607, 517)
Screenshot: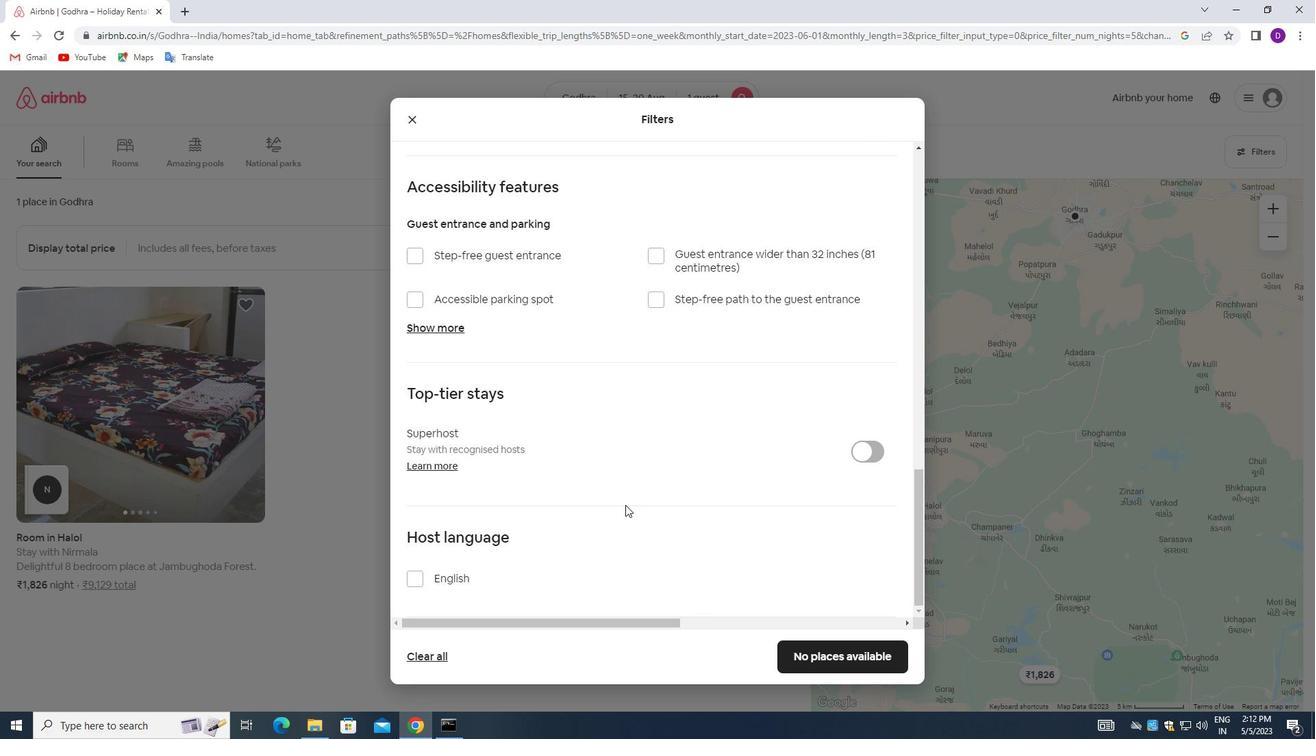 
Action: Mouse scrolled (607, 516) with delta (0, 0)
Screenshot: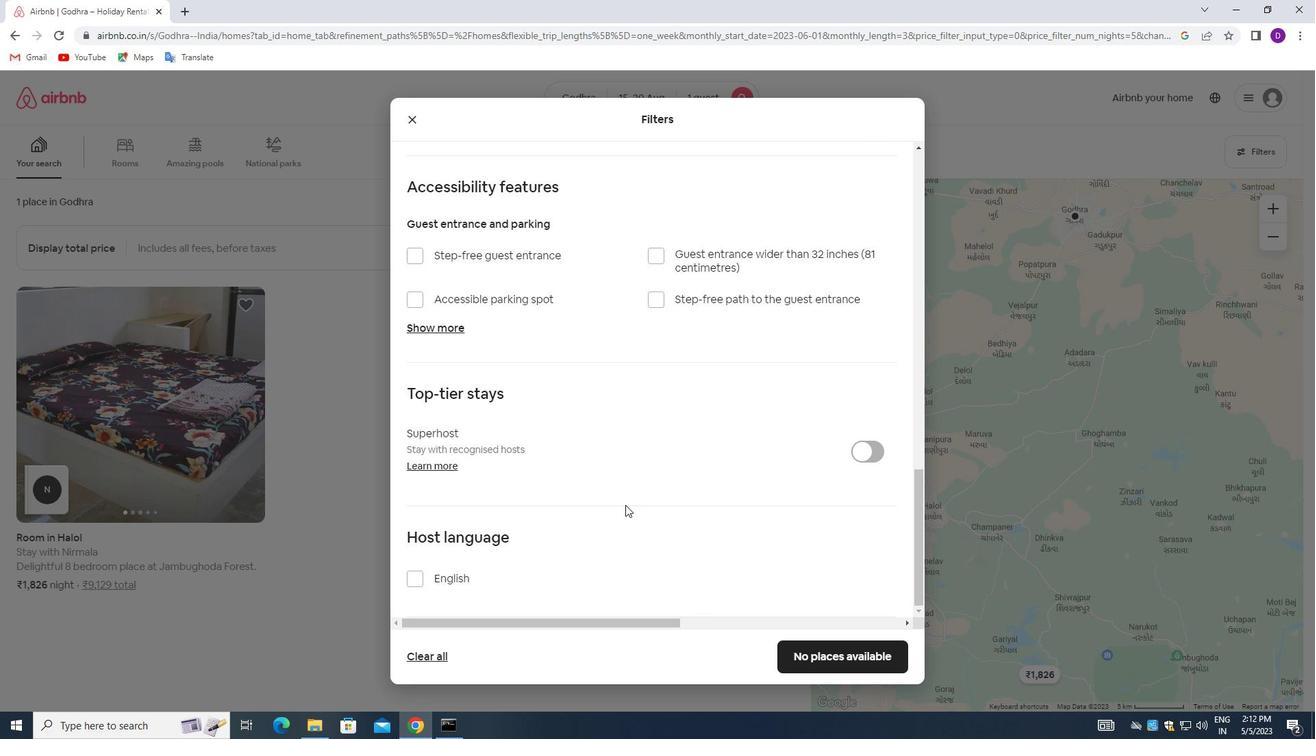 
Action: Mouse moved to (415, 583)
Screenshot: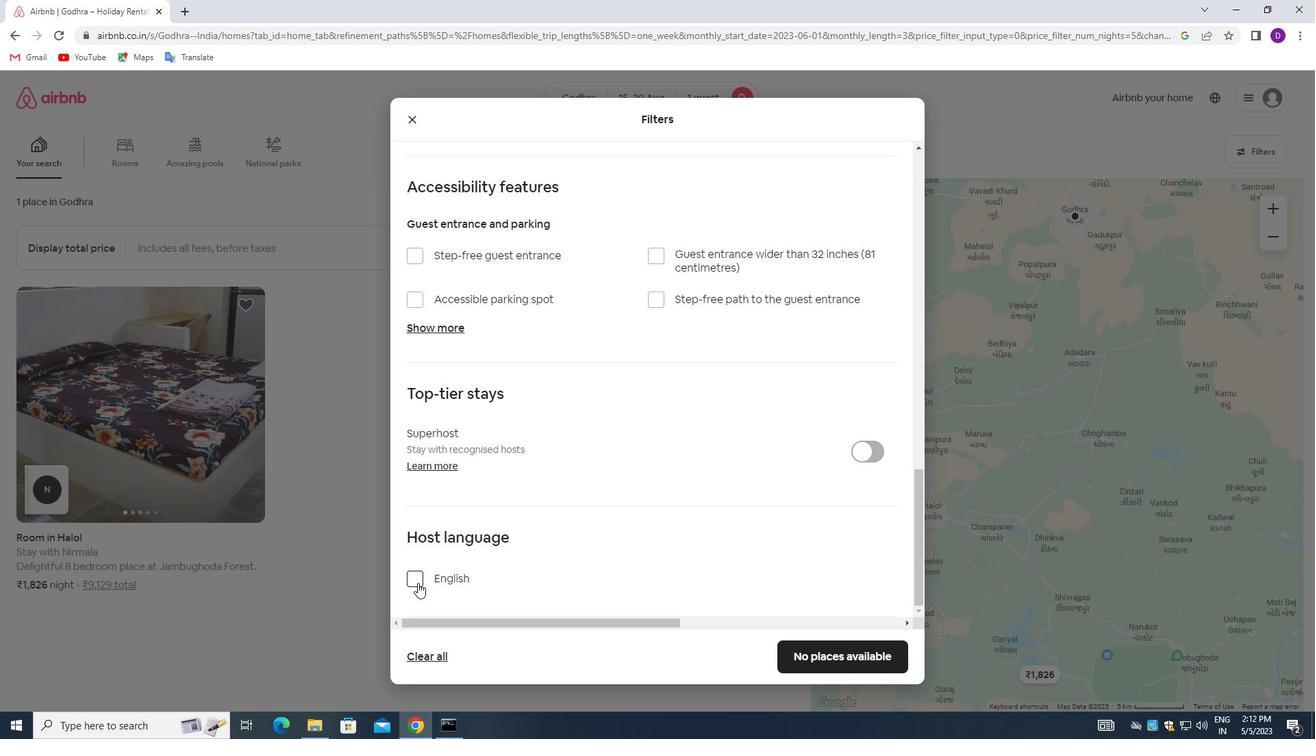 
Action: Mouse pressed left at (415, 583)
Screenshot: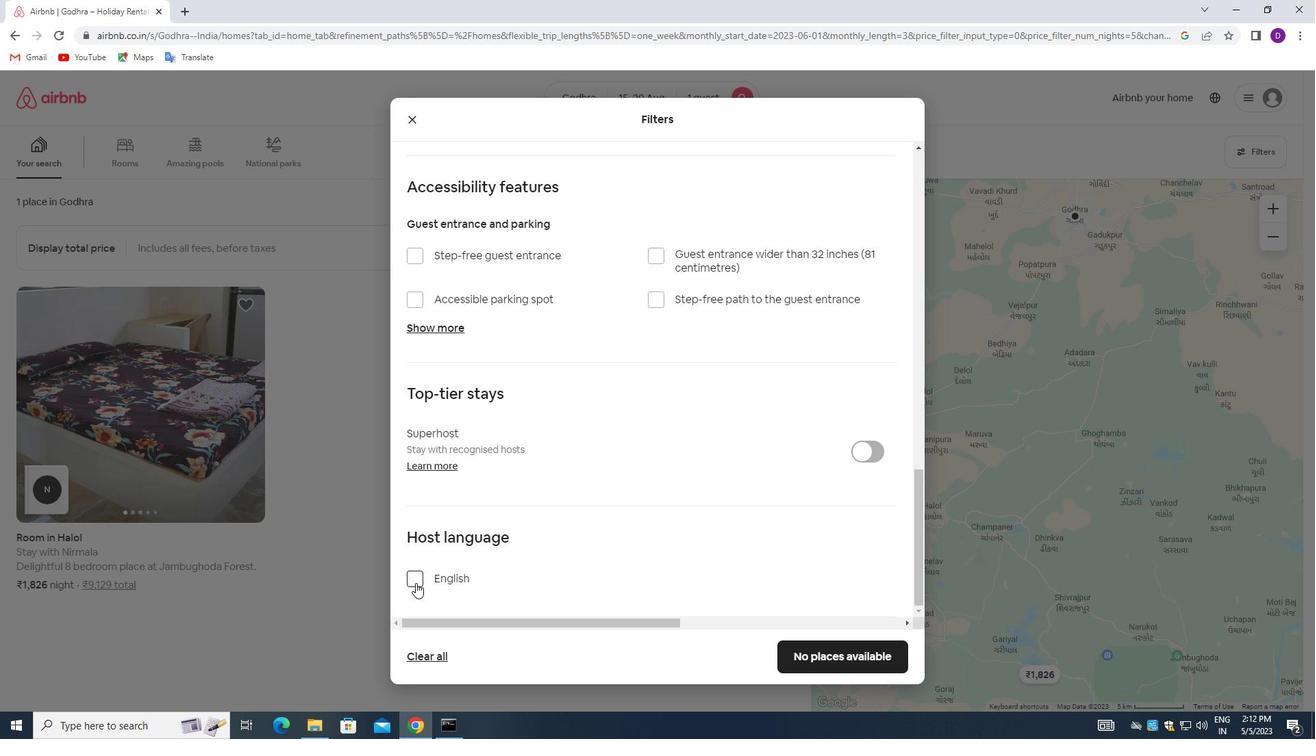 
Action: Mouse moved to (782, 650)
Screenshot: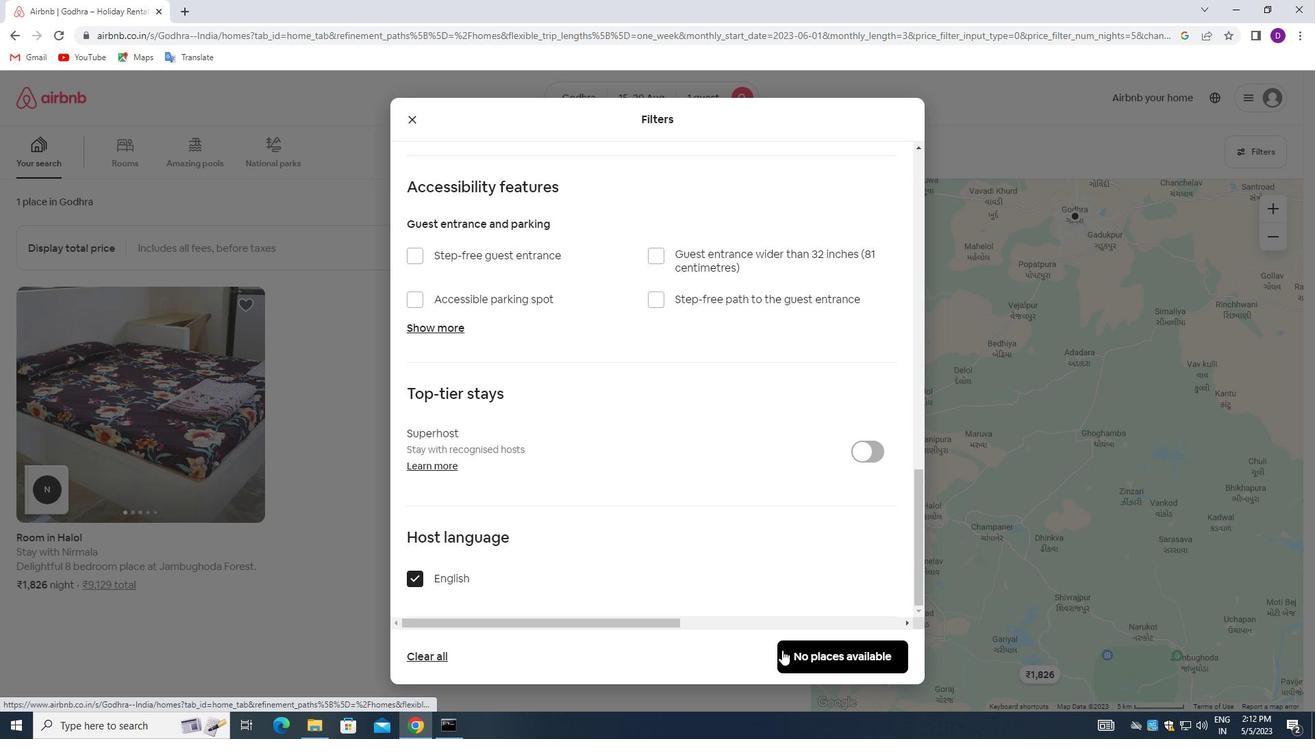 
Action: Mouse pressed left at (782, 650)
Screenshot: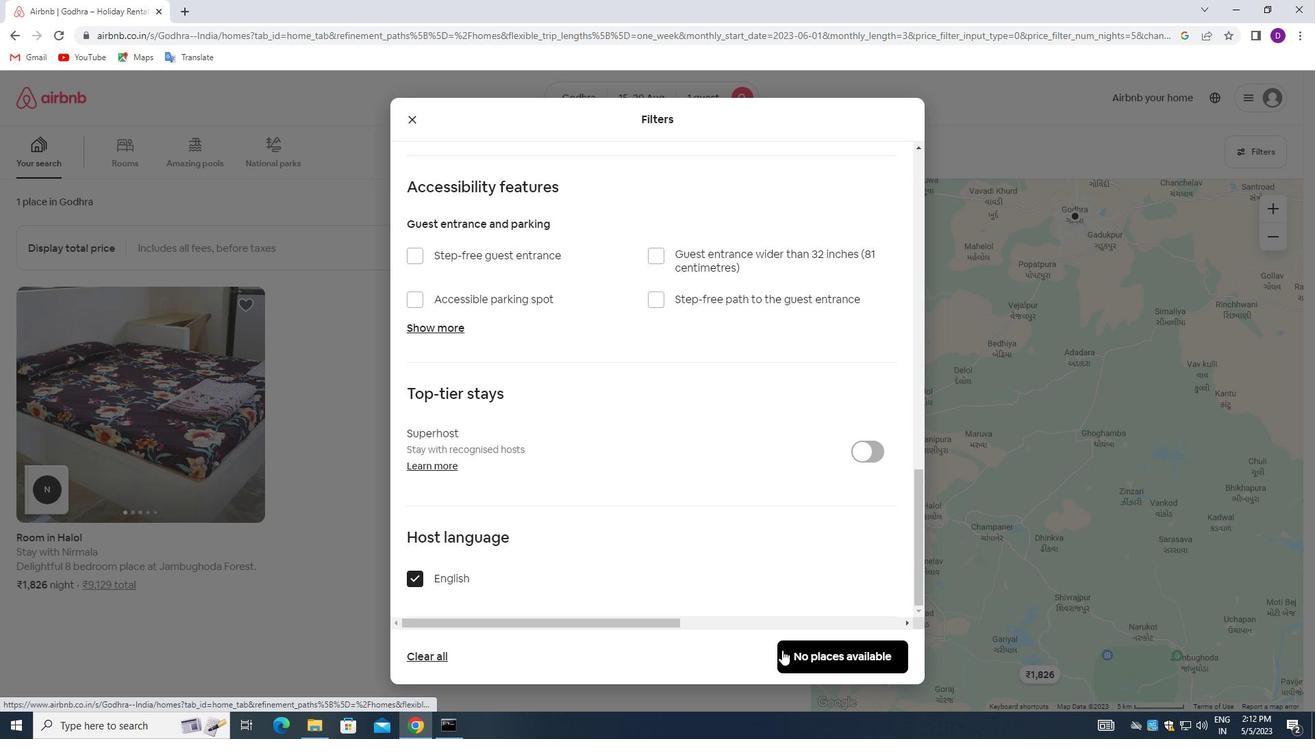 
Action: Mouse moved to (686, 397)
Screenshot: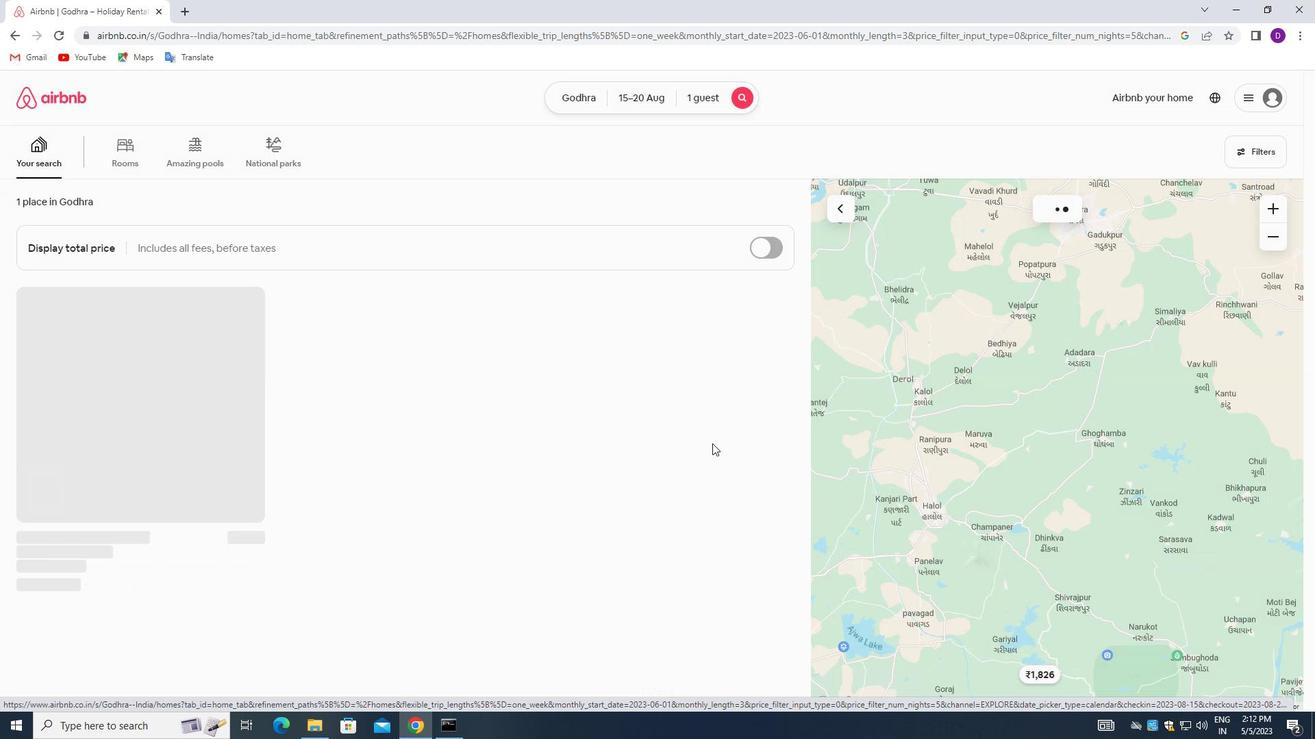 
